 Task: Find connections with filter location Rodas with filter topic #houseforsalewith filter profile language Spanish with filter current company Hiring Alert with filter school Amity University Mumbai with filter industry Office Furniture and Fixtures Manufacturing with filter service category Real Estate Appraisal with filter keywords title Quality Control Coordinator
Action: Mouse moved to (637, 105)
Screenshot: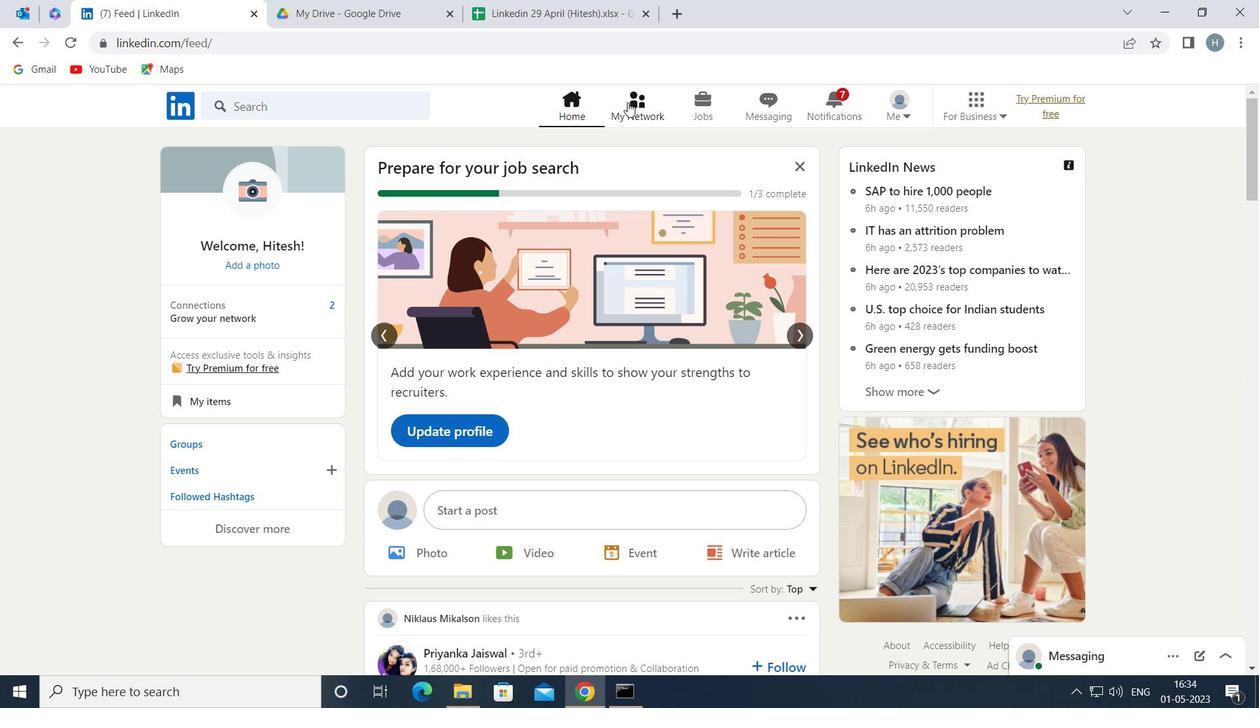 
Action: Mouse pressed left at (637, 105)
Screenshot: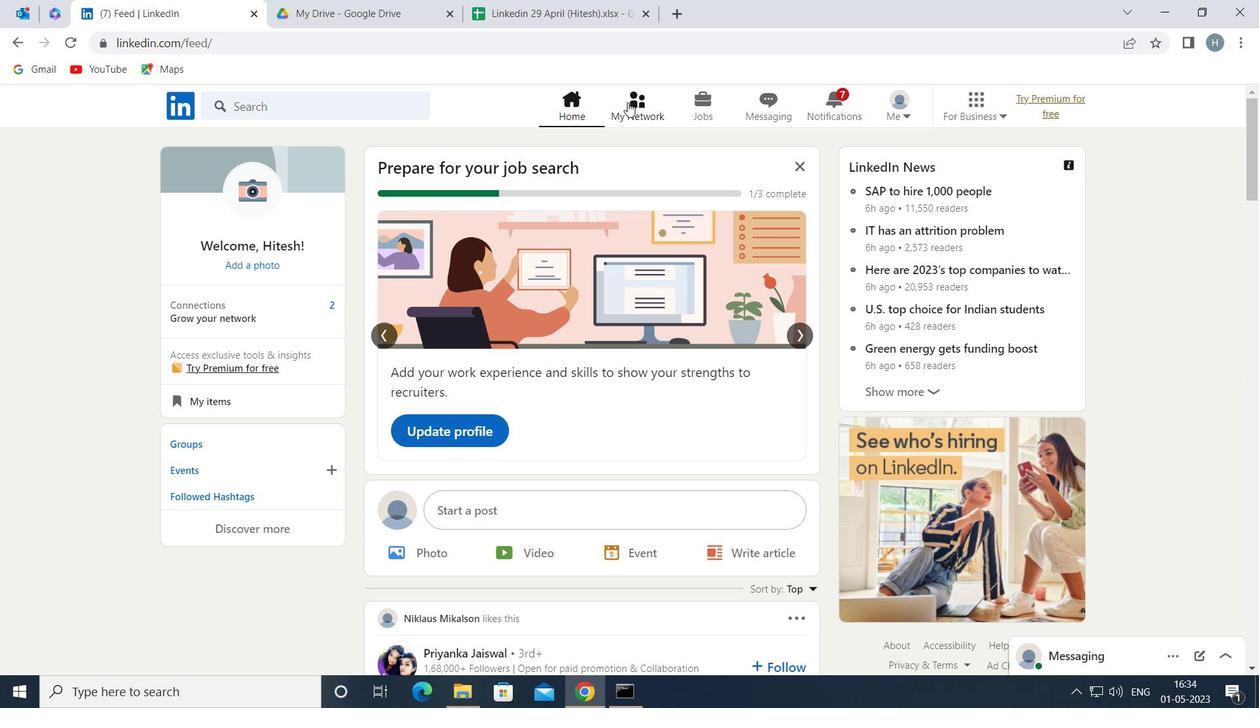 
Action: Mouse moved to (362, 194)
Screenshot: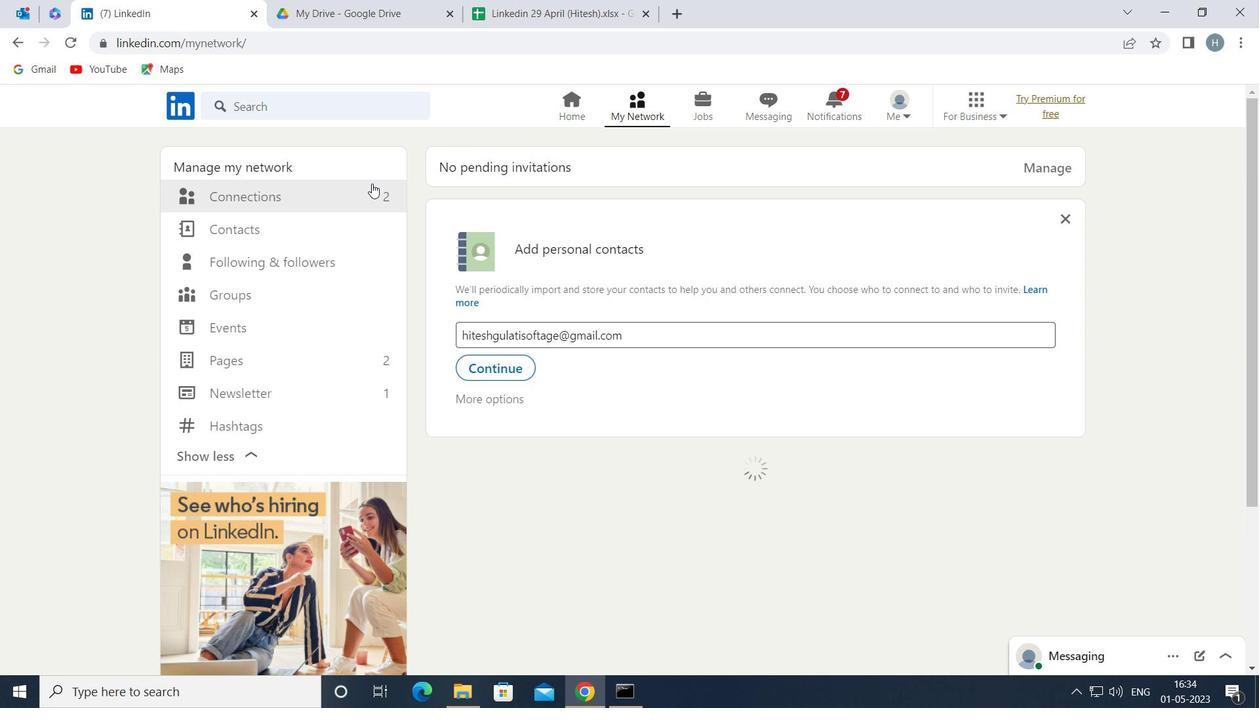 
Action: Mouse pressed left at (362, 194)
Screenshot: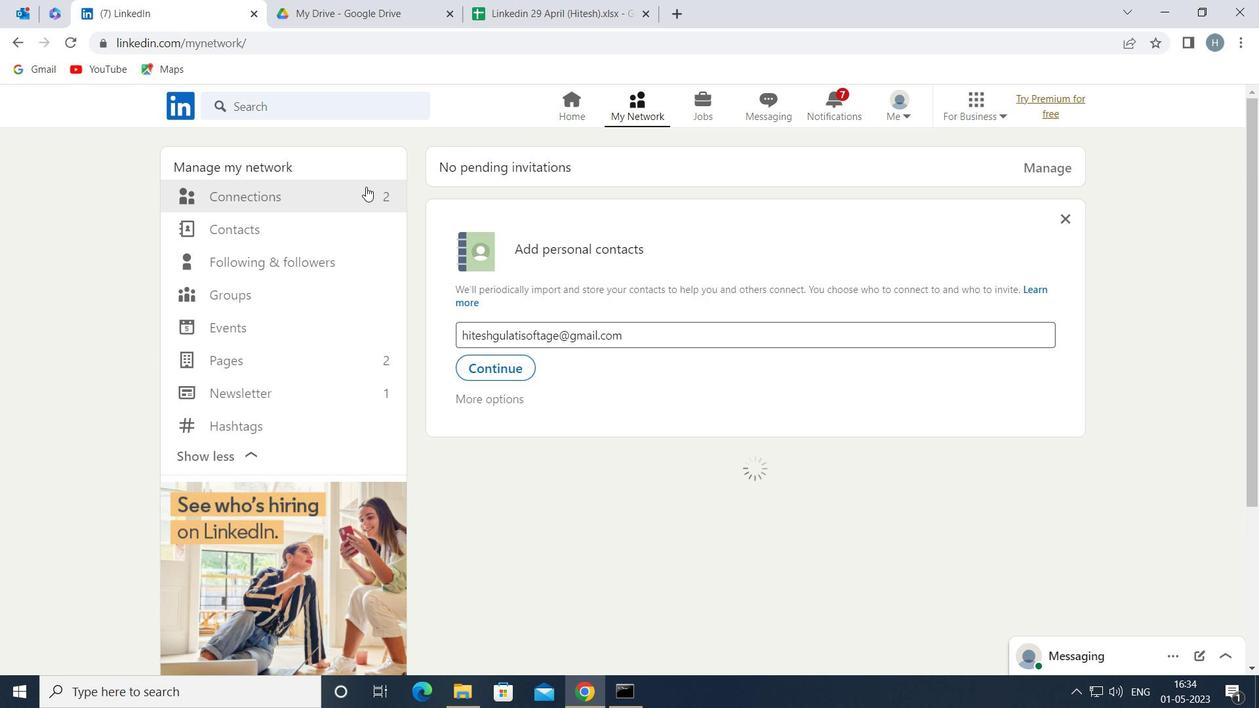 
Action: Mouse moved to (751, 197)
Screenshot: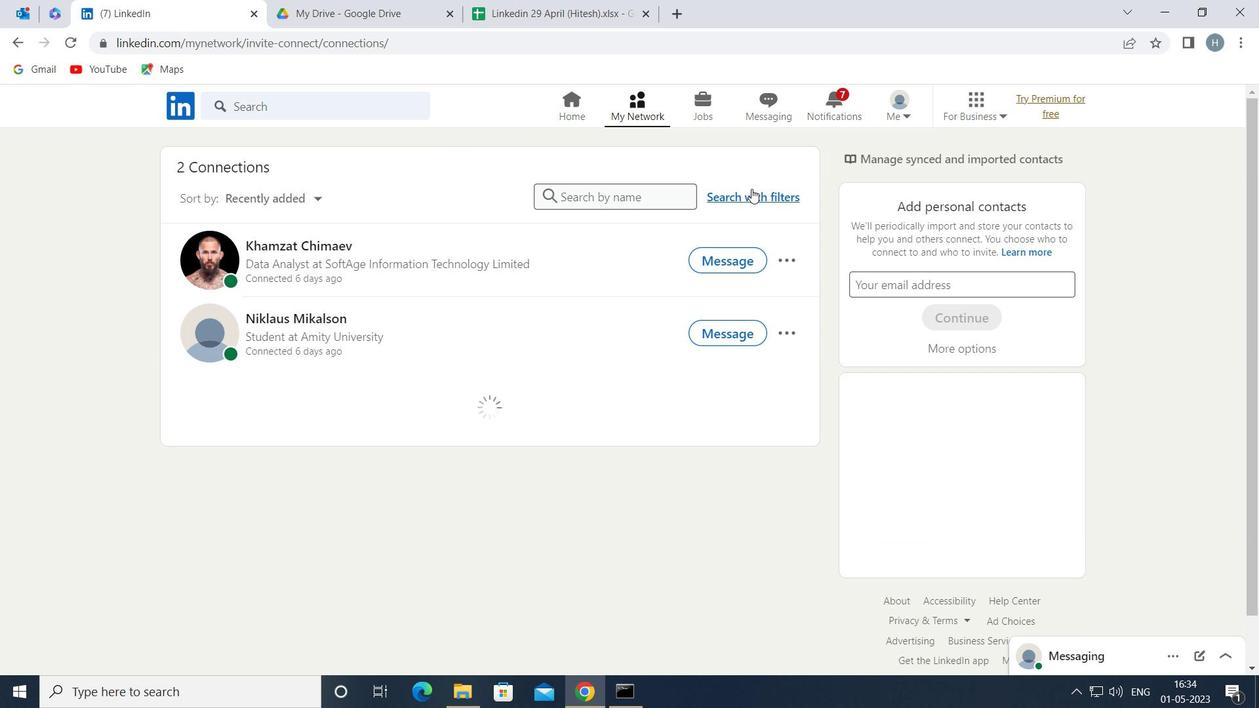 
Action: Mouse pressed left at (751, 197)
Screenshot: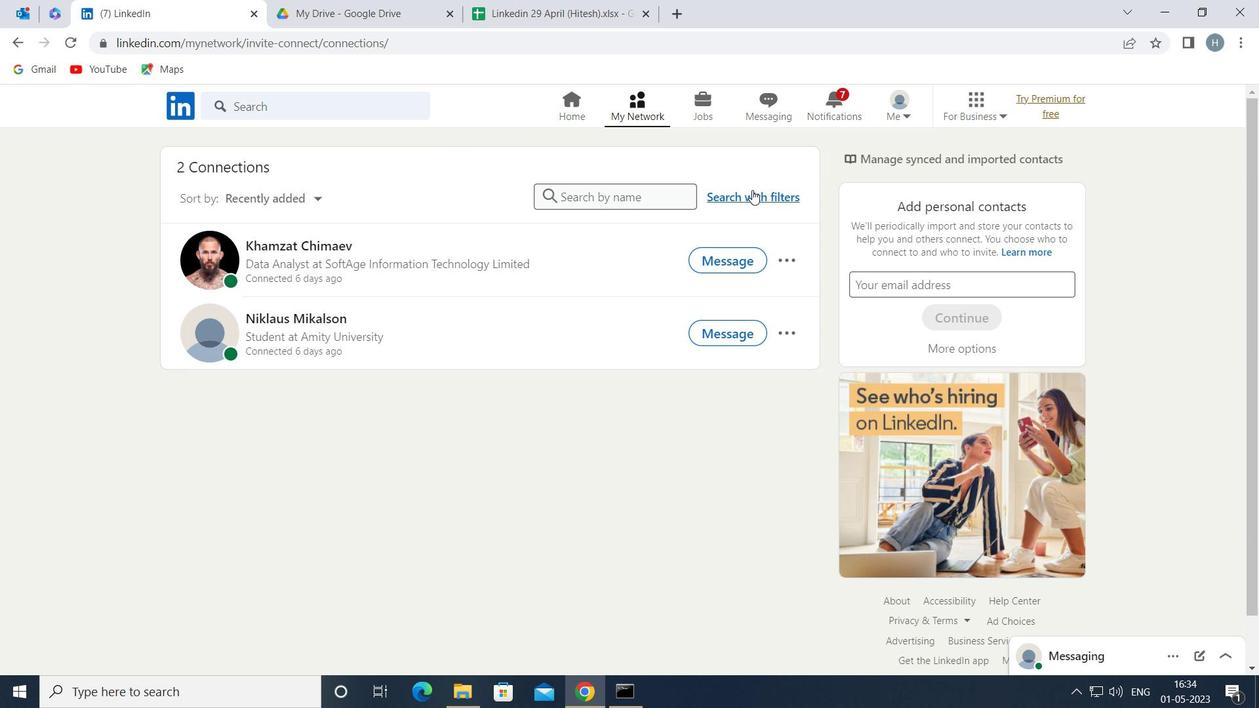 
Action: Mouse moved to (681, 153)
Screenshot: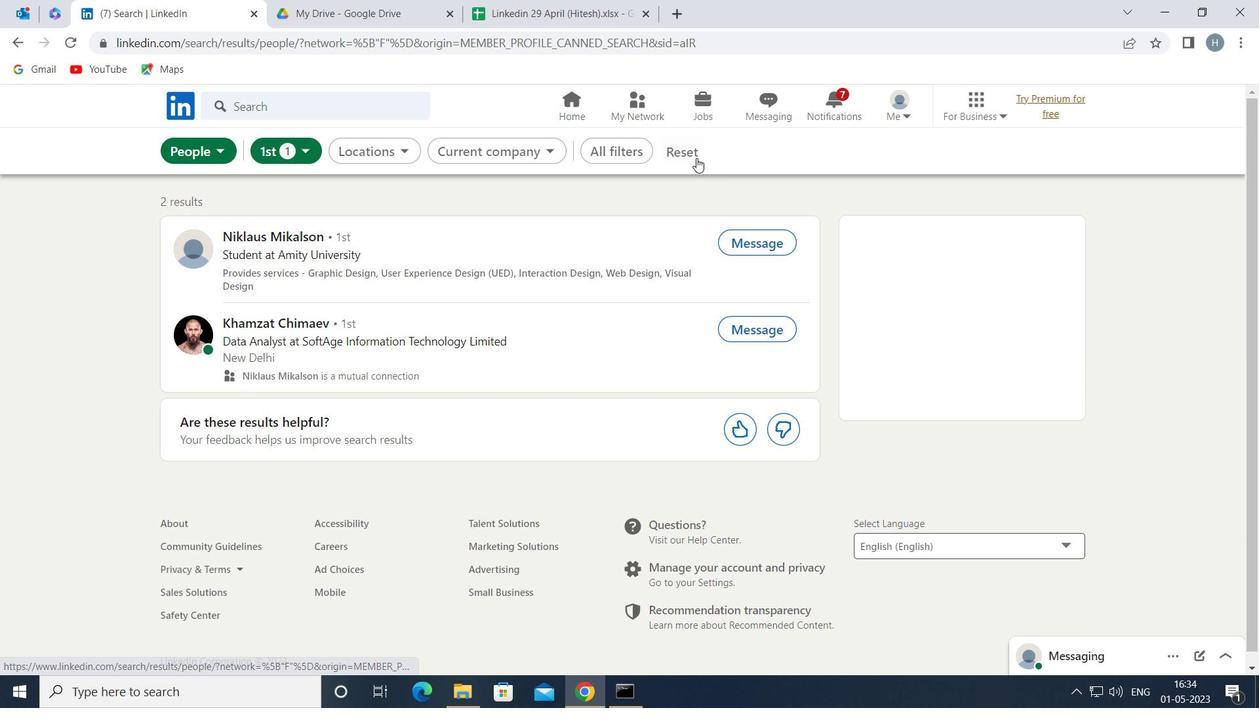 
Action: Mouse pressed left at (681, 153)
Screenshot: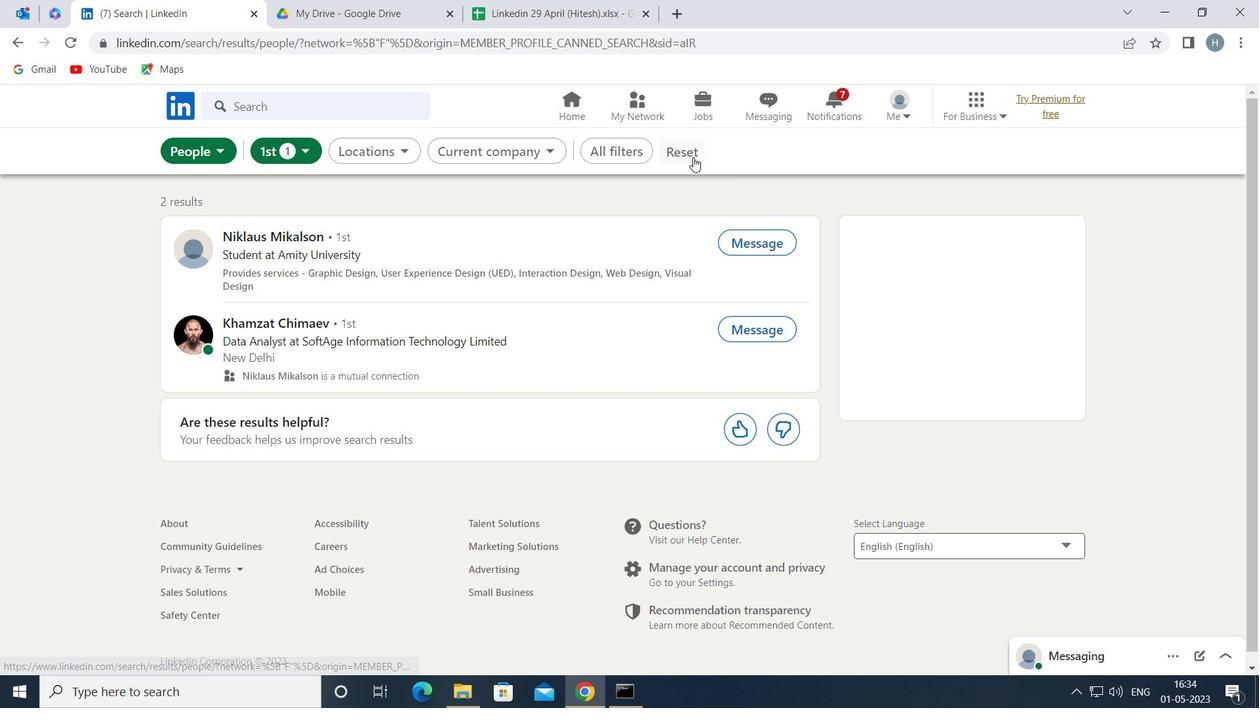 
Action: Mouse moved to (659, 151)
Screenshot: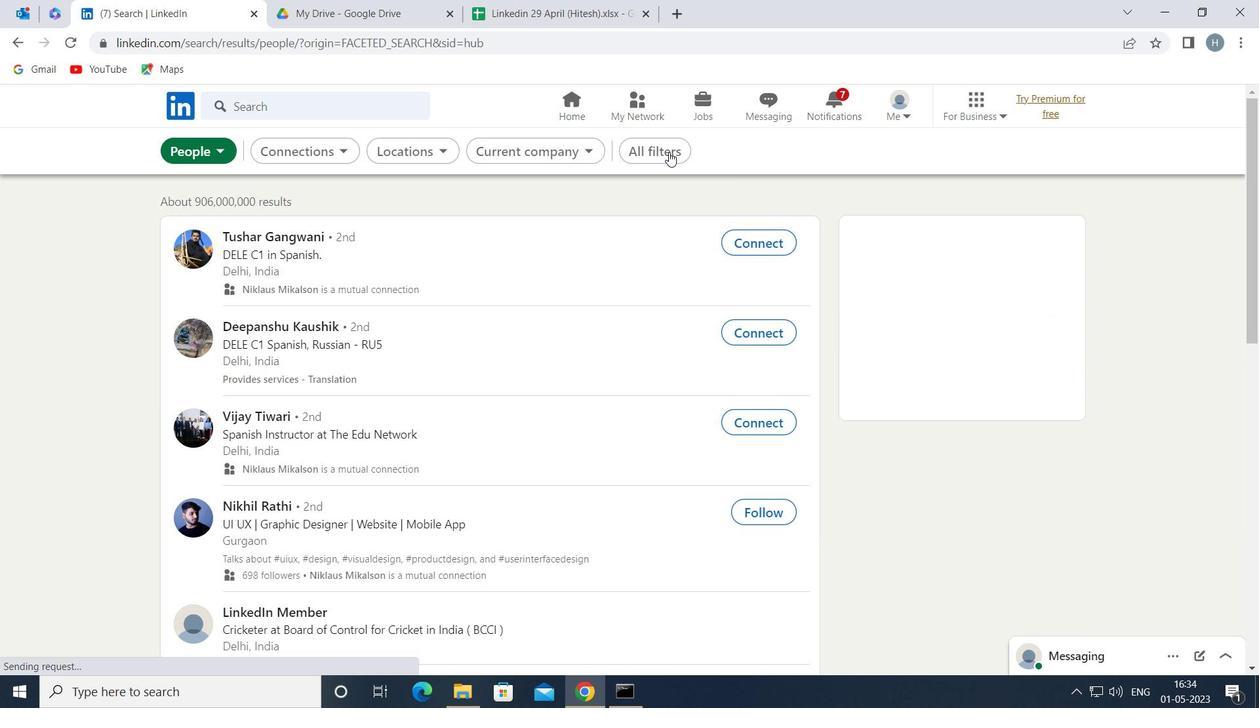 
Action: Mouse pressed left at (659, 151)
Screenshot: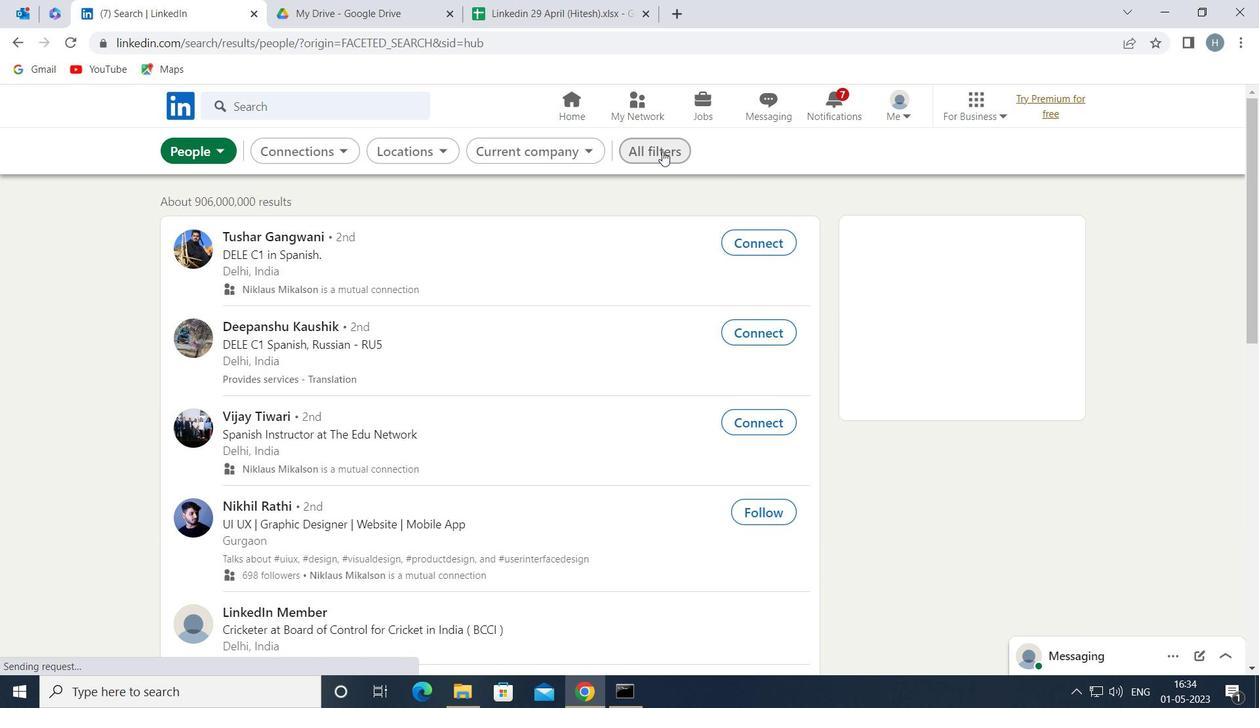 
Action: Mouse moved to (984, 337)
Screenshot: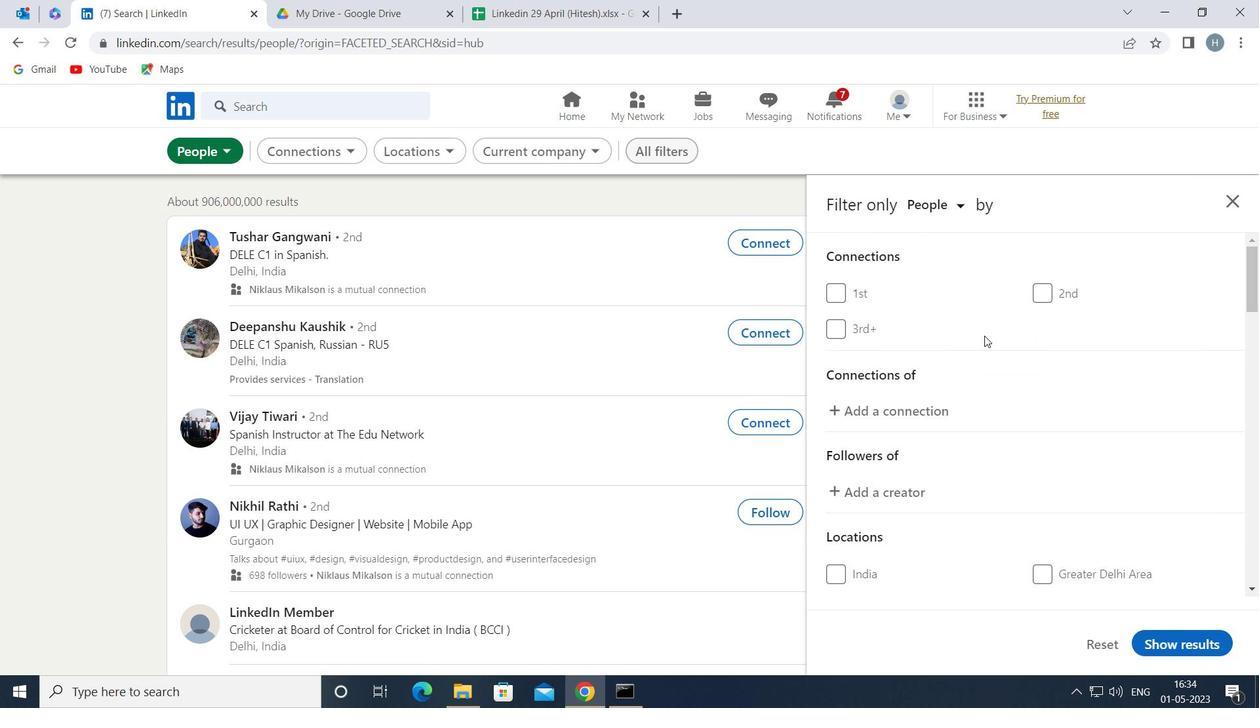 
Action: Mouse scrolled (984, 337) with delta (0, 0)
Screenshot: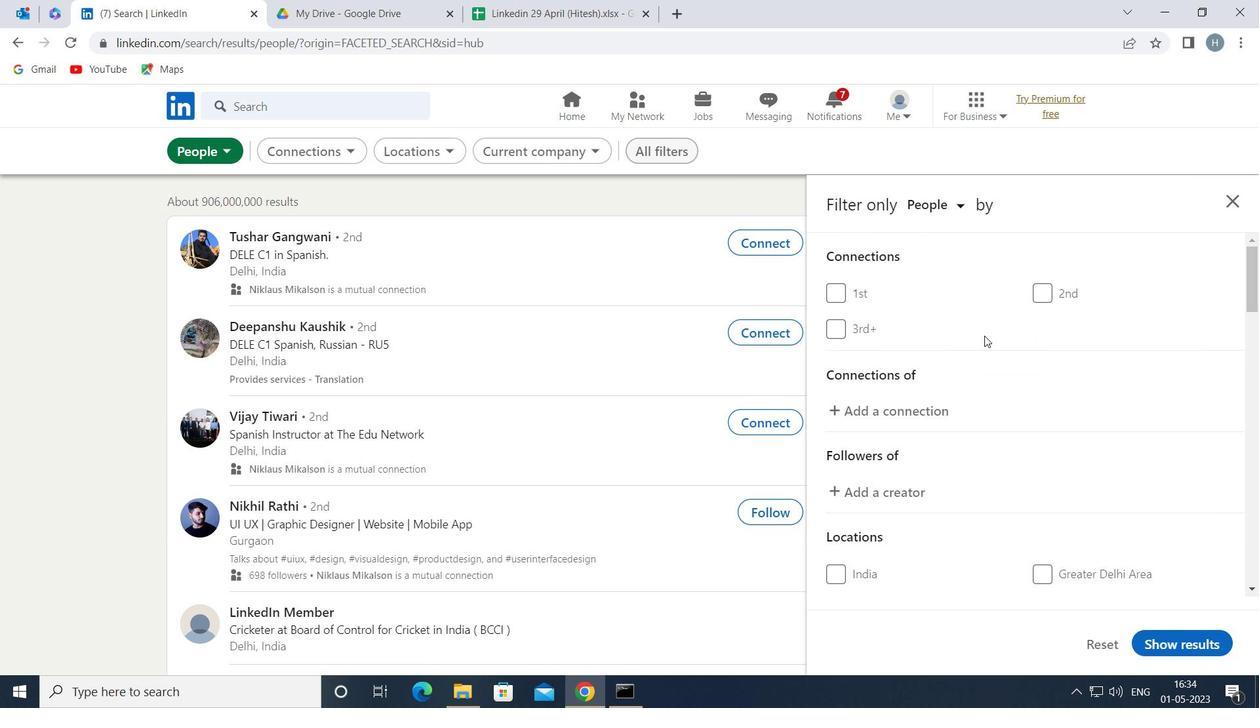 
Action: Mouse moved to (984, 338)
Screenshot: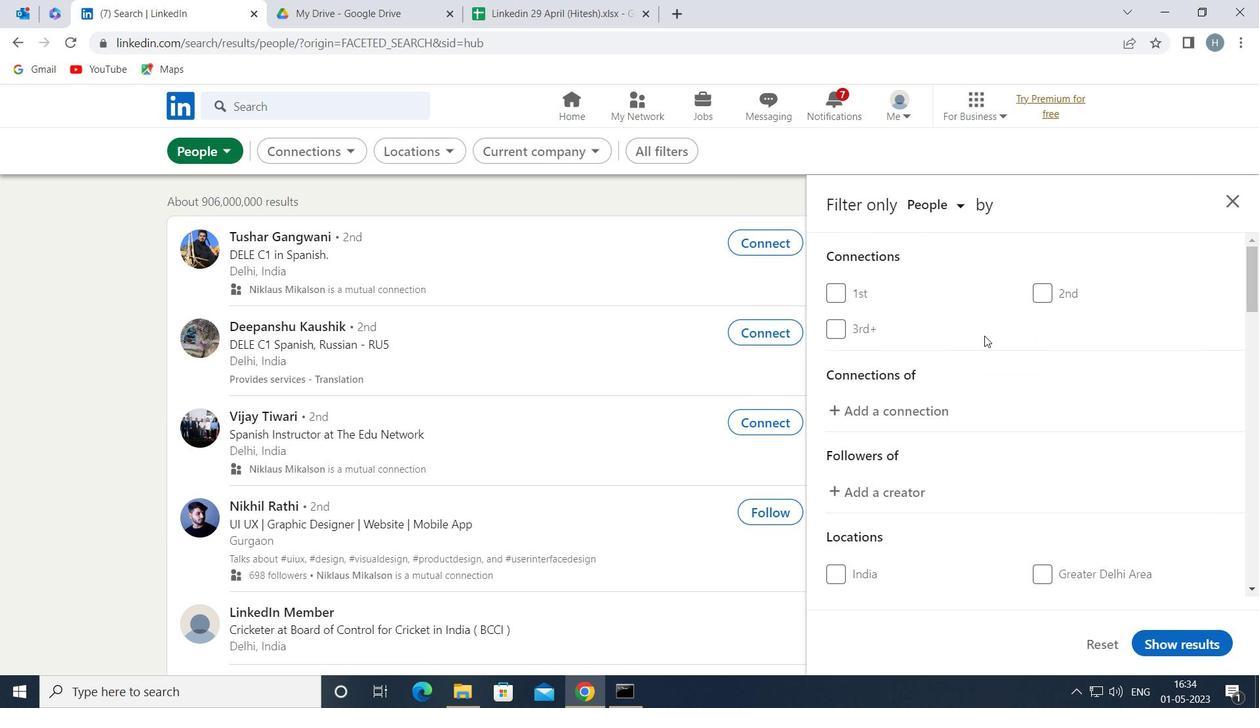 
Action: Mouse scrolled (984, 337) with delta (0, 0)
Screenshot: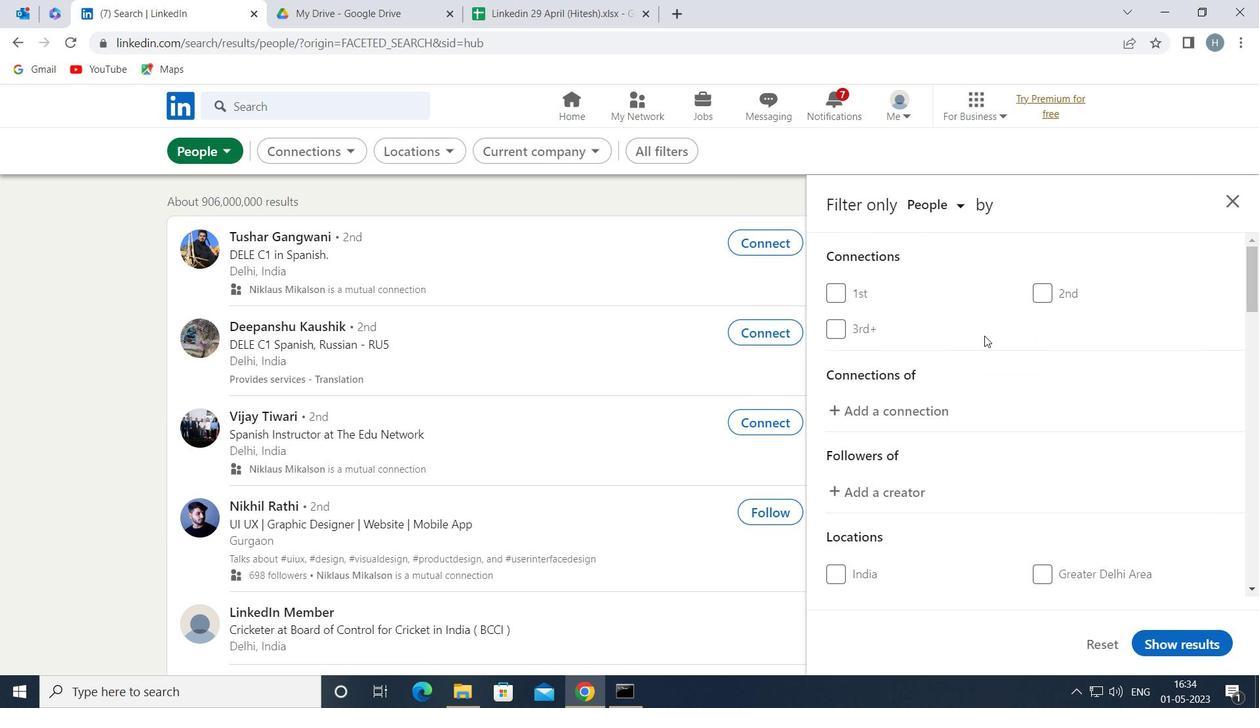 
Action: Mouse moved to (984, 338)
Screenshot: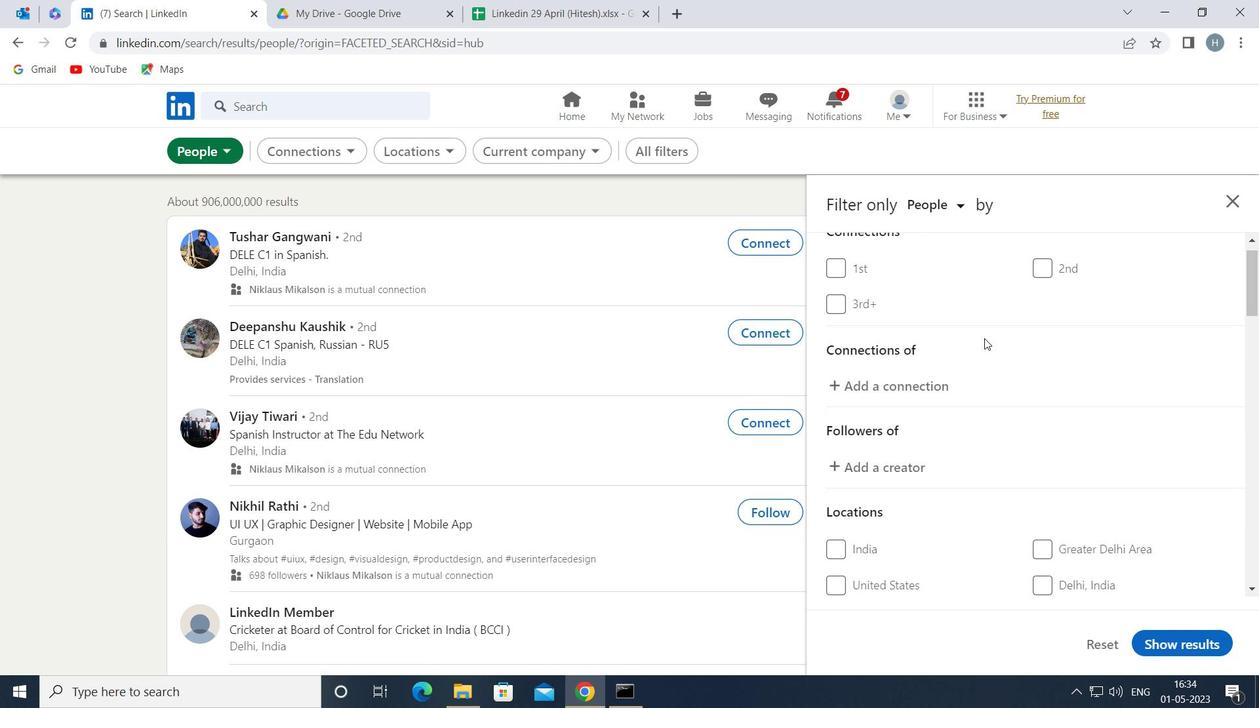 
Action: Mouse scrolled (984, 337) with delta (0, 0)
Screenshot: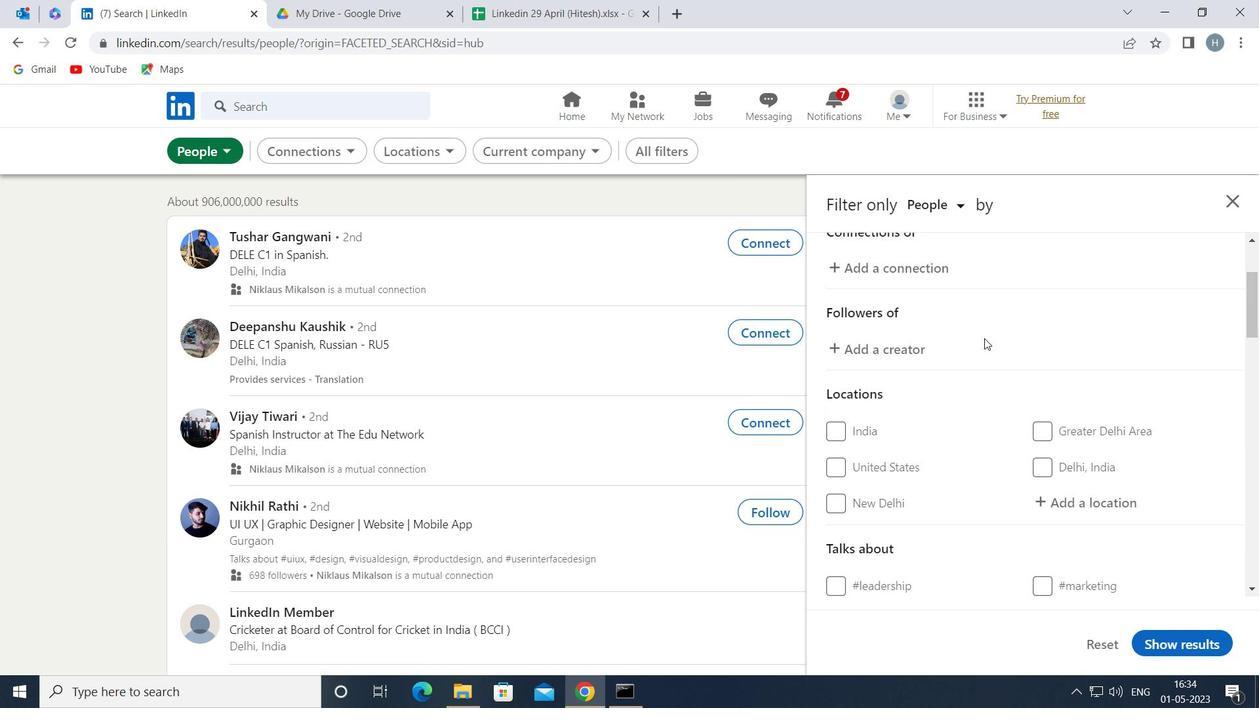 
Action: Mouse moved to (1082, 391)
Screenshot: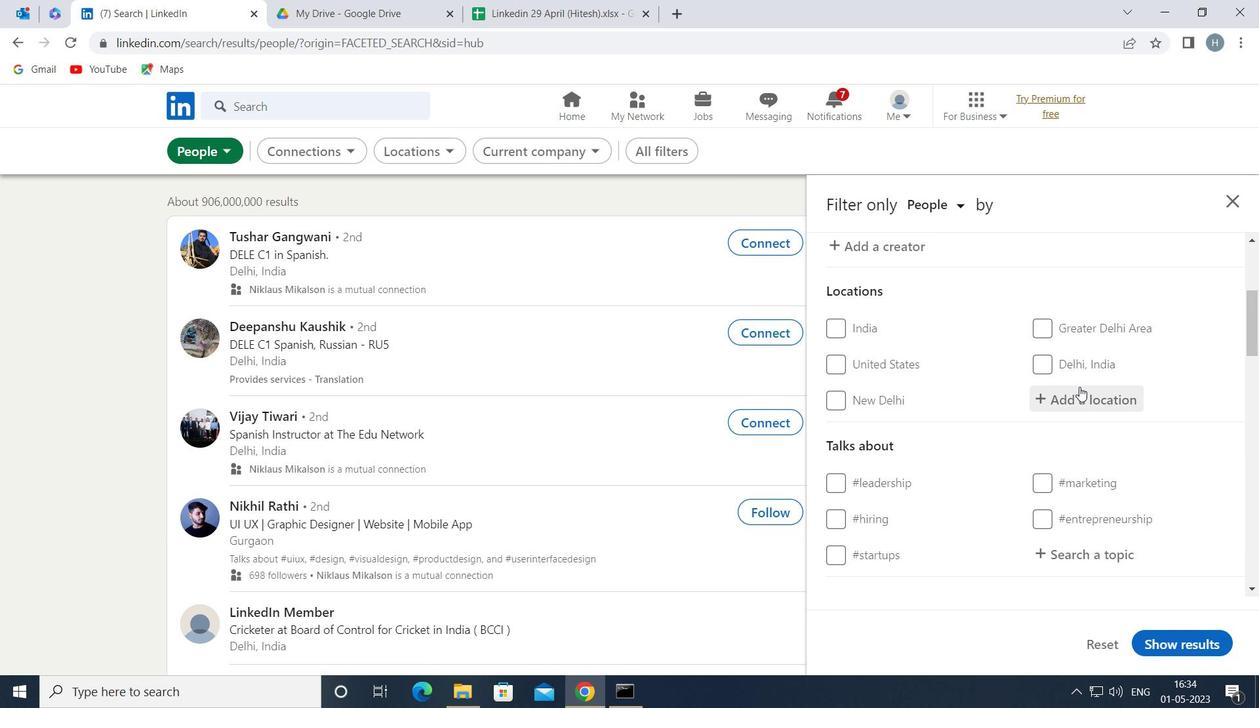 
Action: Mouse pressed left at (1082, 391)
Screenshot: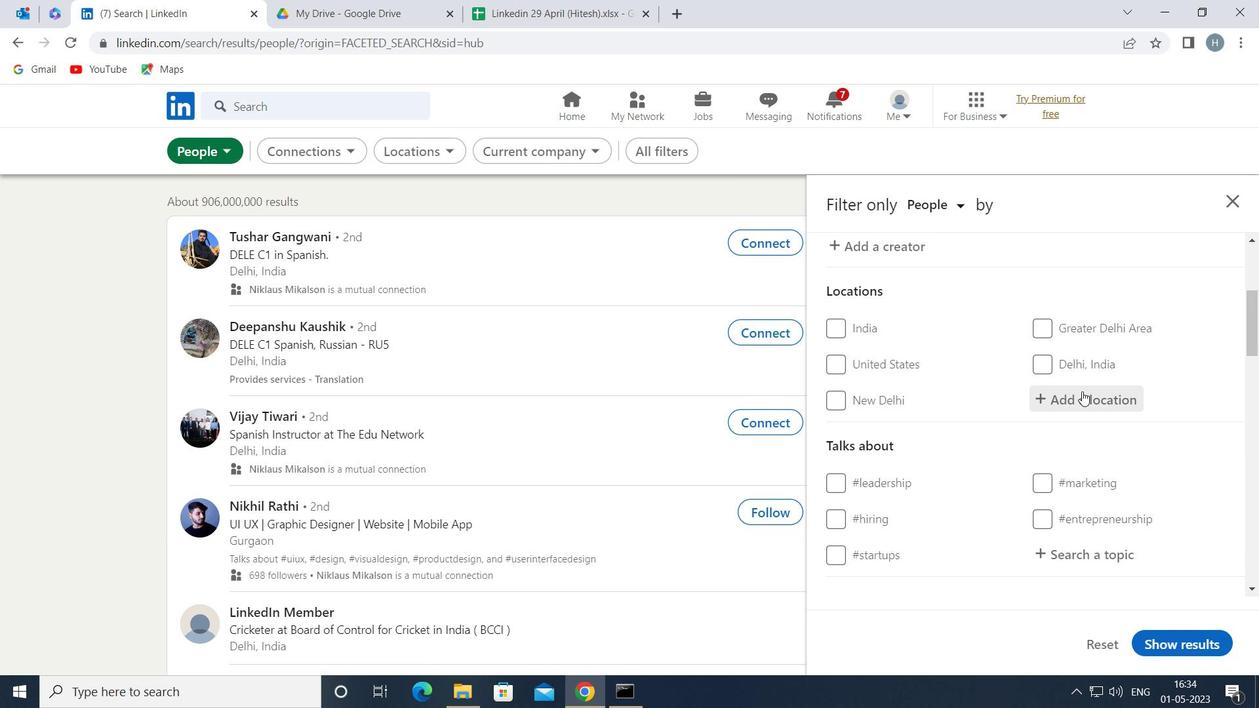 
Action: Key pressed <Key.shift><Key.shift>RODAS
Screenshot: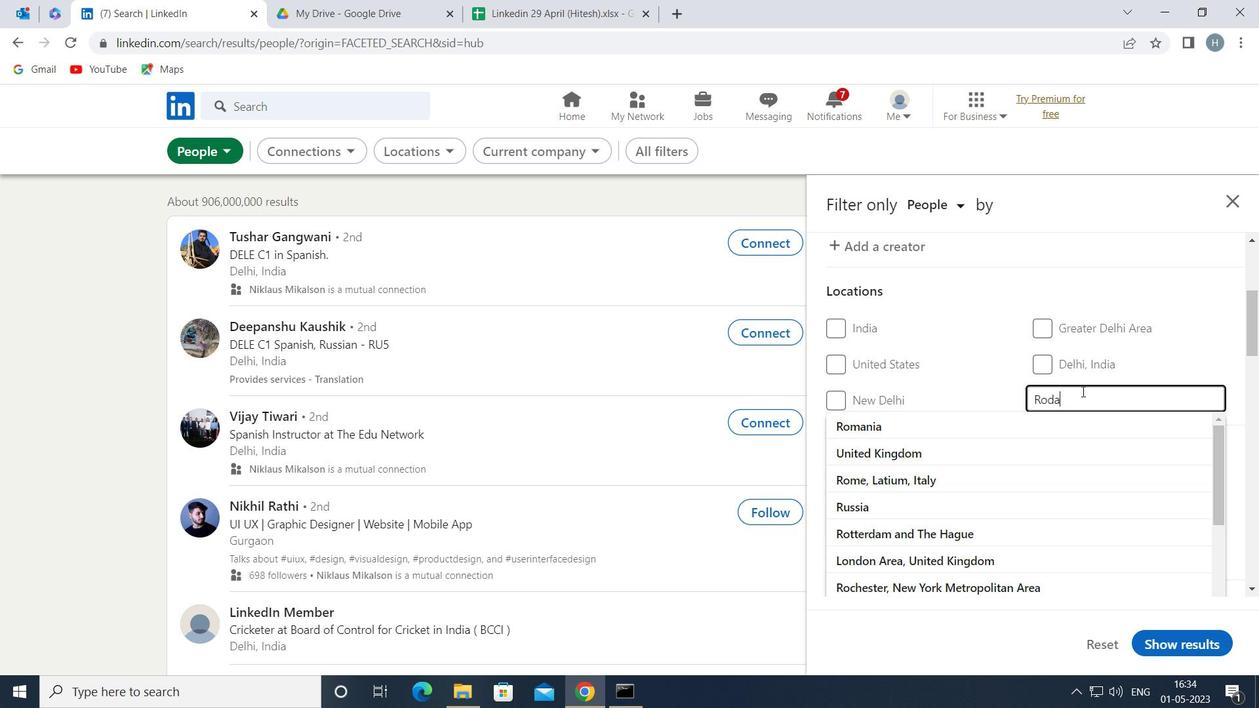 
Action: Mouse moved to (1066, 403)
Screenshot: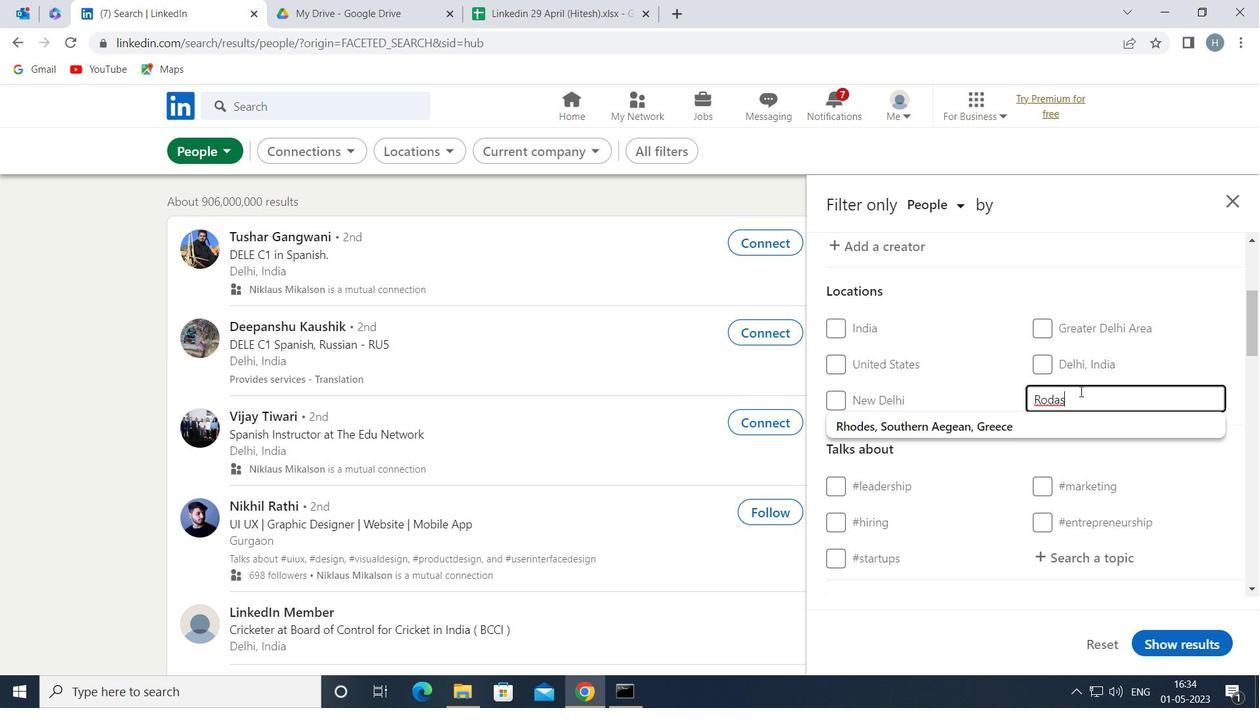 
Action: Key pressed <Key.enter>
Screenshot: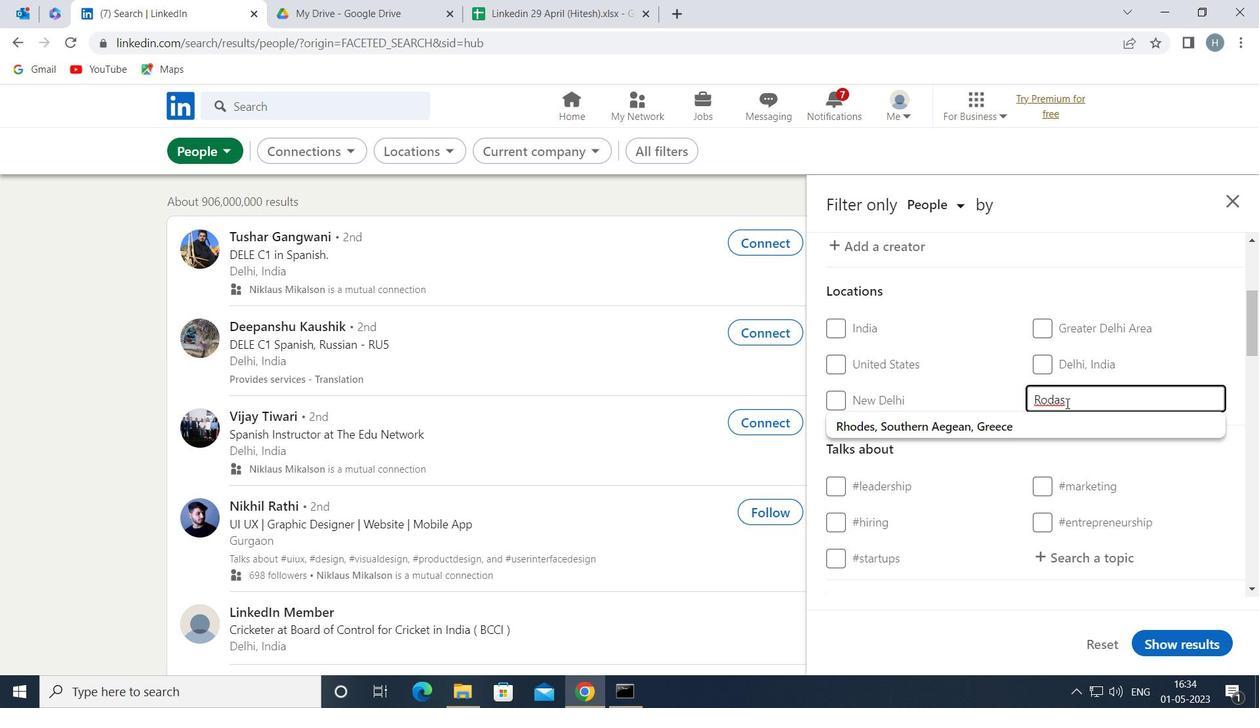 
Action: Mouse moved to (1067, 419)
Screenshot: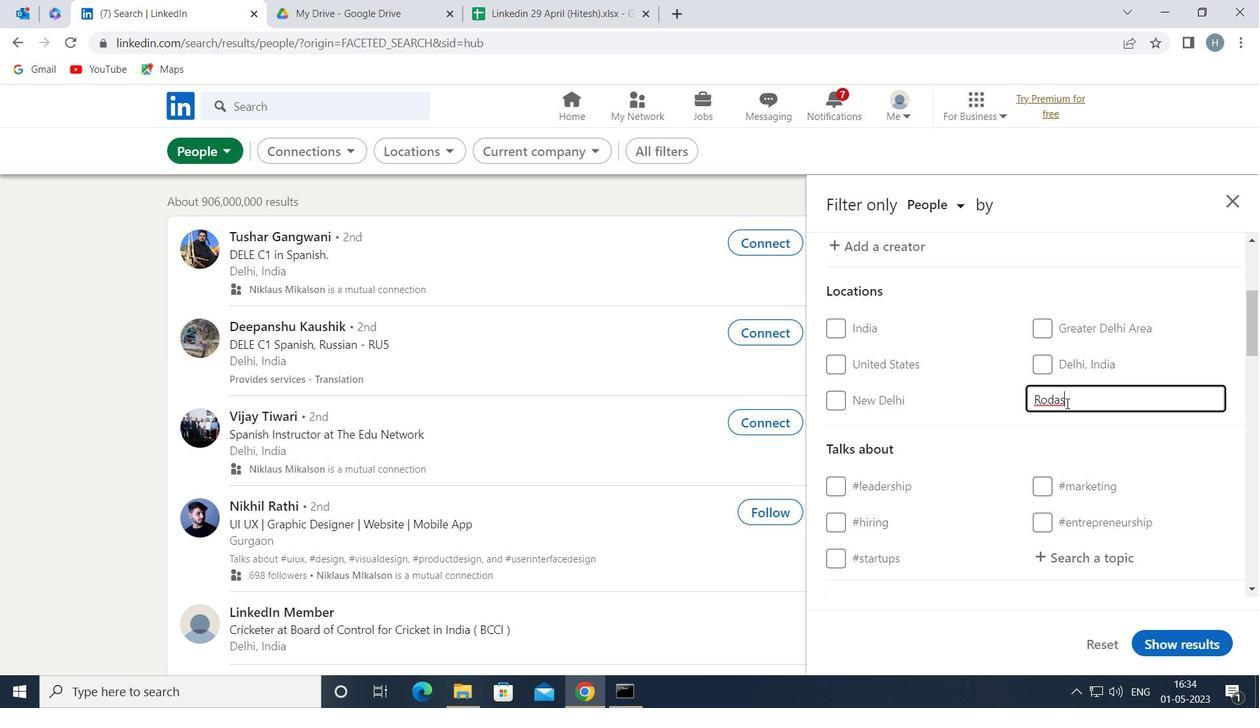 
Action: Mouse scrolled (1067, 418) with delta (0, 0)
Screenshot: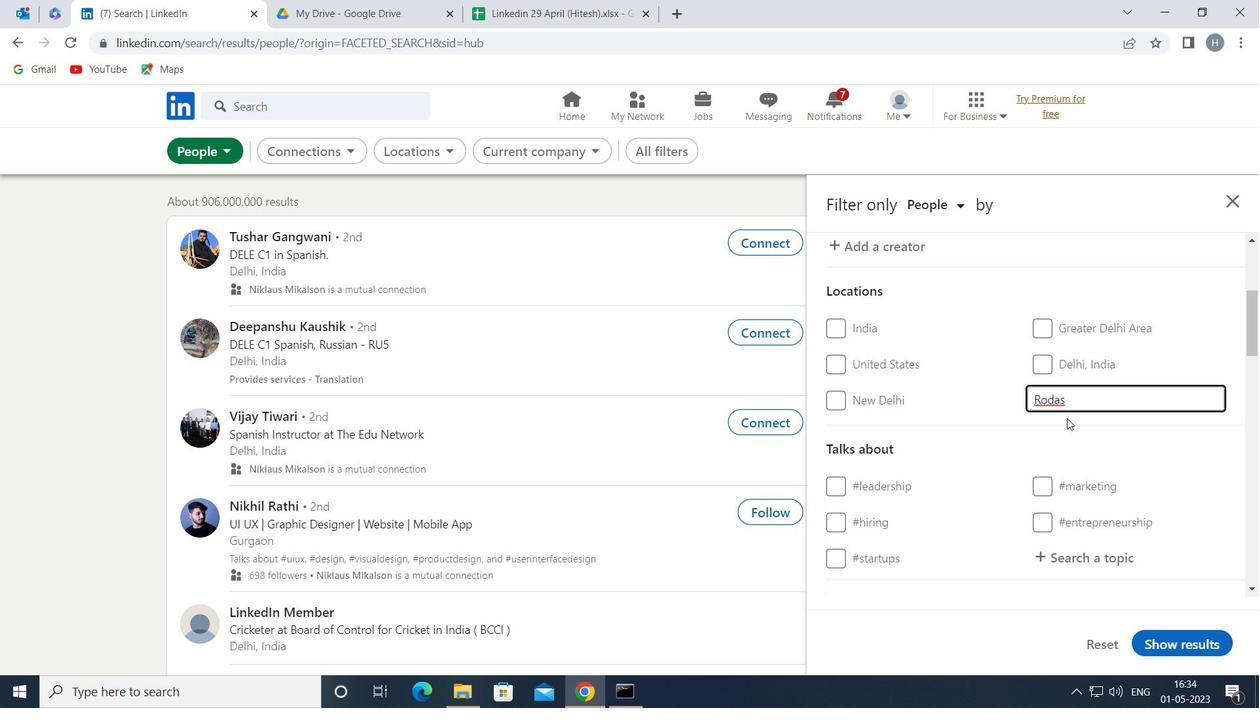 
Action: Mouse scrolled (1067, 418) with delta (0, 0)
Screenshot: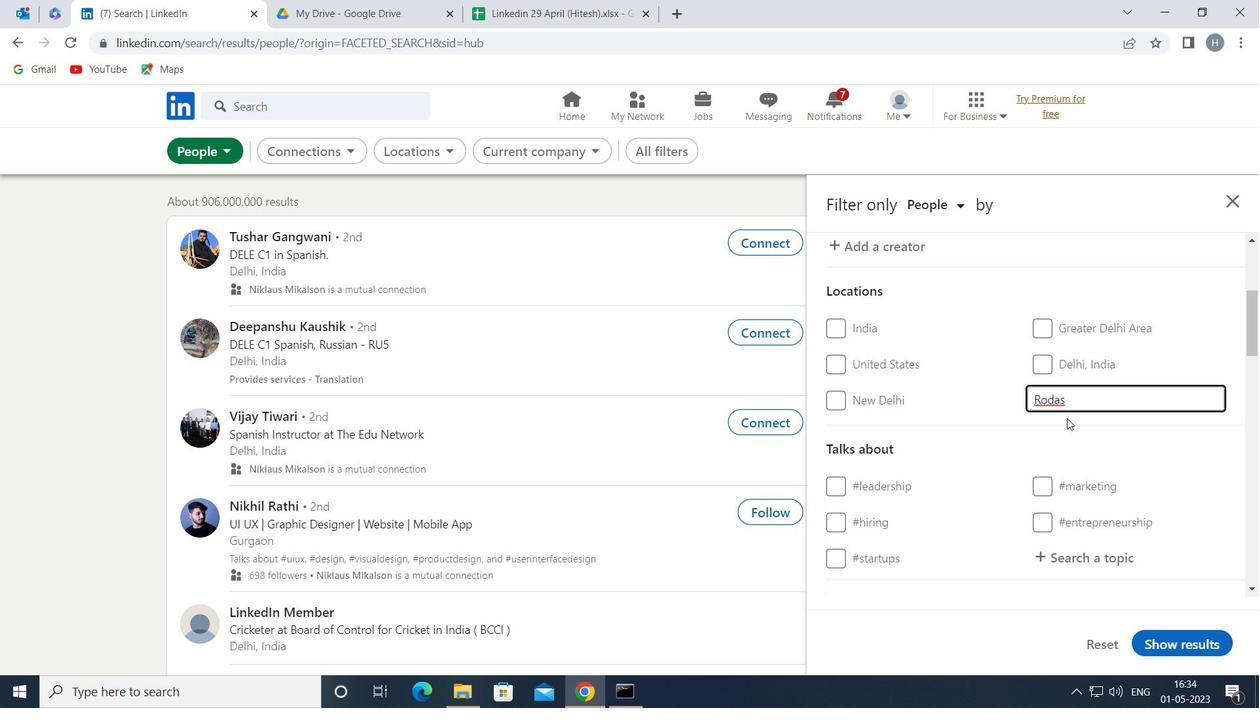 
Action: Mouse moved to (1088, 393)
Screenshot: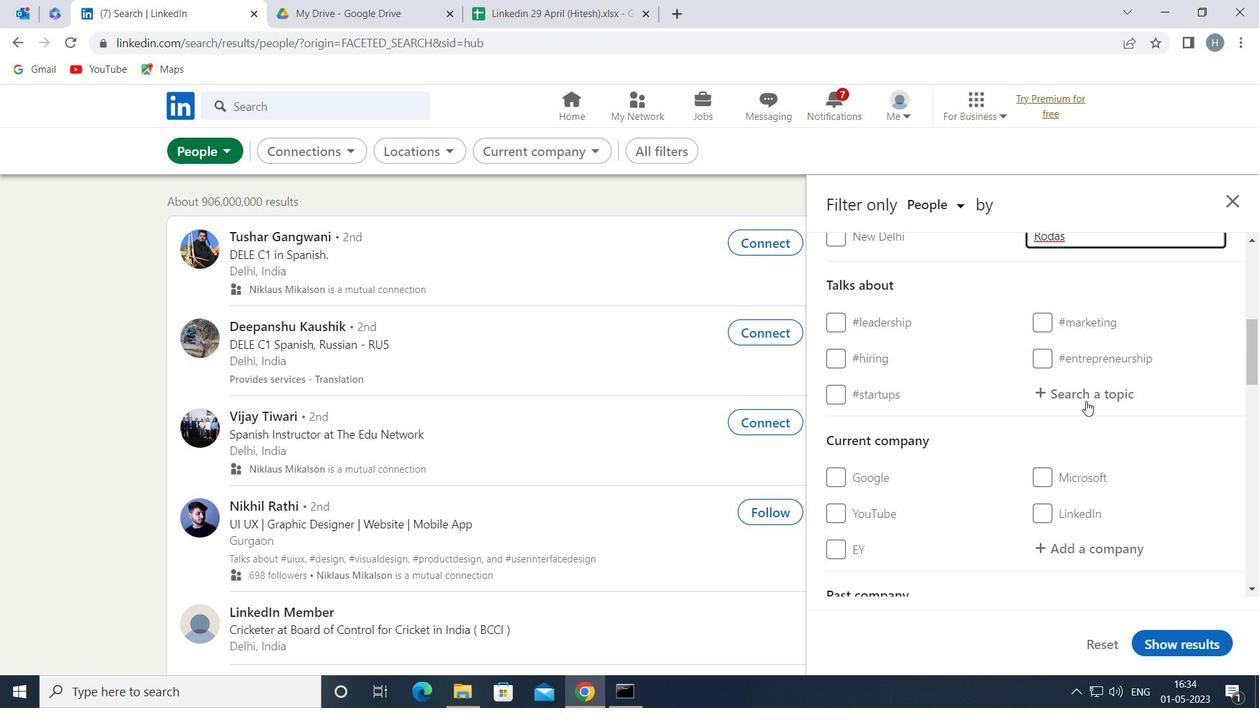 
Action: Mouse pressed left at (1088, 393)
Screenshot: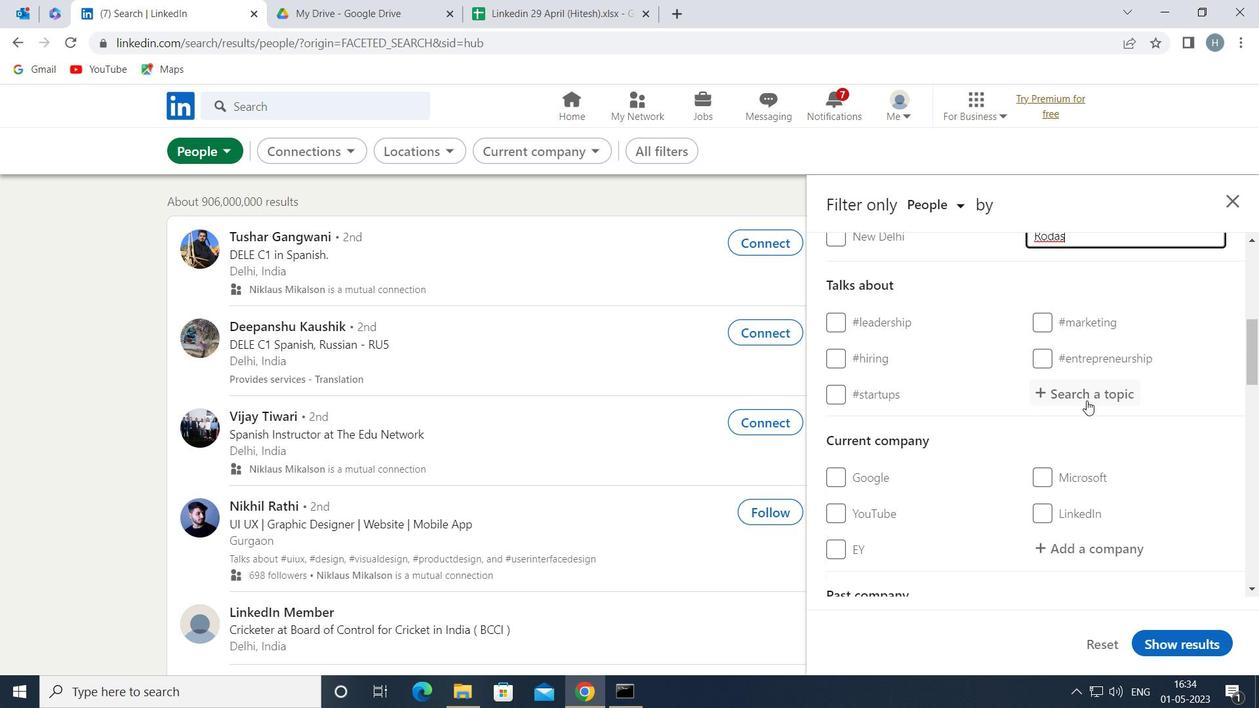
Action: Key pressed <Key.shift>HOUSEFORS
Screenshot: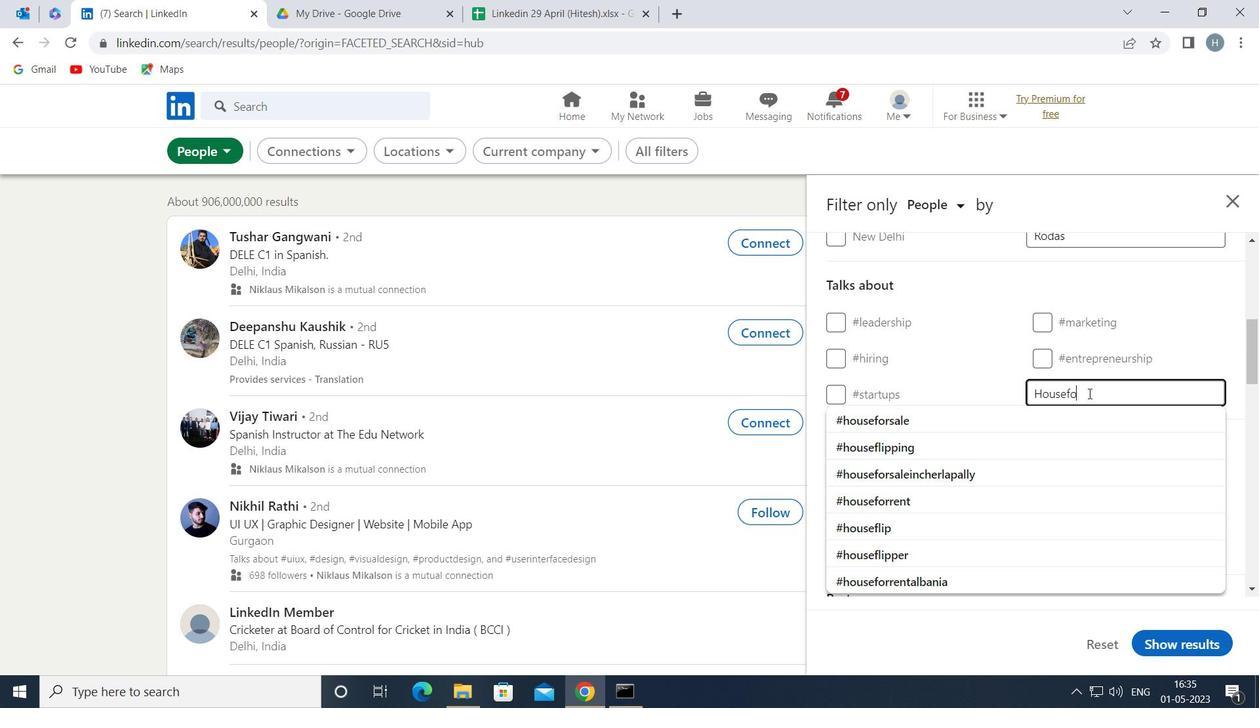 
Action: Mouse moved to (1037, 421)
Screenshot: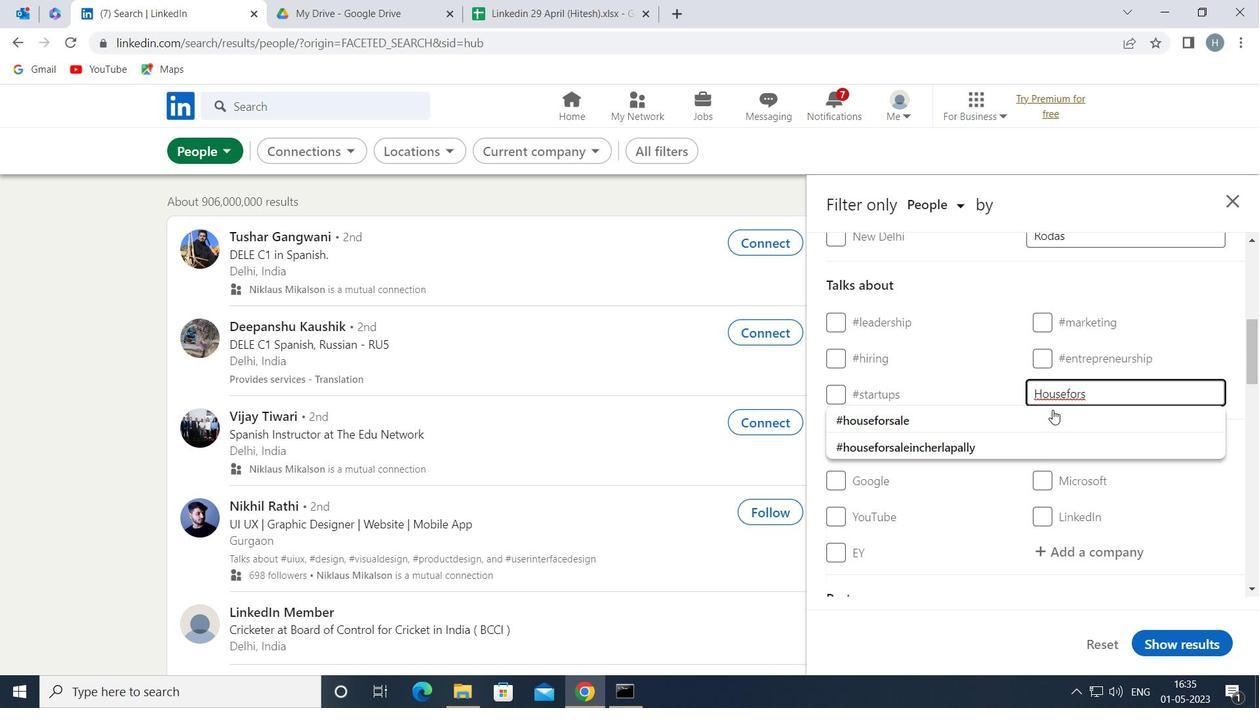 
Action: Mouse pressed left at (1037, 421)
Screenshot: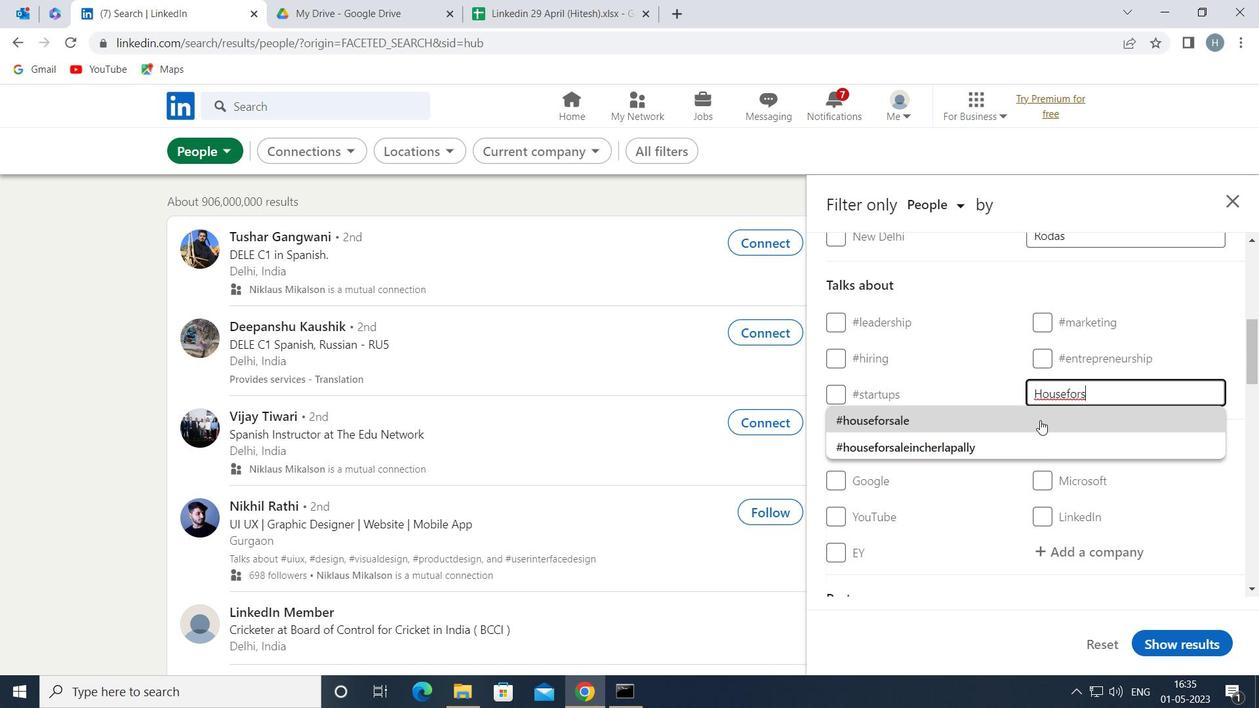 
Action: Mouse moved to (1025, 421)
Screenshot: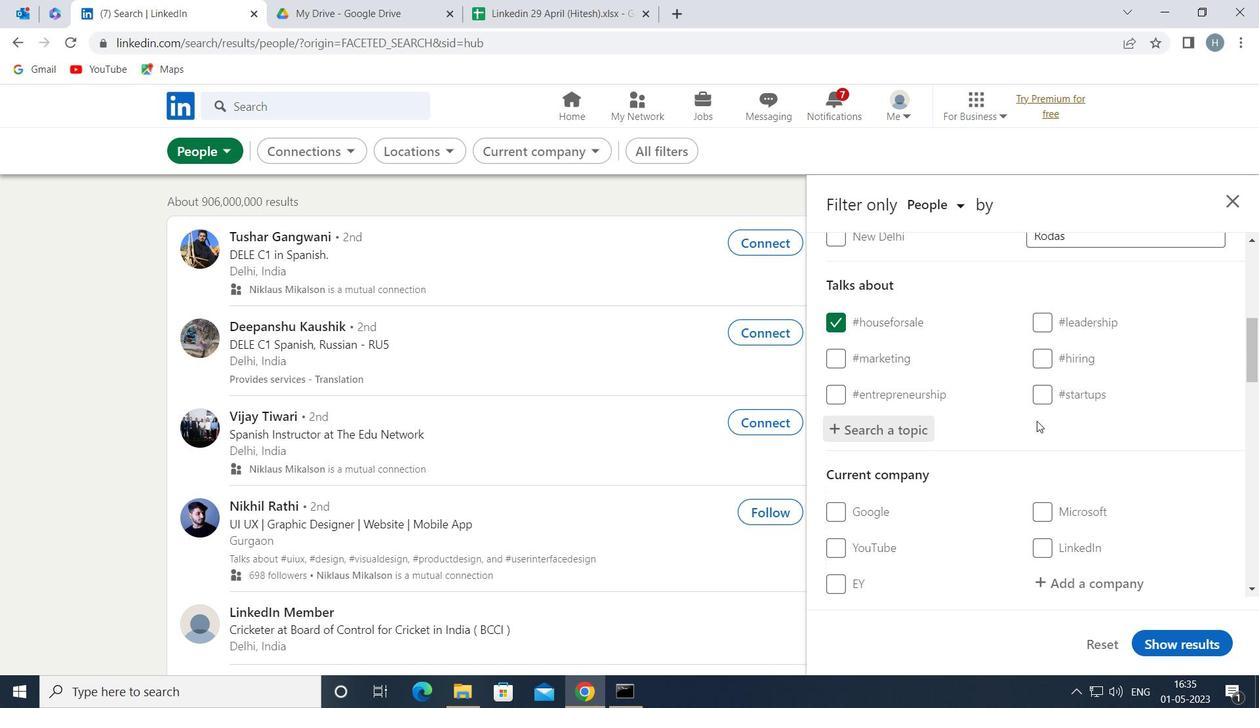
Action: Mouse scrolled (1025, 420) with delta (0, 0)
Screenshot: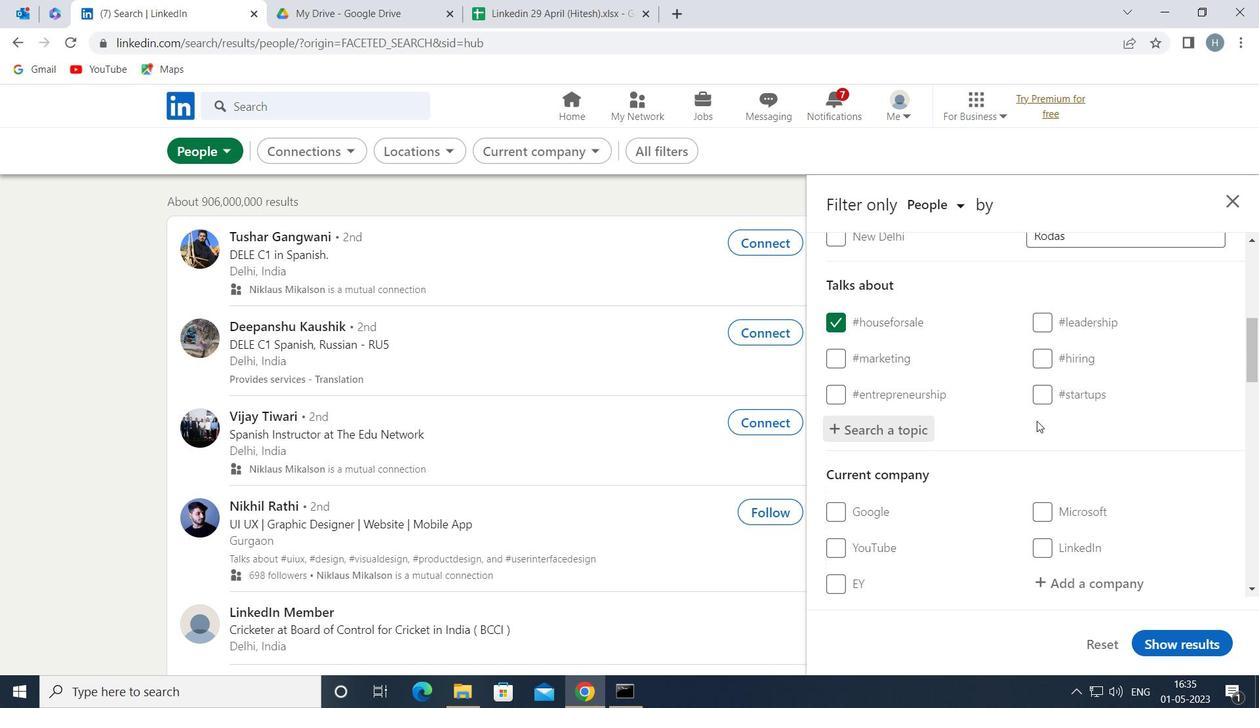 
Action: Mouse moved to (1019, 421)
Screenshot: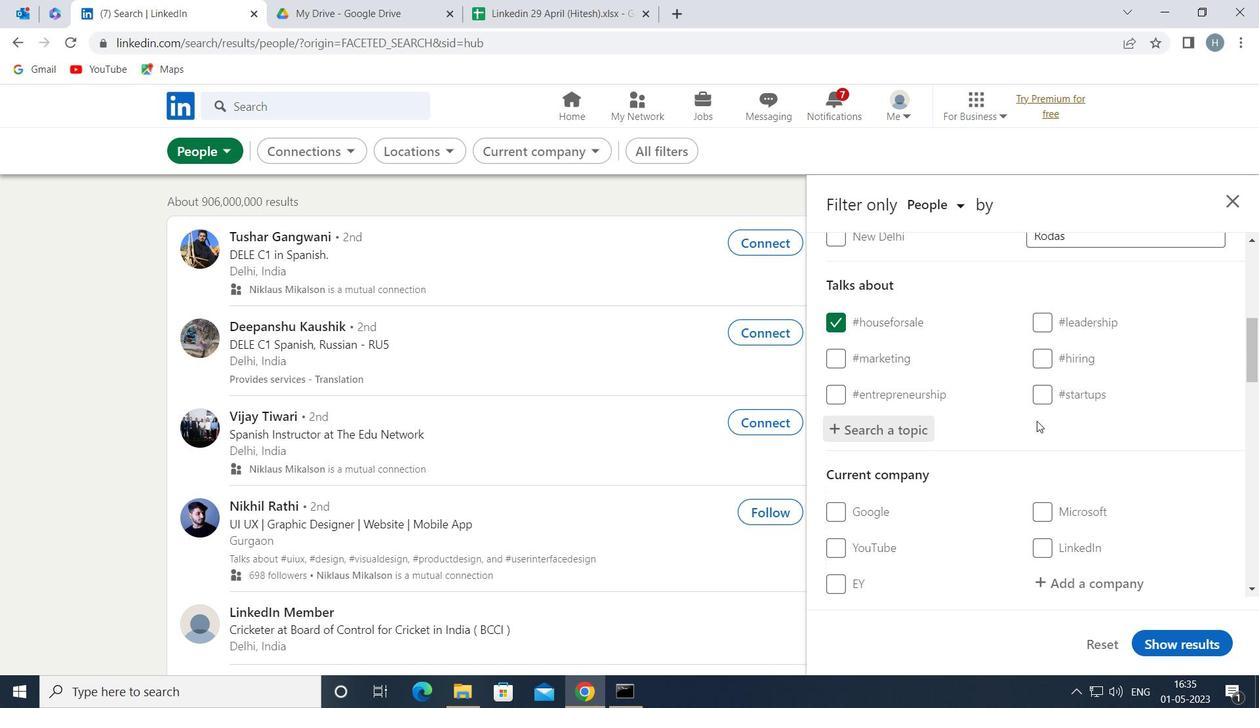 
Action: Mouse scrolled (1019, 420) with delta (0, 0)
Screenshot: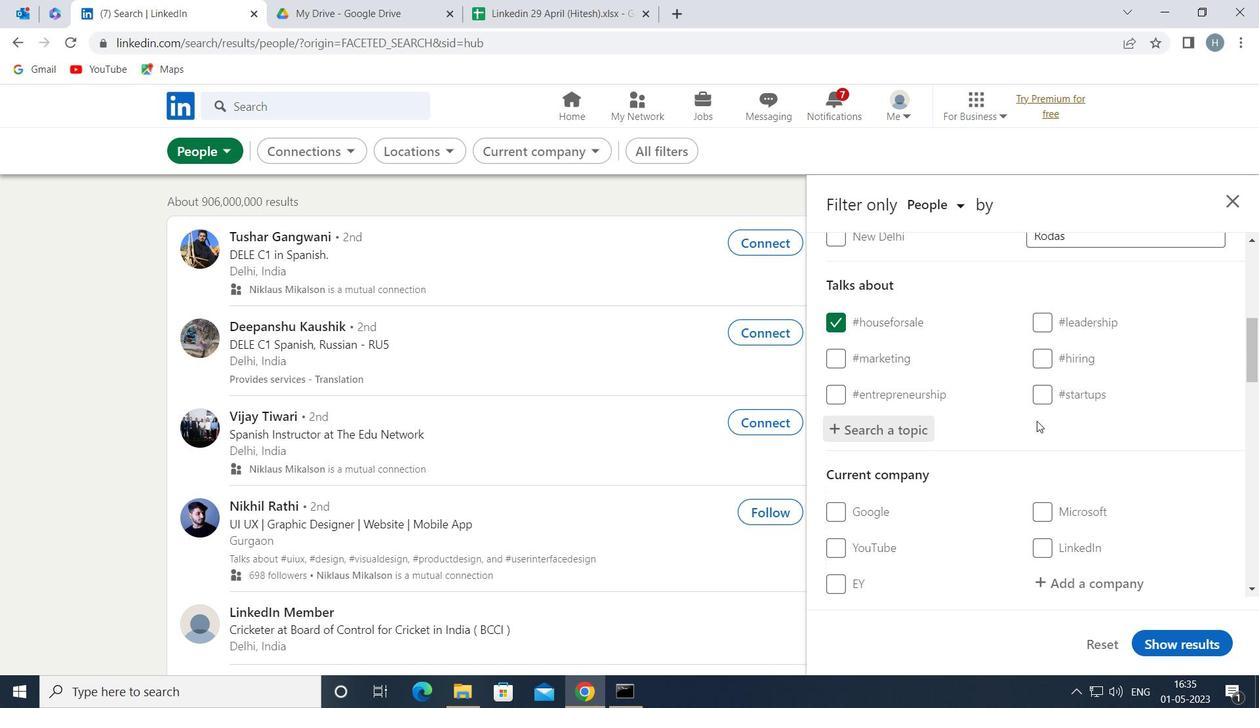 
Action: Mouse moved to (991, 409)
Screenshot: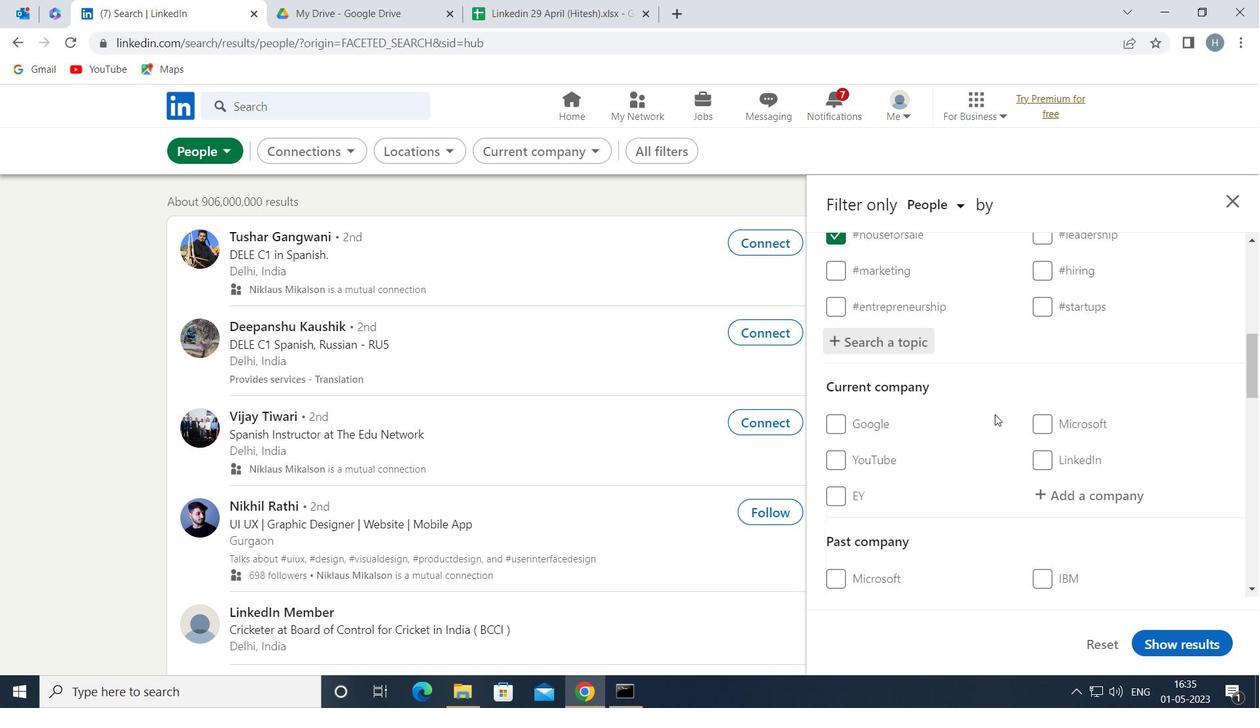 
Action: Mouse scrolled (991, 408) with delta (0, 0)
Screenshot: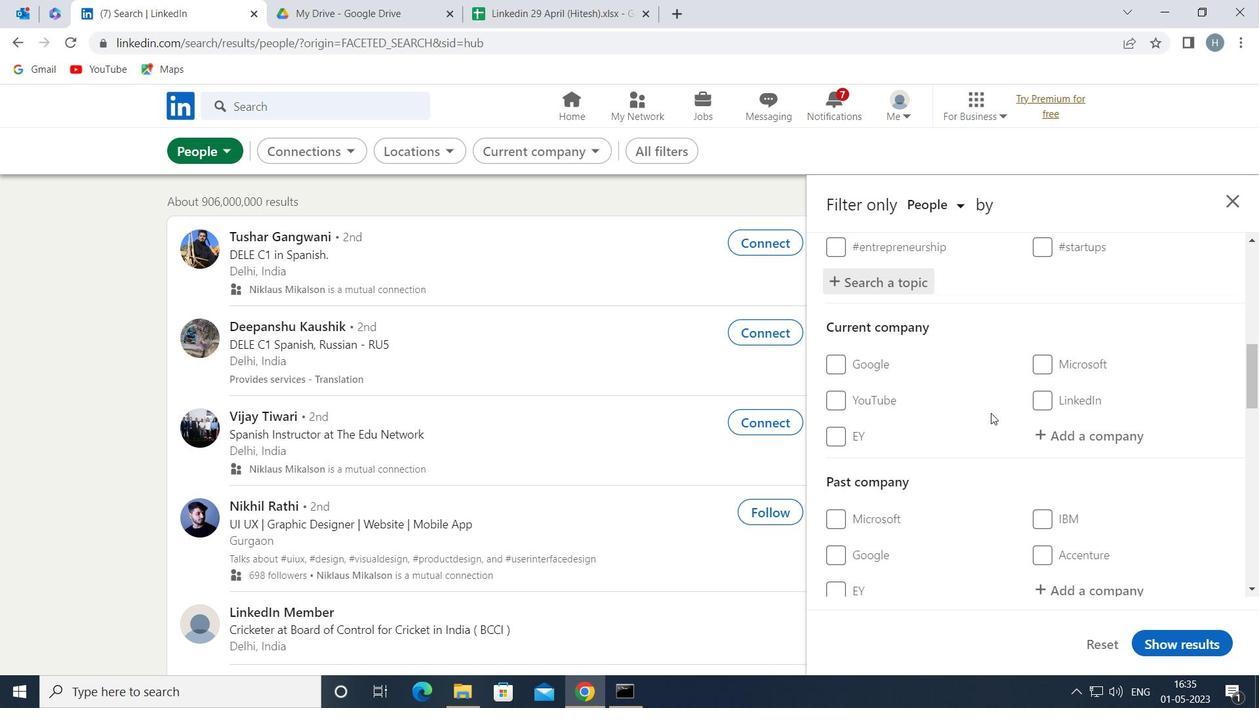 
Action: Mouse moved to (988, 406)
Screenshot: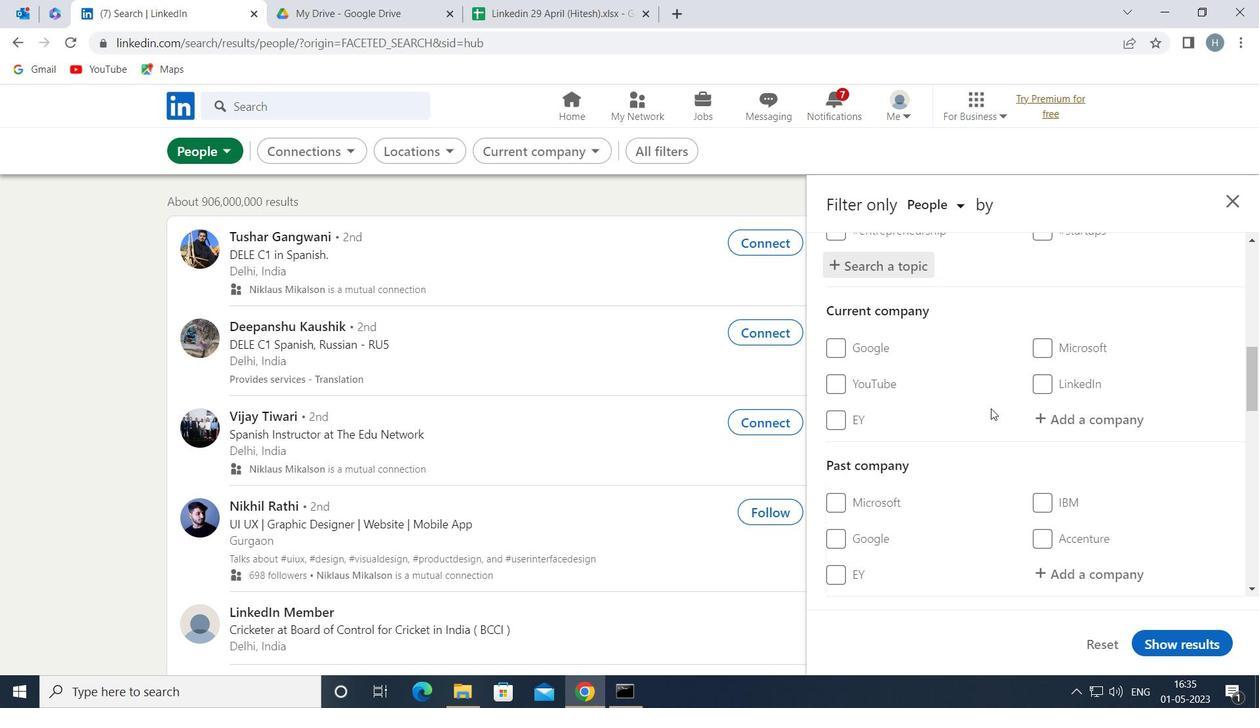 
Action: Mouse scrolled (988, 405) with delta (0, 0)
Screenshot: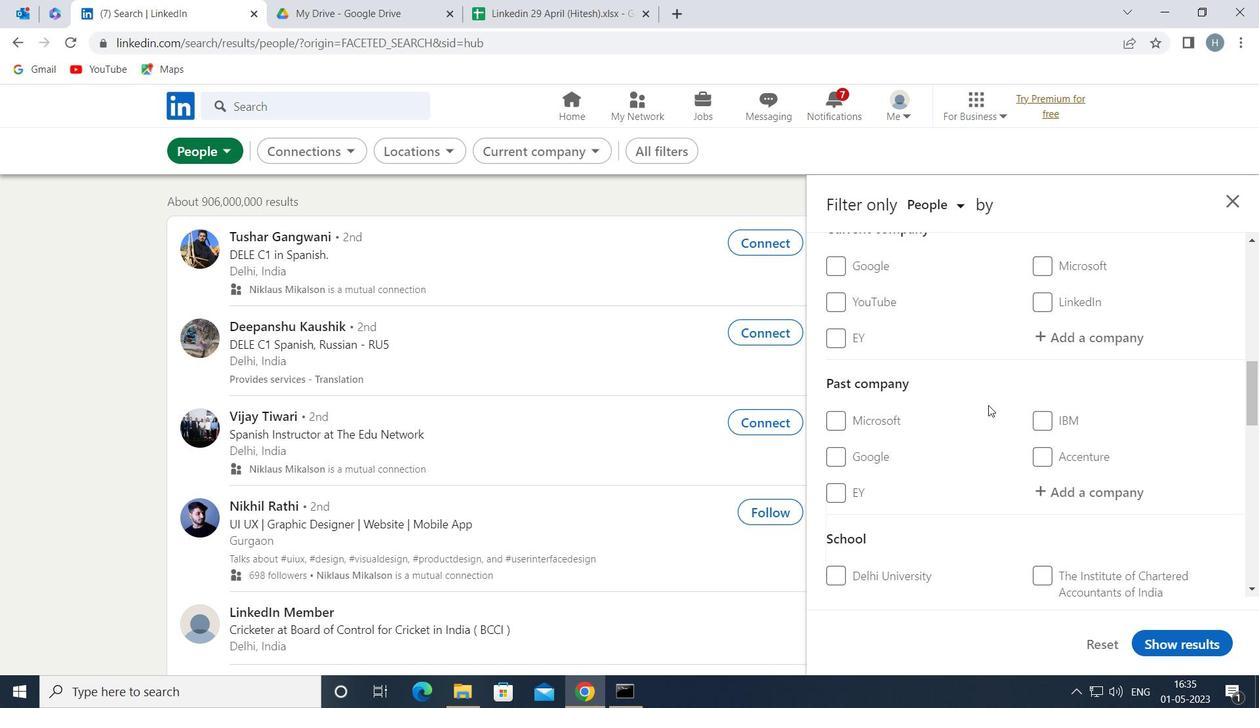 
Action: Mouse moved to (989, 398)
Screenshot: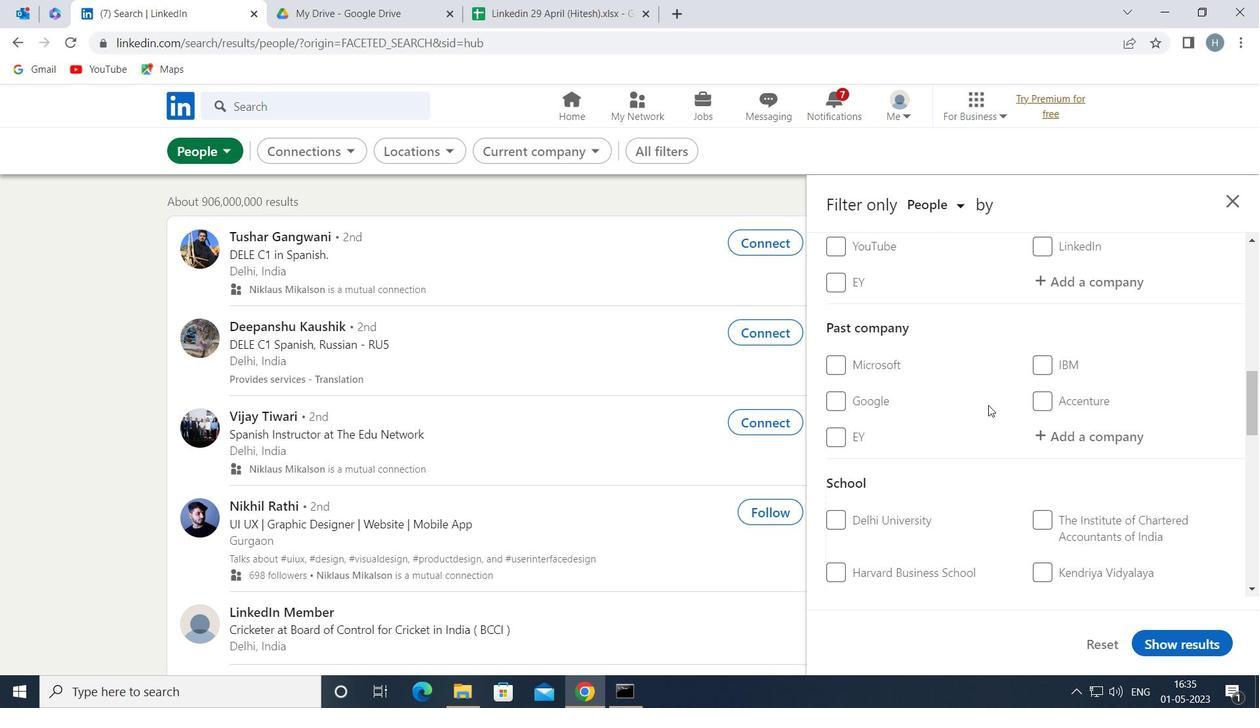 
Action: Mouse scrolled (989, 397) with delta (0, 0)
Screenshot: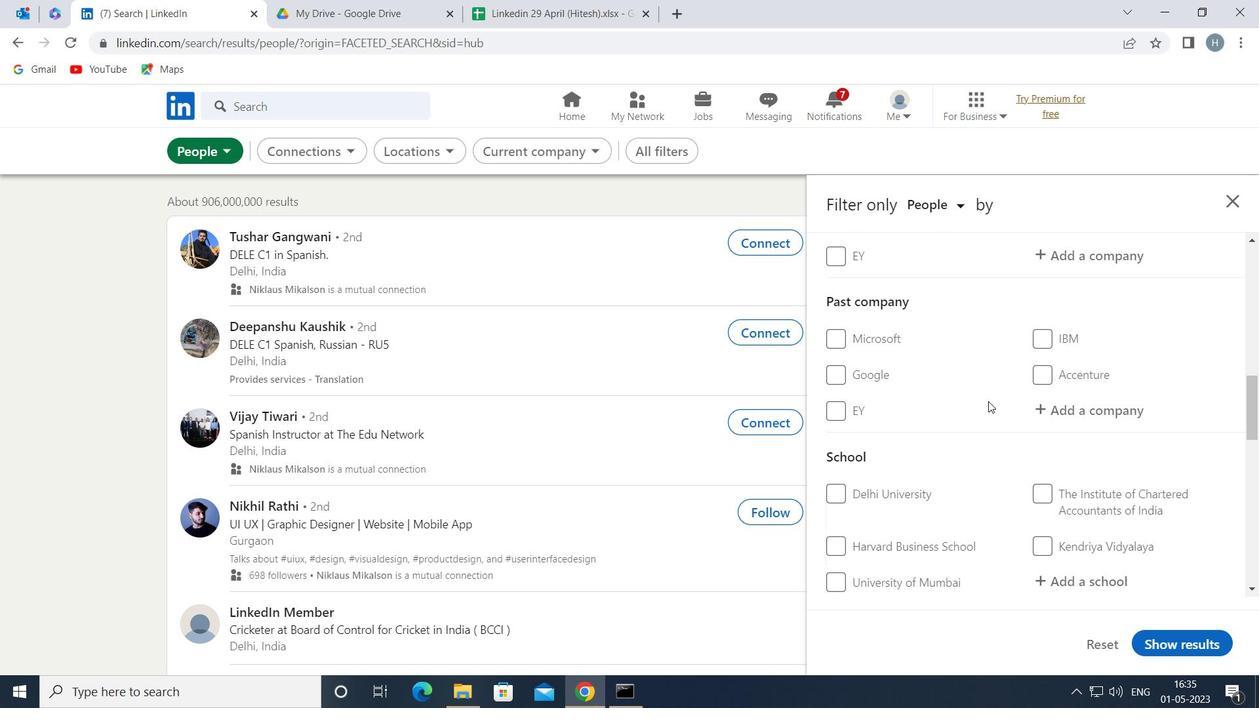 
Action: Mouse scrolled (989, 397) with delta (0, 0)
Screenshot: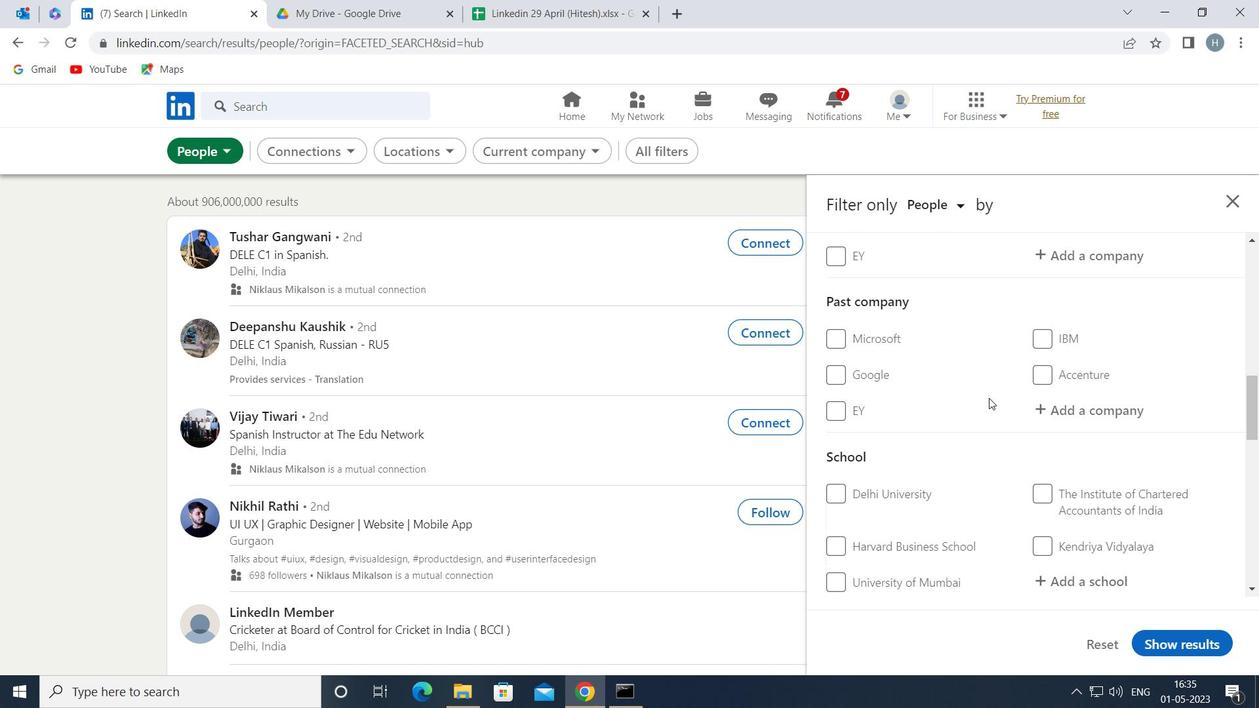 
Action: Mouse moved to (991, 396)
Screenshot: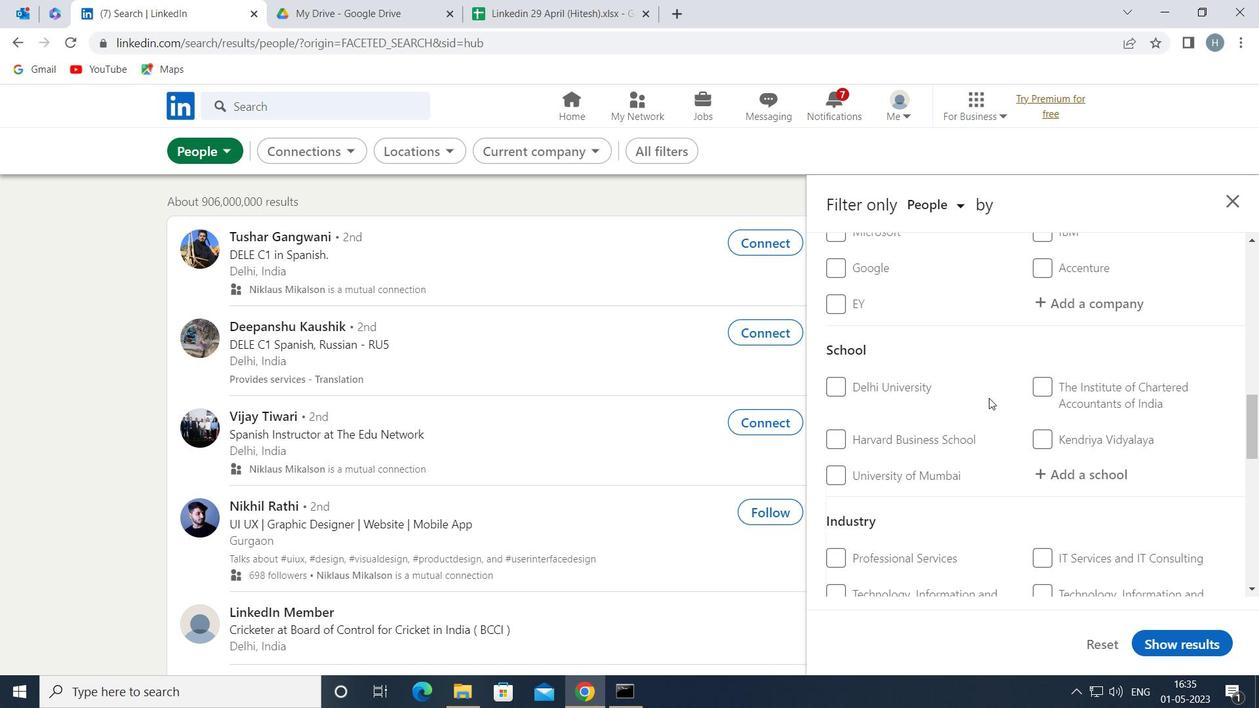 
Action: Mouse scrolled (991, 395) with delta (0, 0)
Screenshot: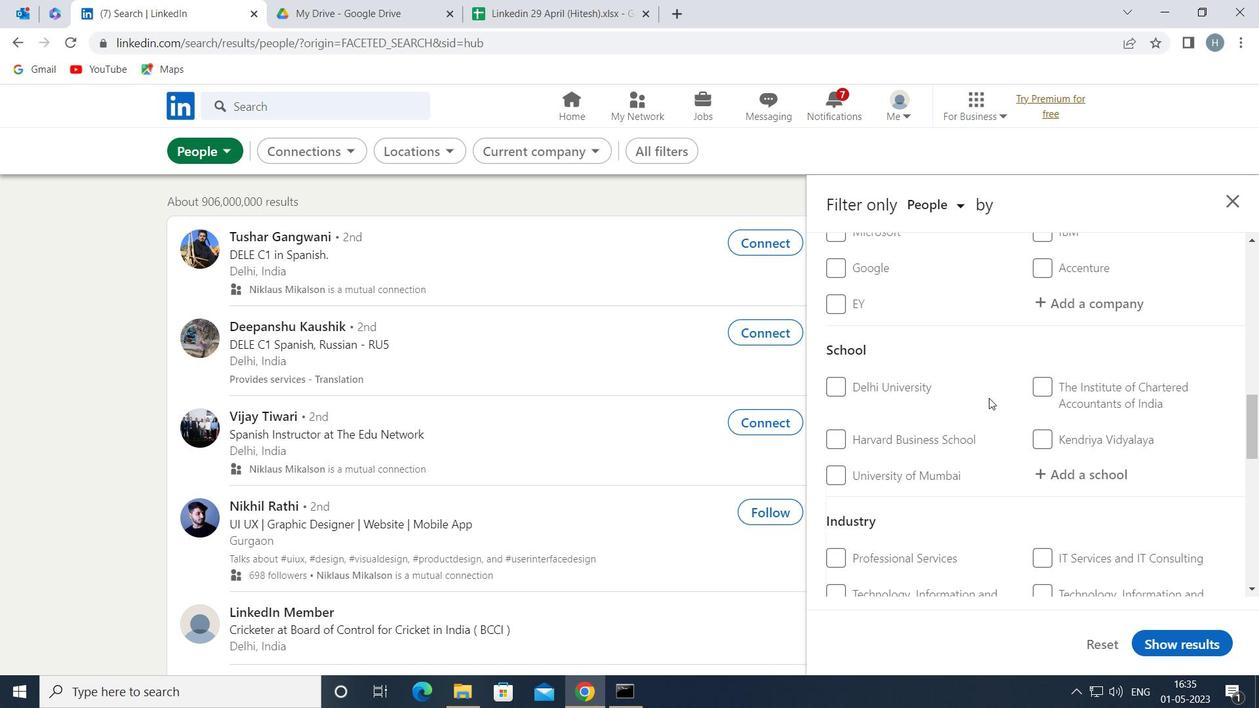 
Action: Mouse moved to (991, 395)
Screenshot: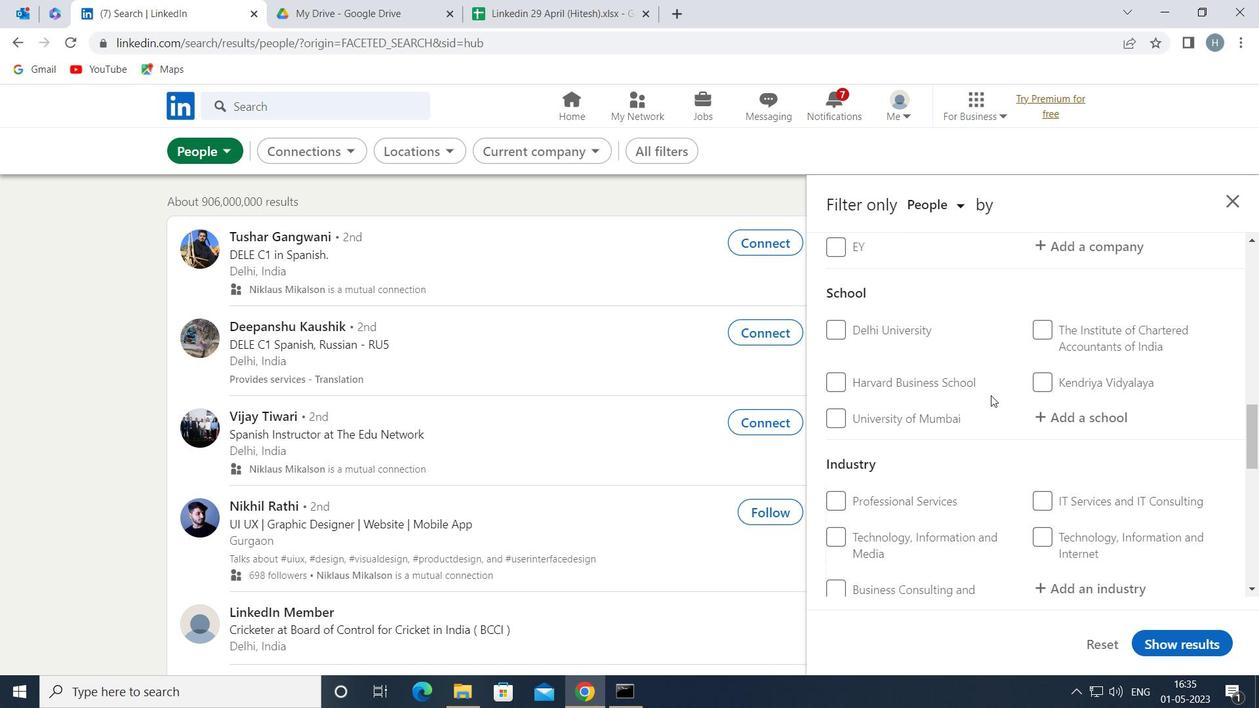 
Action: Mouse scrolled (991, 394) with delta (0, 0)
Screenshot: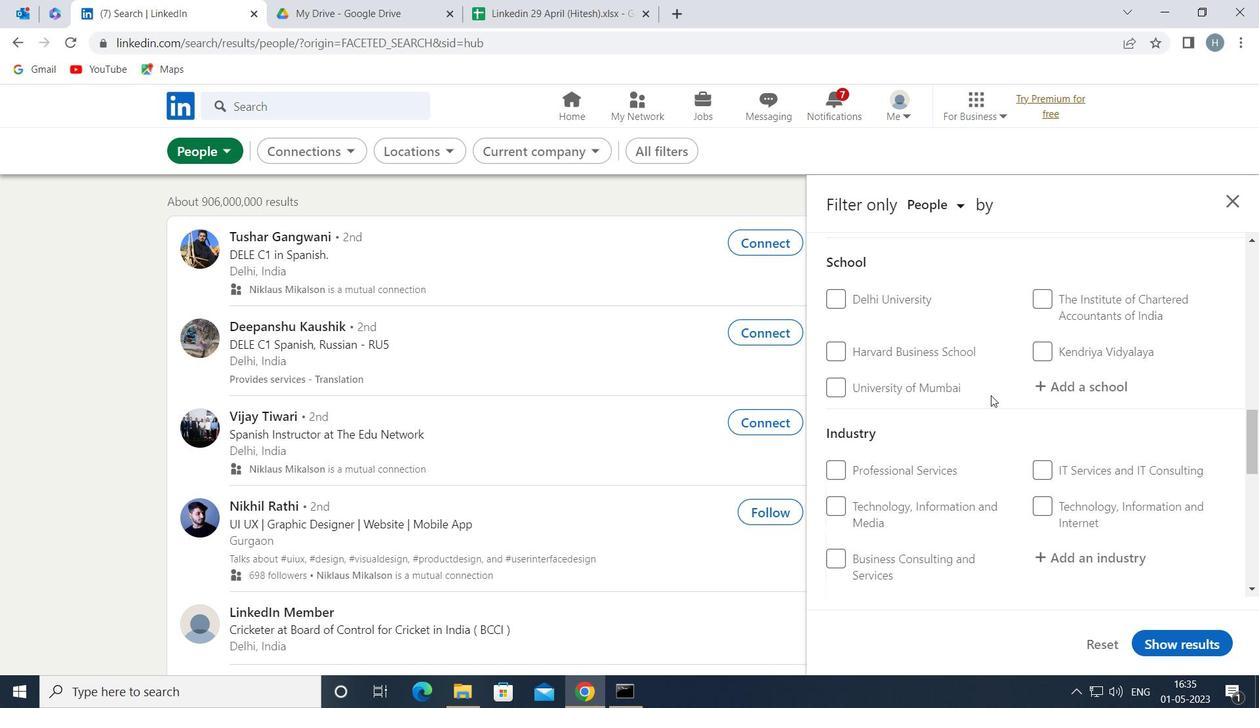 
Action: Mouse scrolled (991, 394) with delta (0, 0)
Screenshot: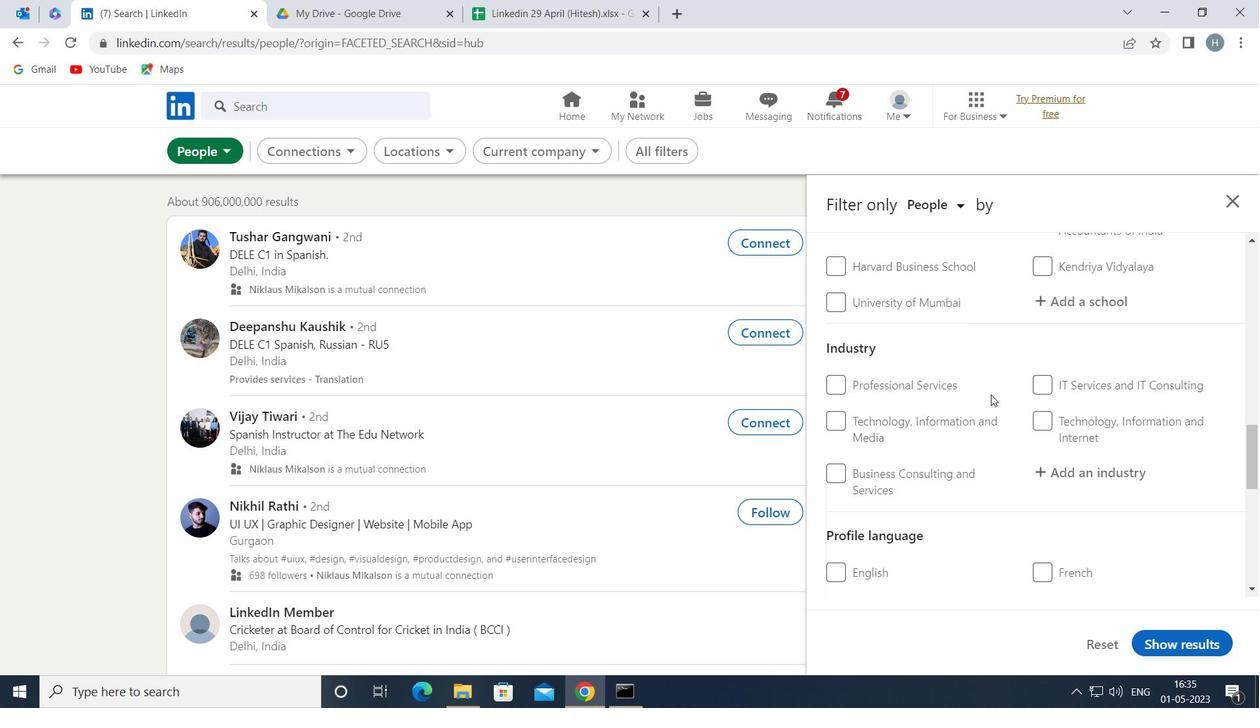 
Action: Mouse scrolled (991, 394) with delta (0, 0)
Screenshot: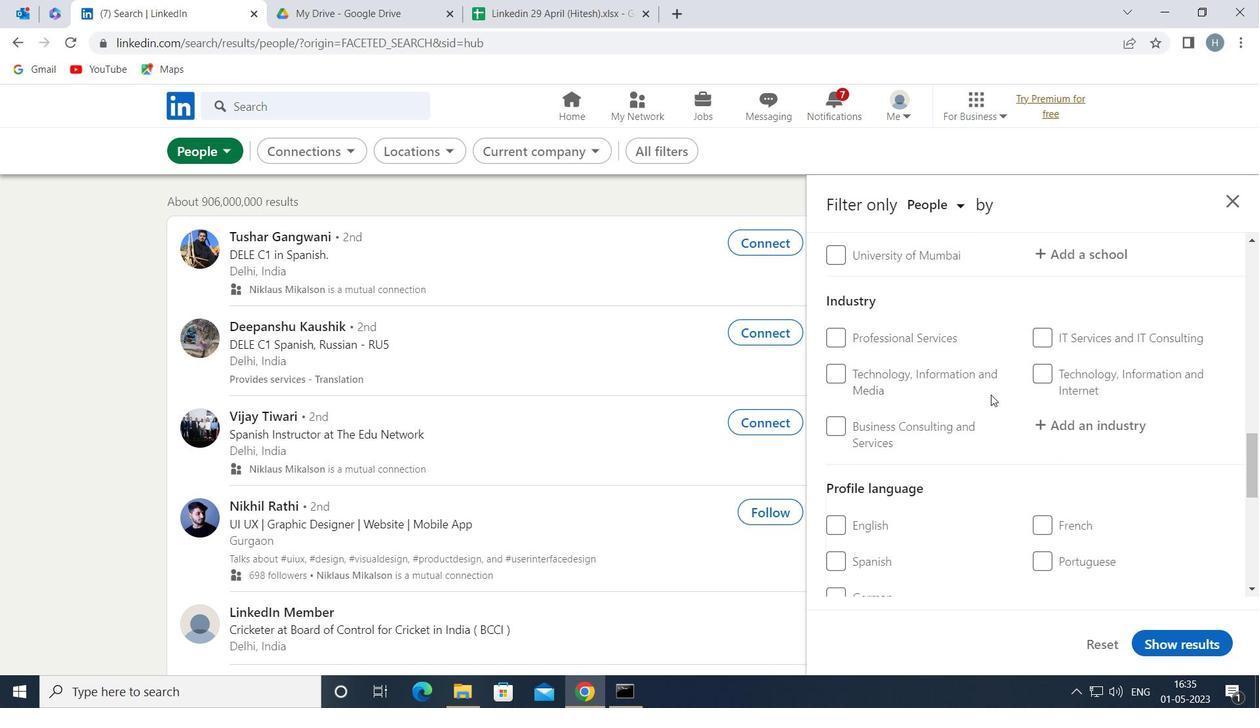 
Action: Mouse moved to (880, 392)
Screenshot: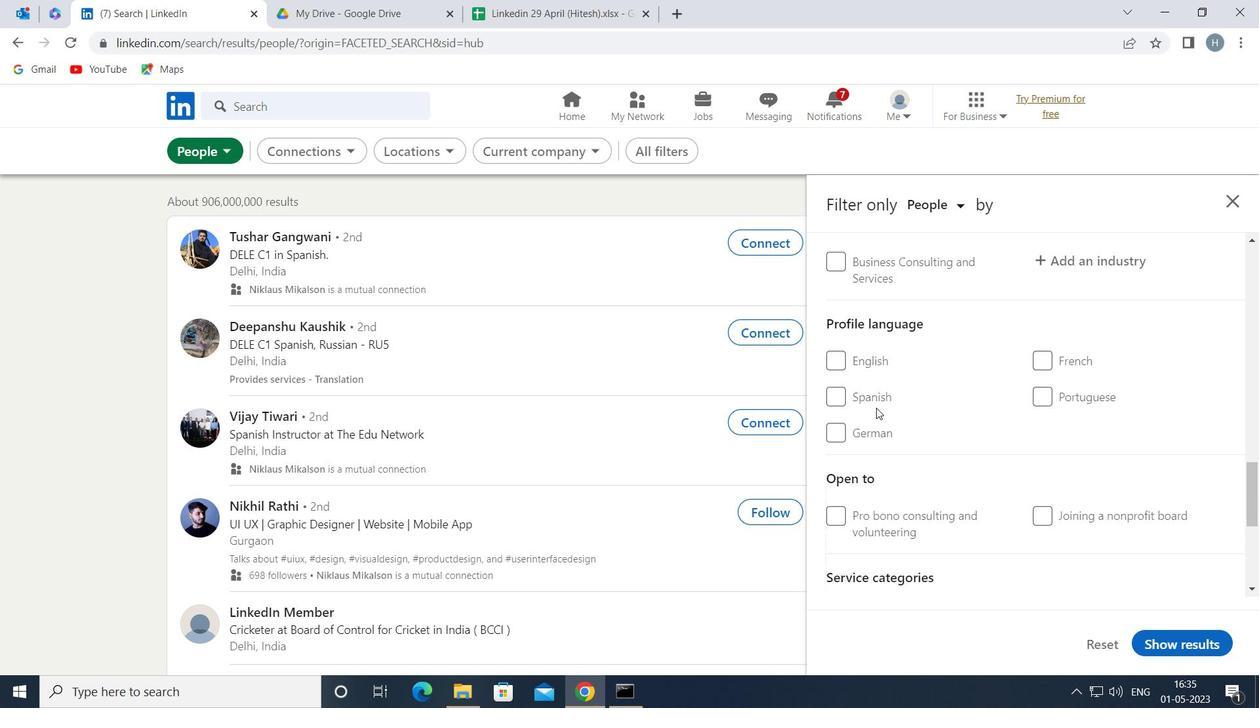 
Action: Mouse pressed left at (880, 392)
Screenshot: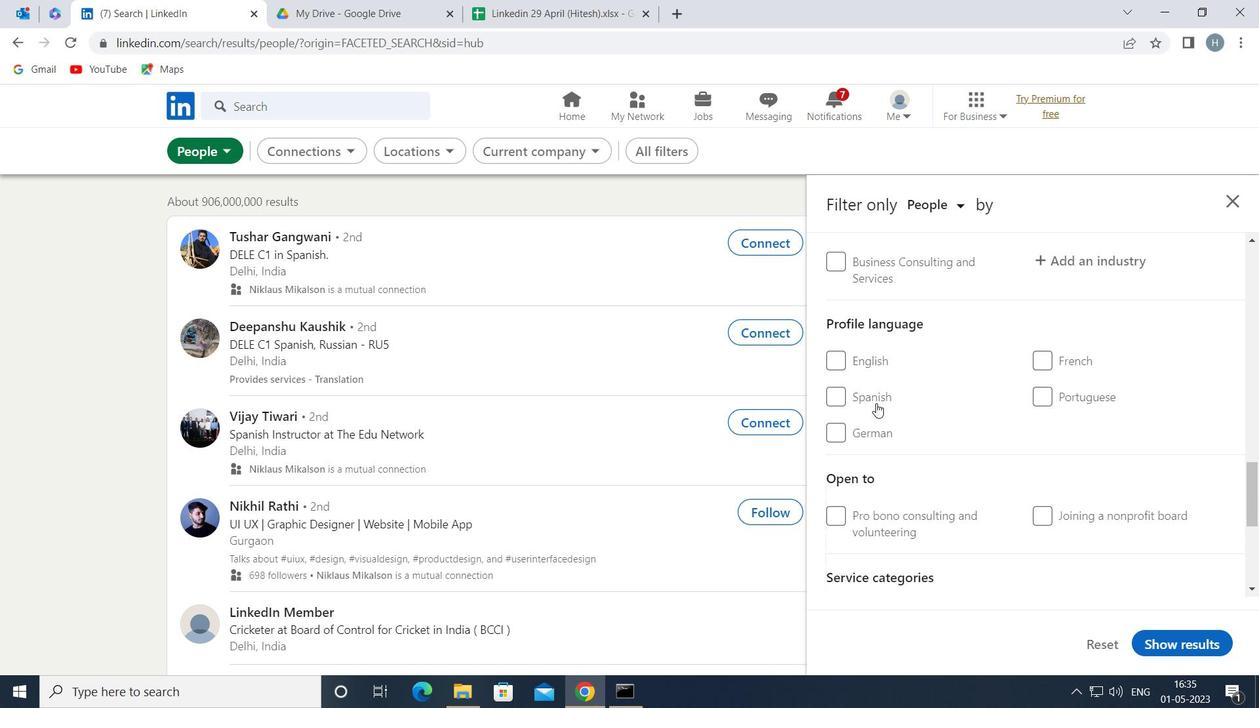 
Action: Mouse moved to (968, 407)
Screenshot: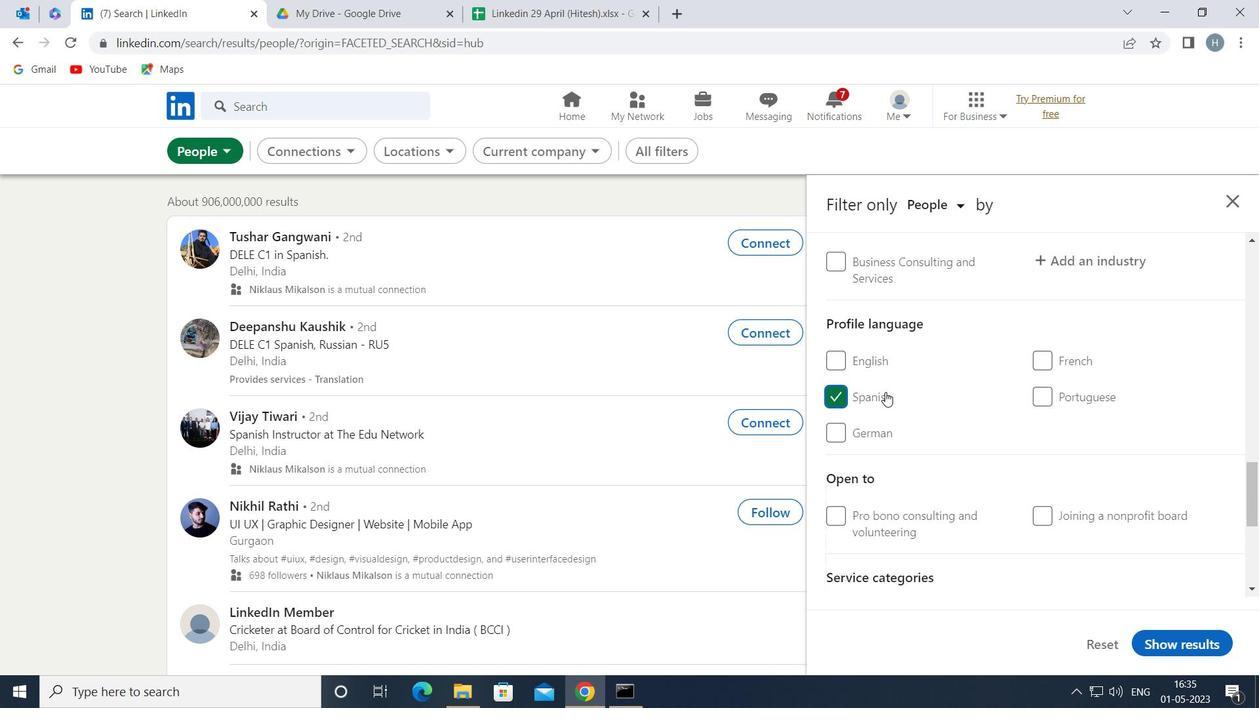 
Action: Mouse scrolled (968, 407) with delta (0, 0)
Screenshot: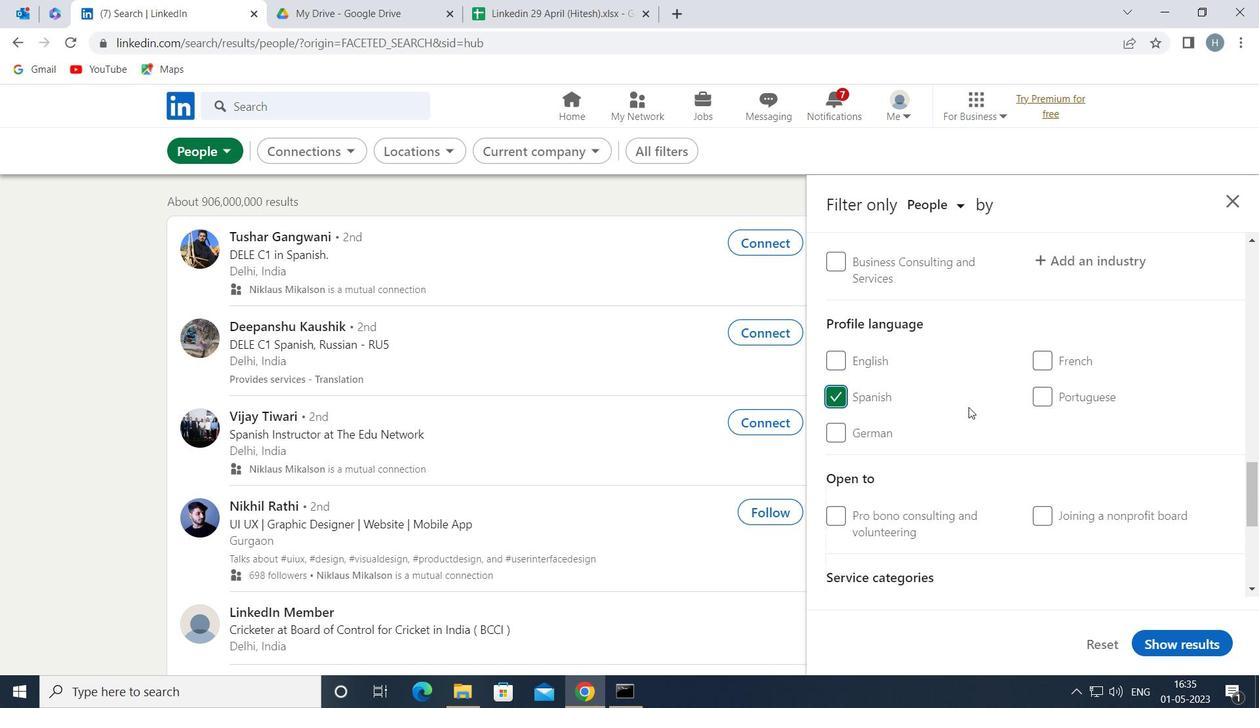 
Action: Mouse scrolled (968, 407) with delta (0, 0)
Screenshot: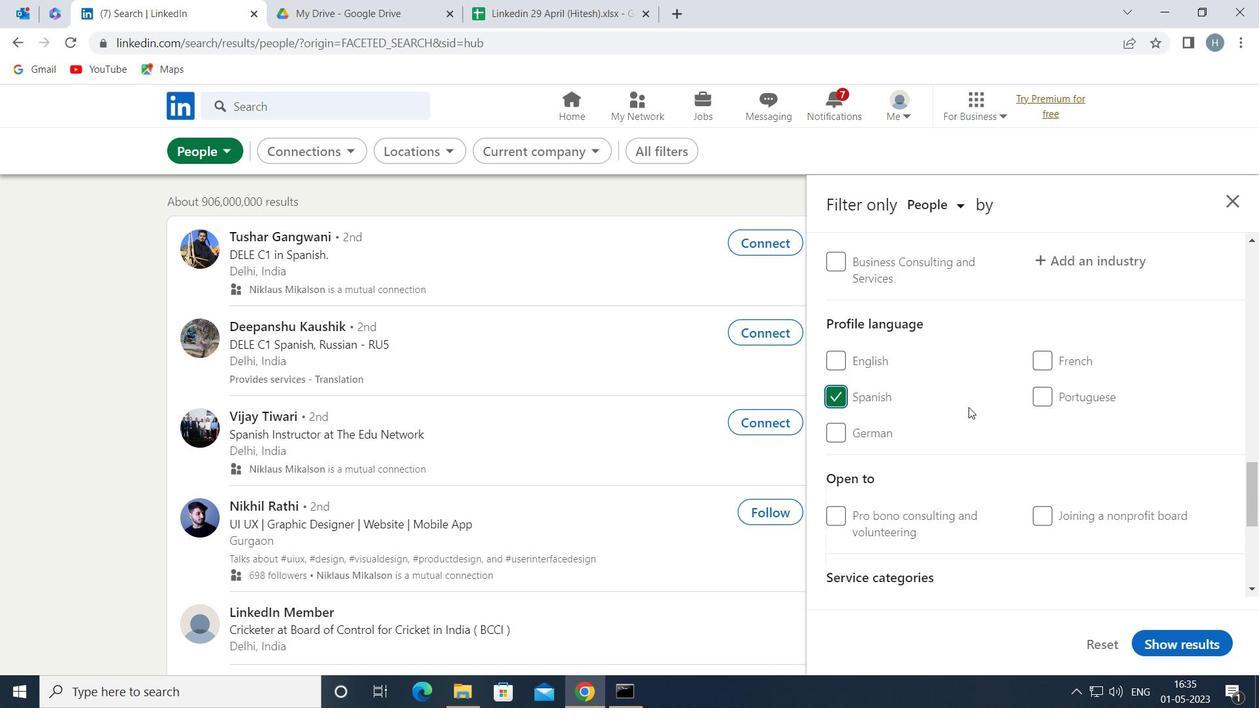 
Action: Mouse scrolled (968, 407) with delta (0, 0)
Screenshot: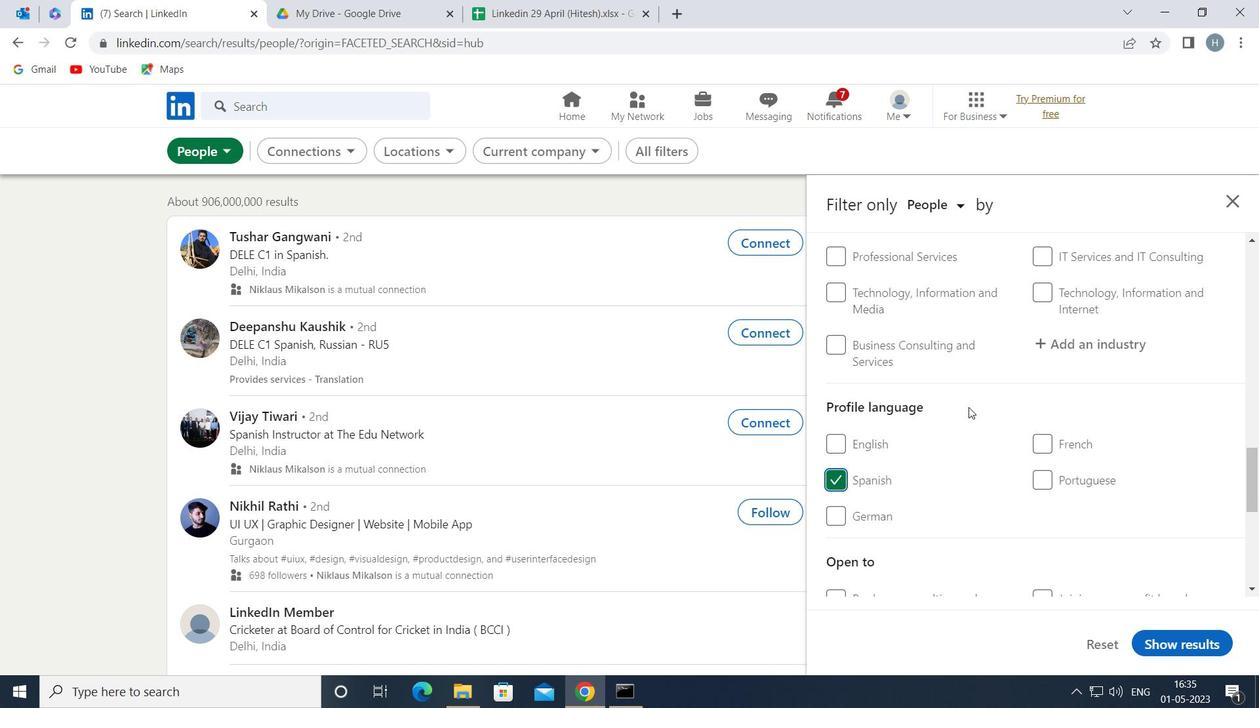 
Action: Mouse scrolled (968, 407) with delta (0, 0)
Screenshot: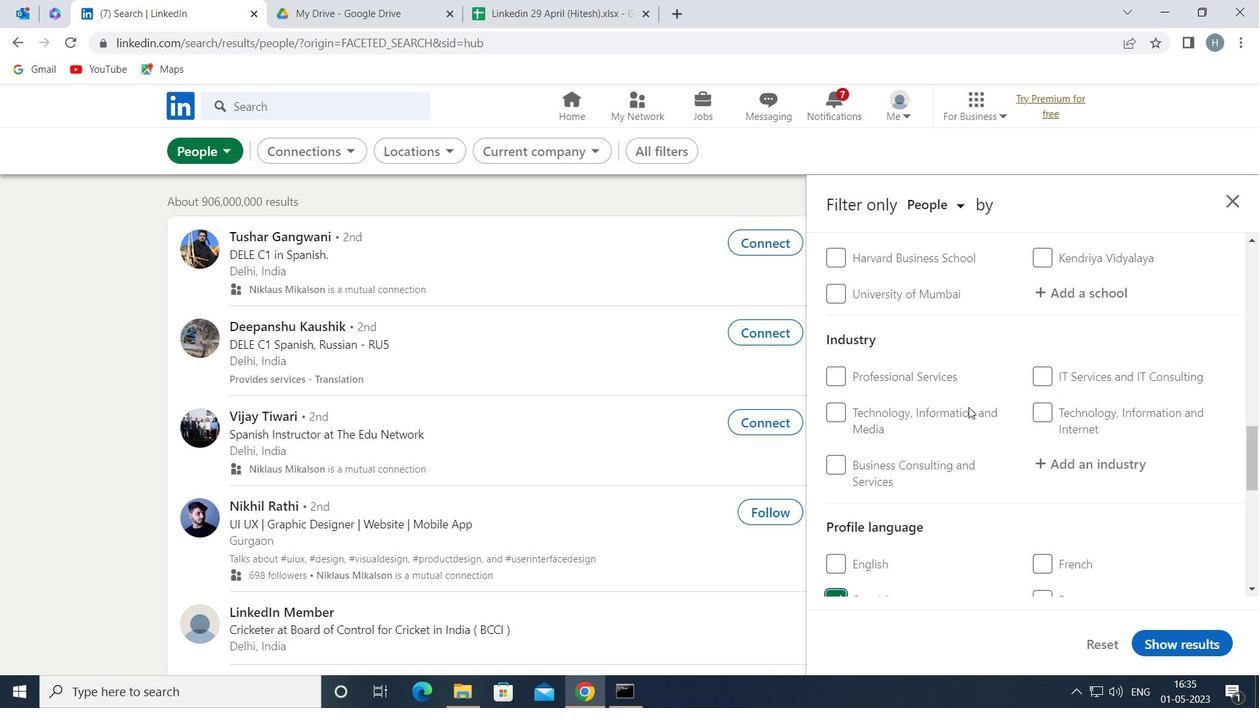 
Action: Mouse scrolled (968, 407) with delta (0, 0)
Screenshot: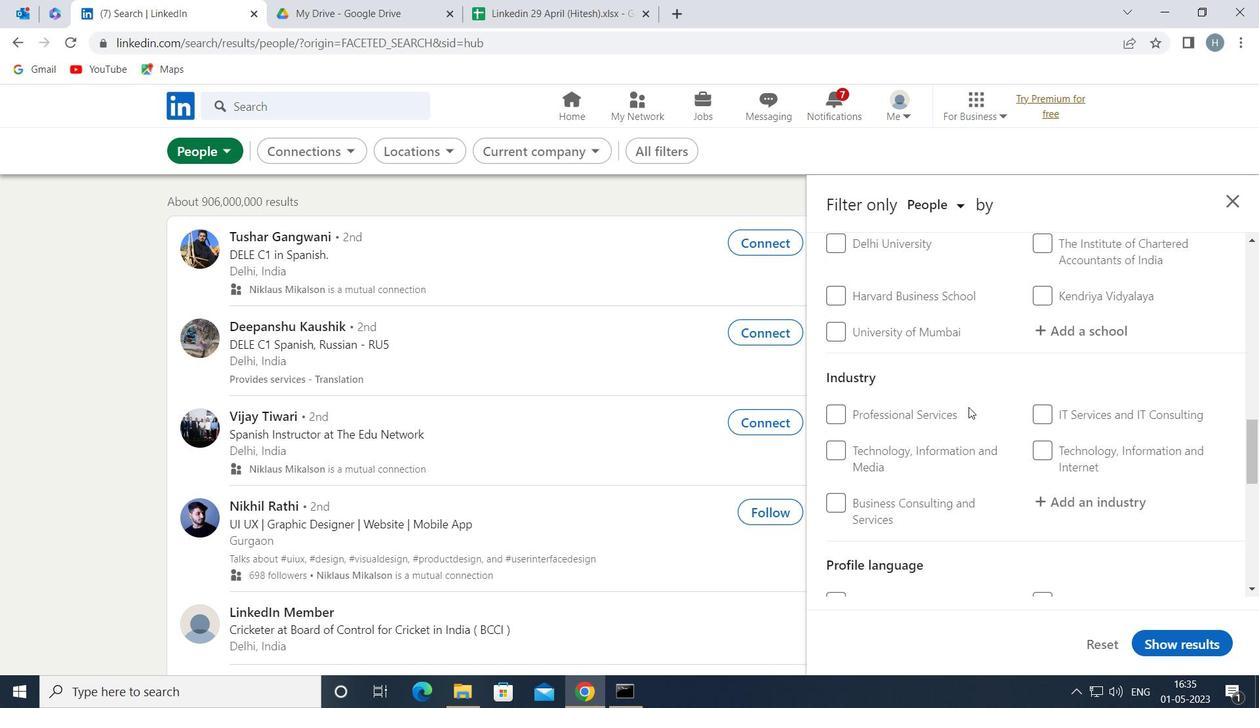 
Action: Mouse scrolled (968, 407) with delta (0, 0)
Screenshot: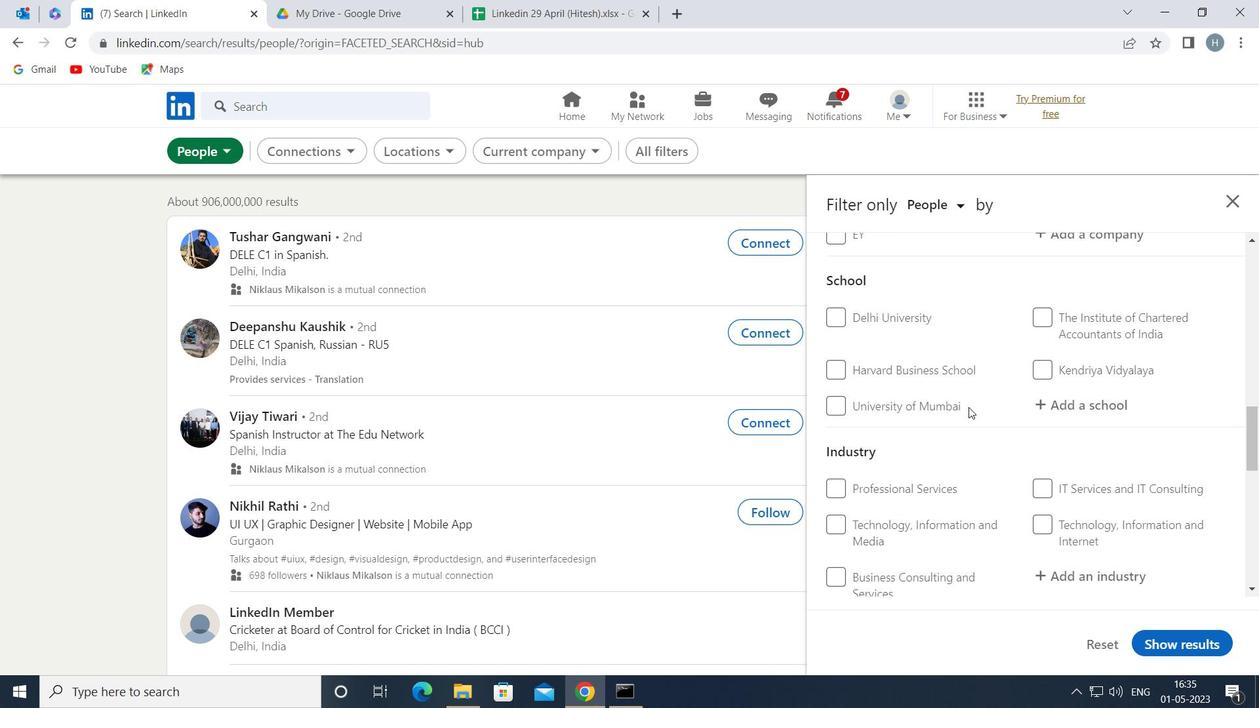 
Action: Mouse scrolled (968, 407) with delta (0, 0)
Screenshot: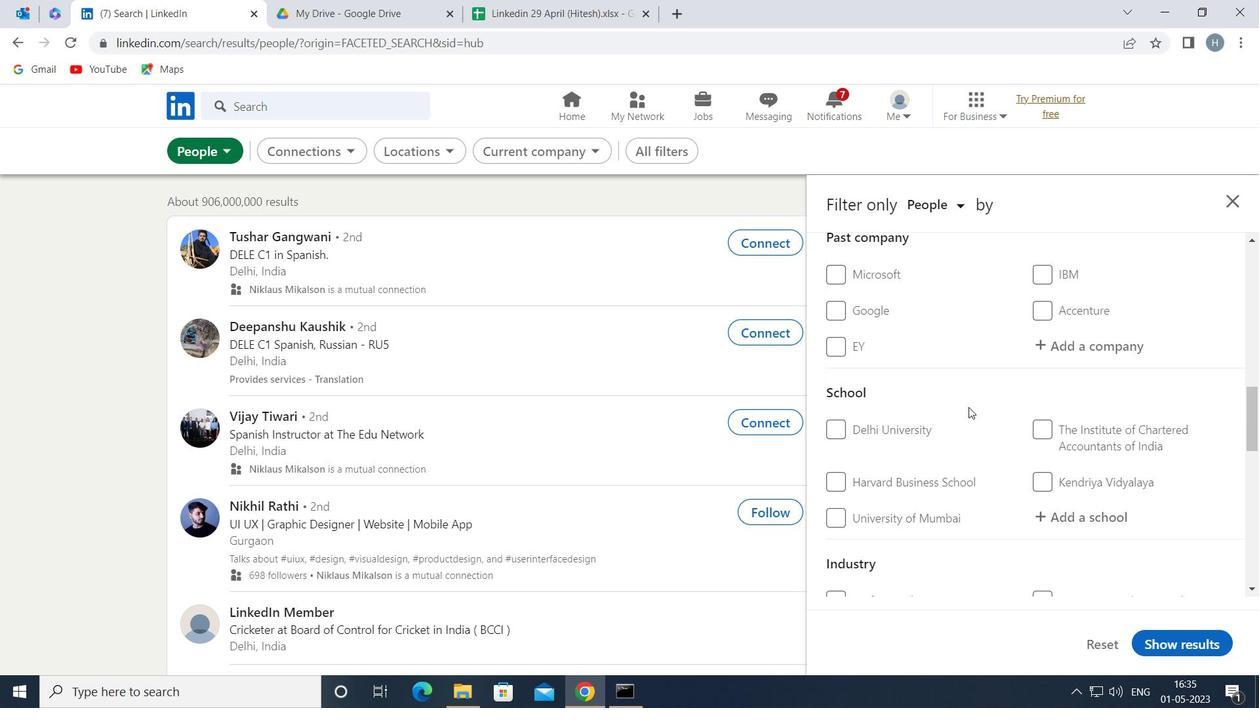 
Action: Mouse scrolled (968, 407) with delta (0, 0)
Screenshot: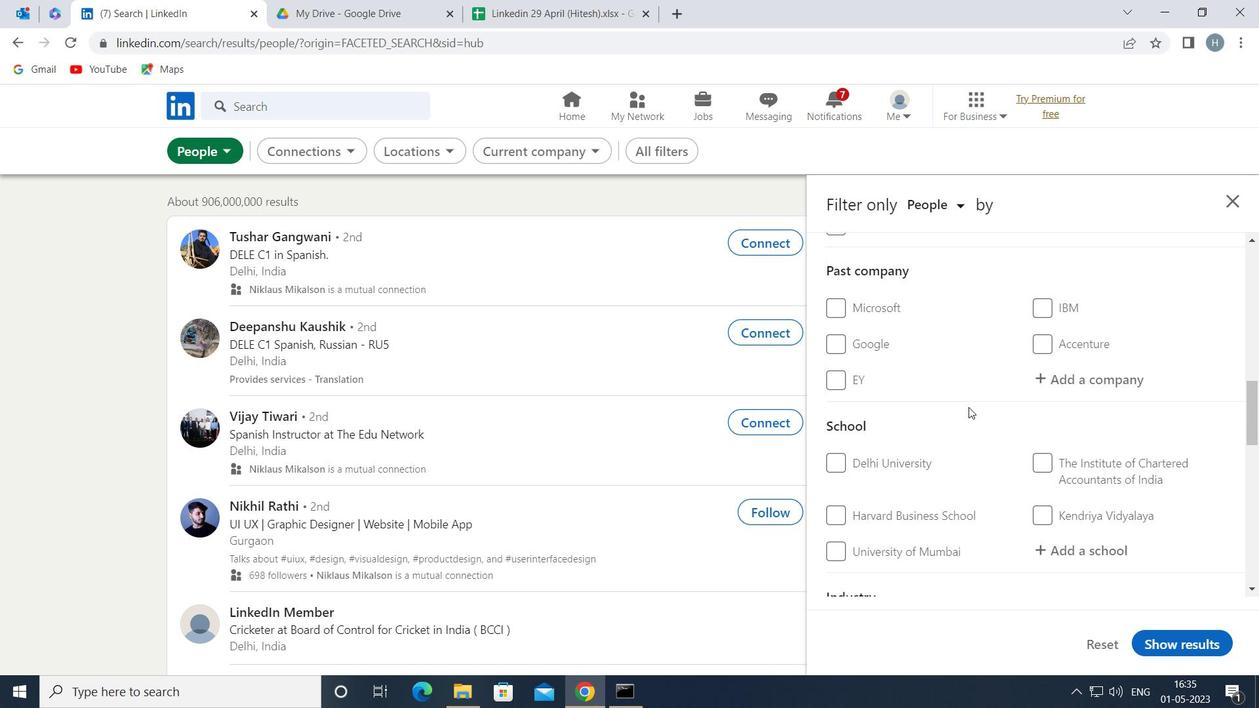 
Action: Mouse scrolled (968, 407) with delta (0, 0)
Screenshot: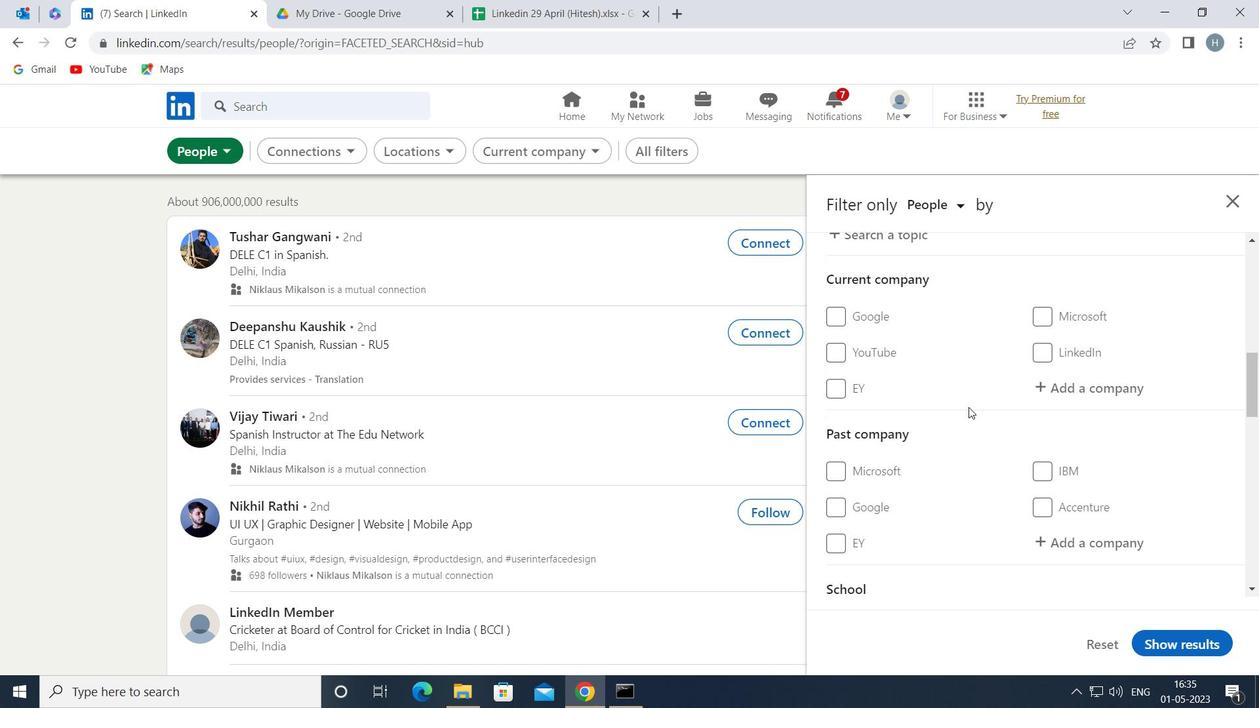 
Action: Mouse moved to (1047, 492)
Screenshot: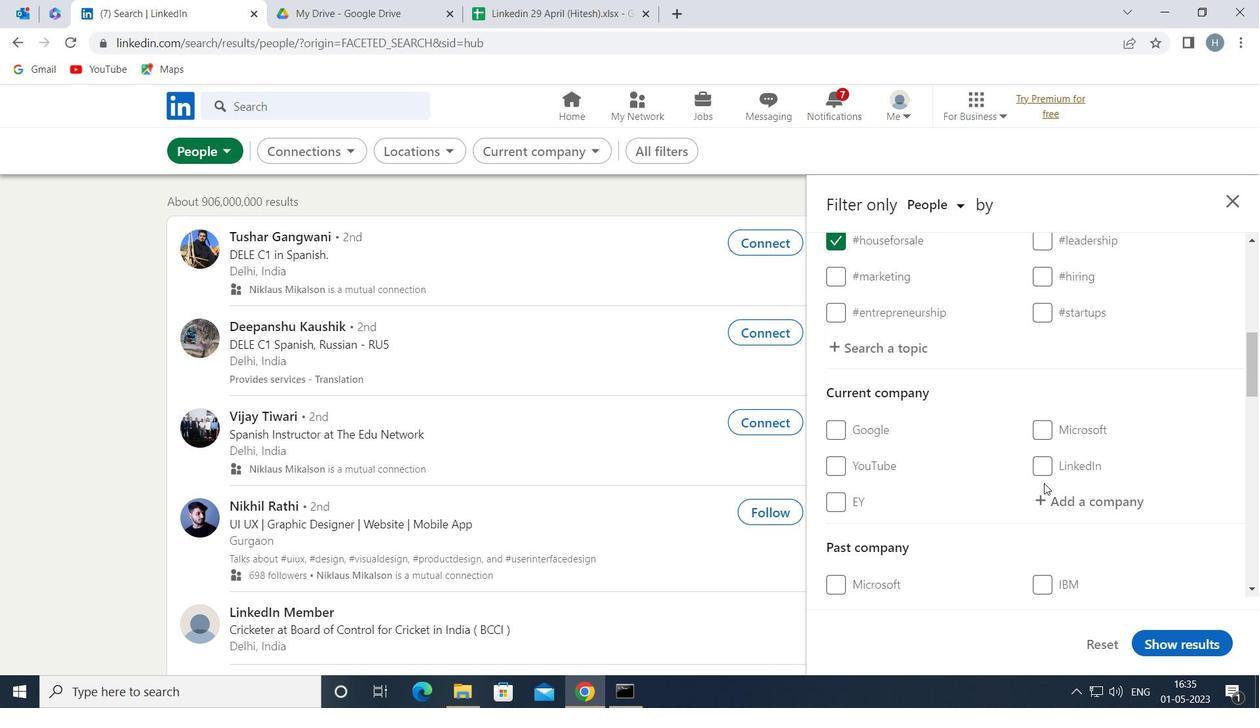 
Action: Mouse pressed left at (1047, 492)
Screenshot: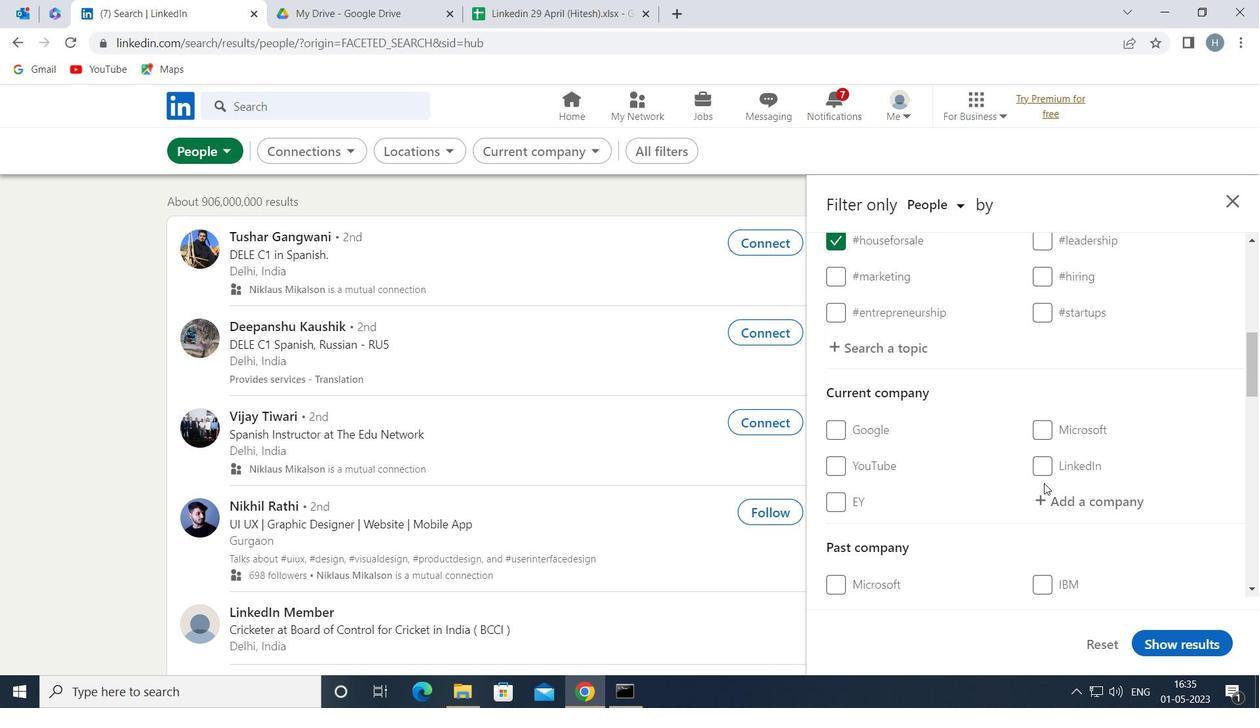 
Action: Mouse moved to (1048, 493)
Screenshot: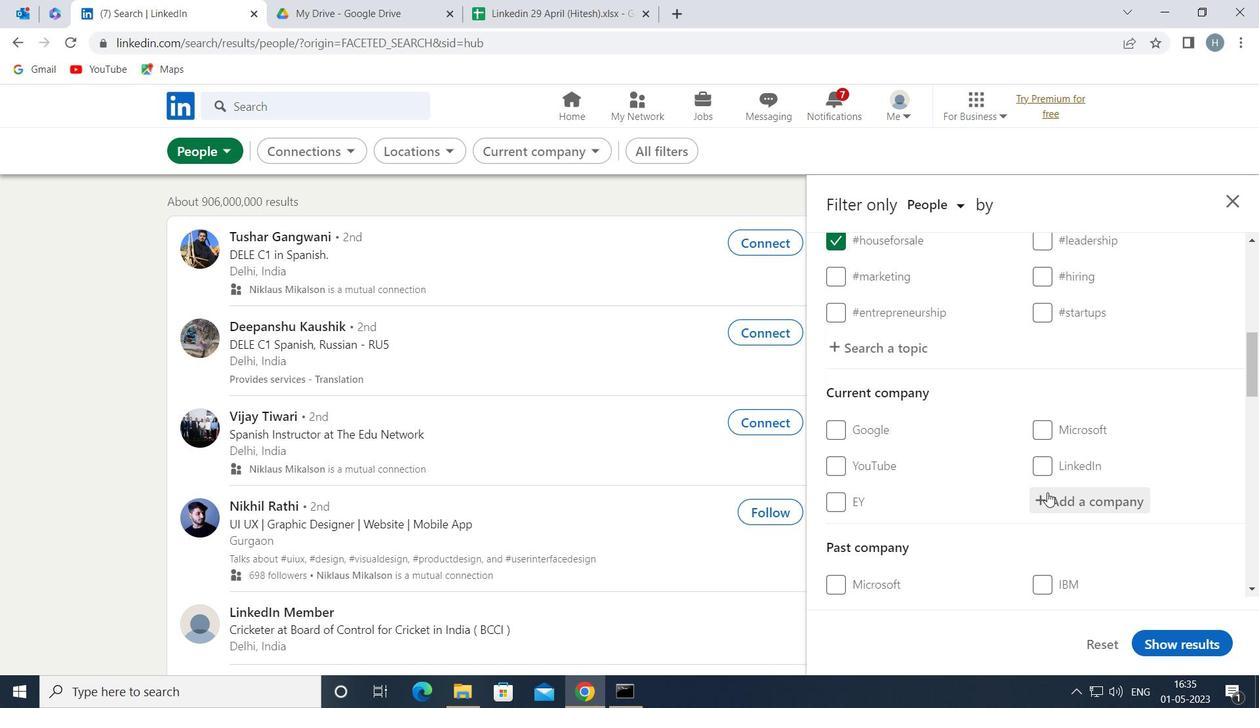
Action: Key pressed <Key.shift>HIRING<Key.space><Key.shift>AL
Screenshot: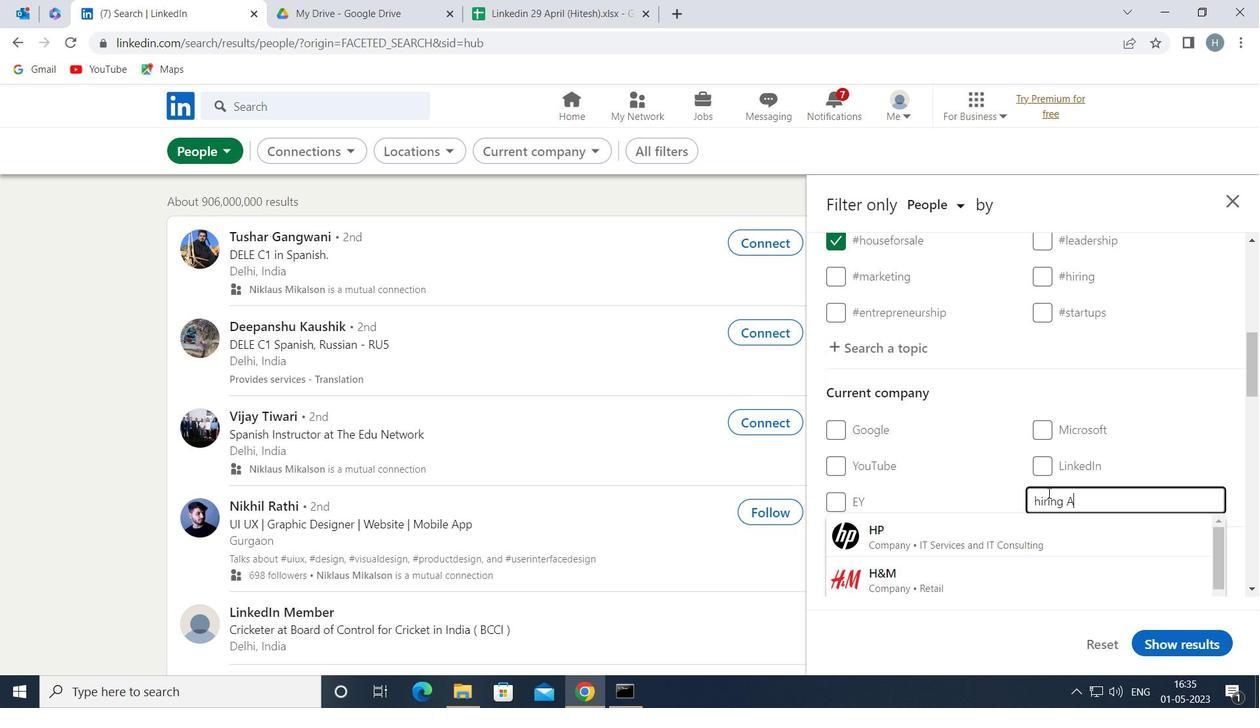 
Action: Mouse moved to (977, 528)
Screenshot: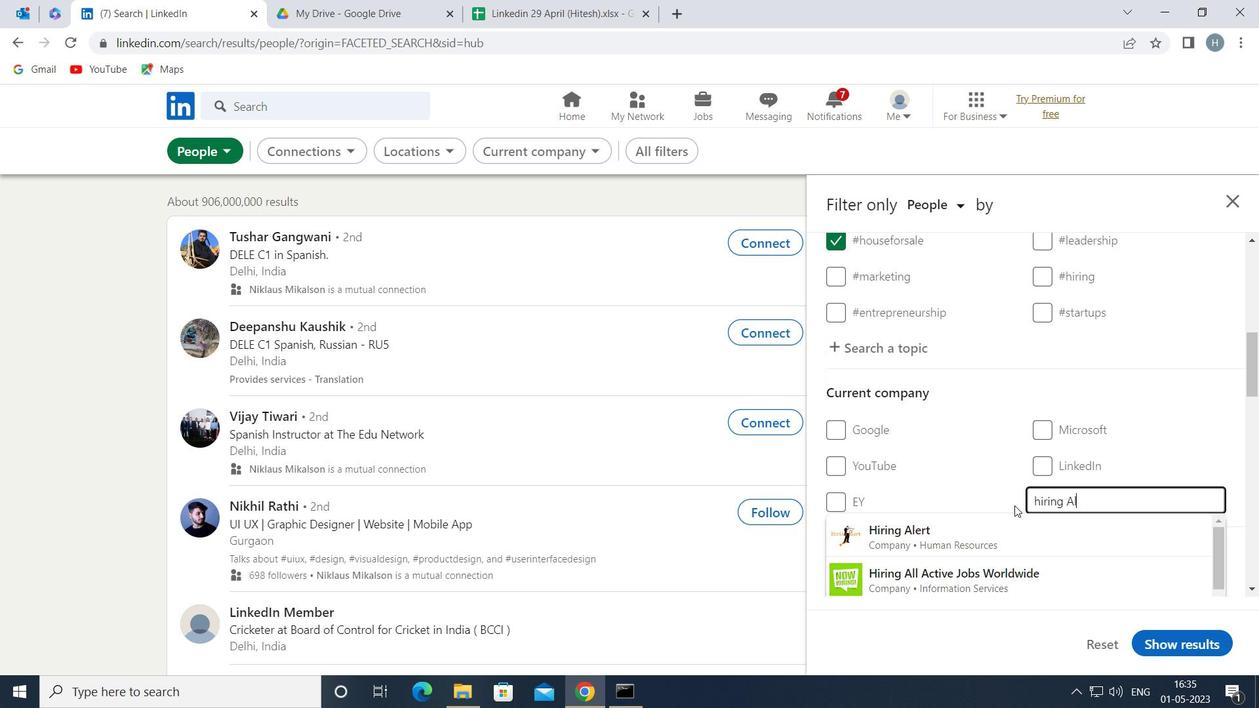 
Action: Mouse pressed left at (977, 528)
Screenshot: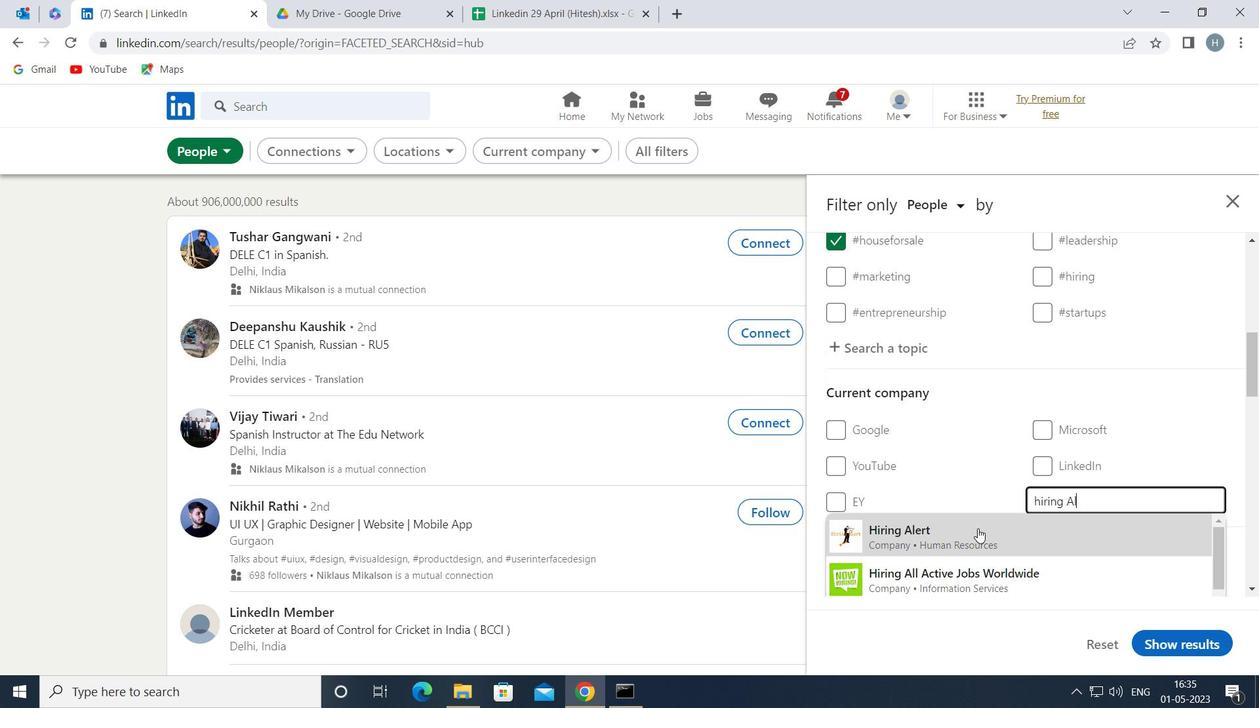 
Action: Mouse moved to (981, 467)
Screenshot: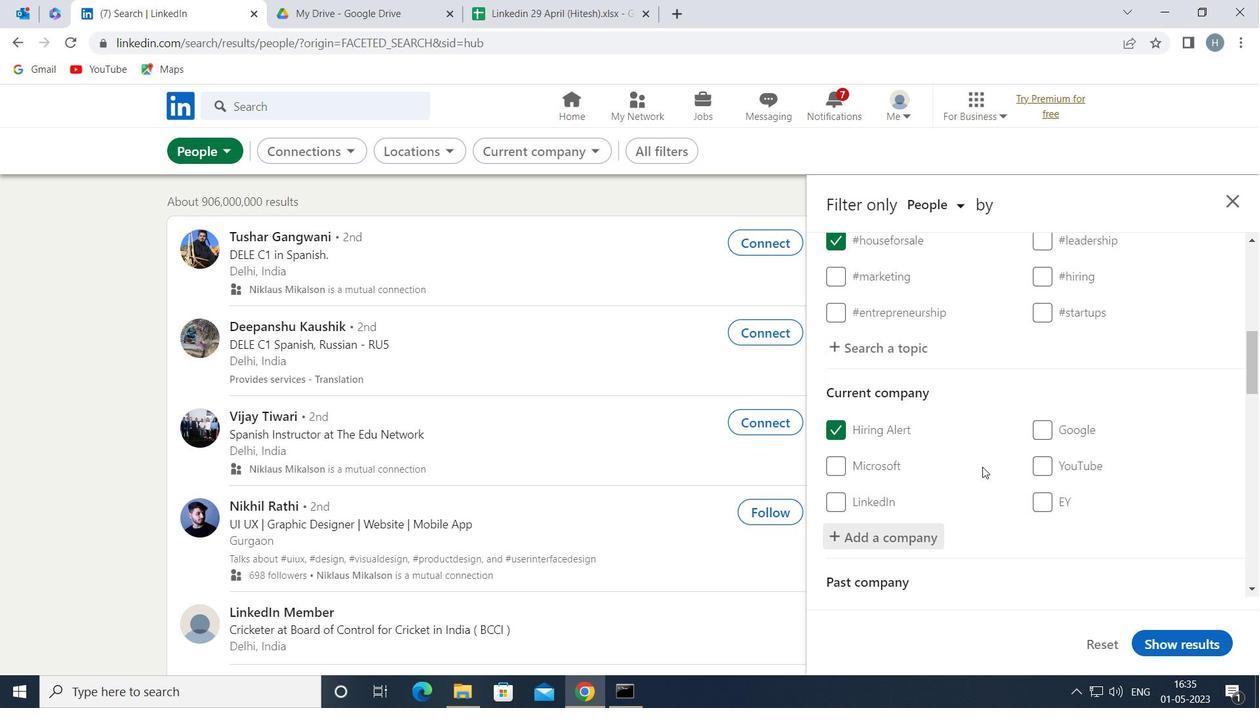 
Action: Mouse scrolled (981, 467) with delta (0, 0)
Screenshot: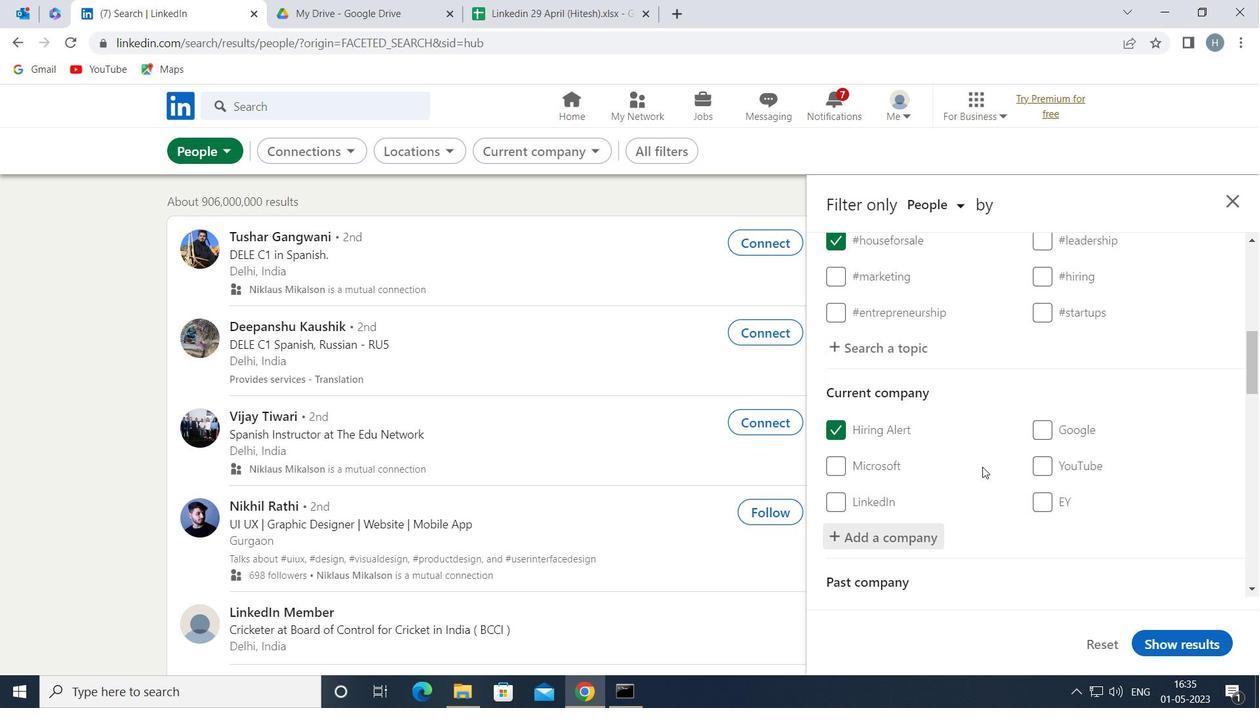 
Action: Mouse scrolled (981, 467) with delta (0, 0)
Screenshot: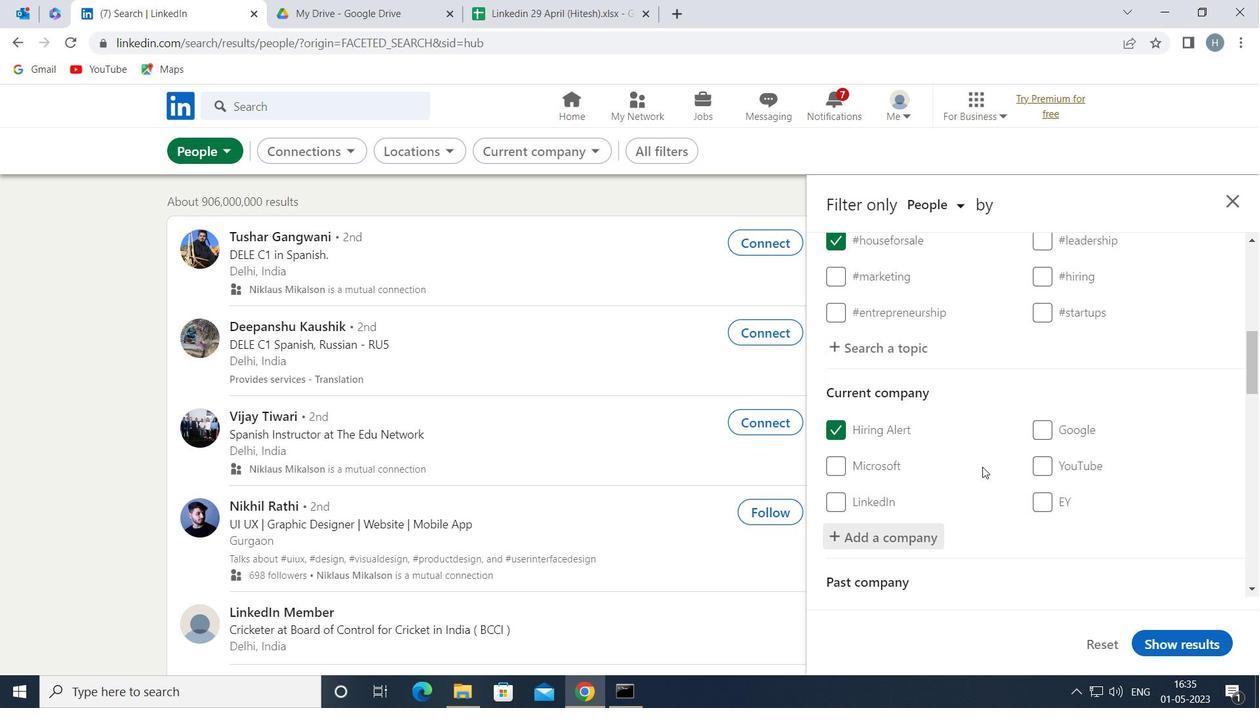 
Action: Mouse moved to (978, 468)
Screenshot: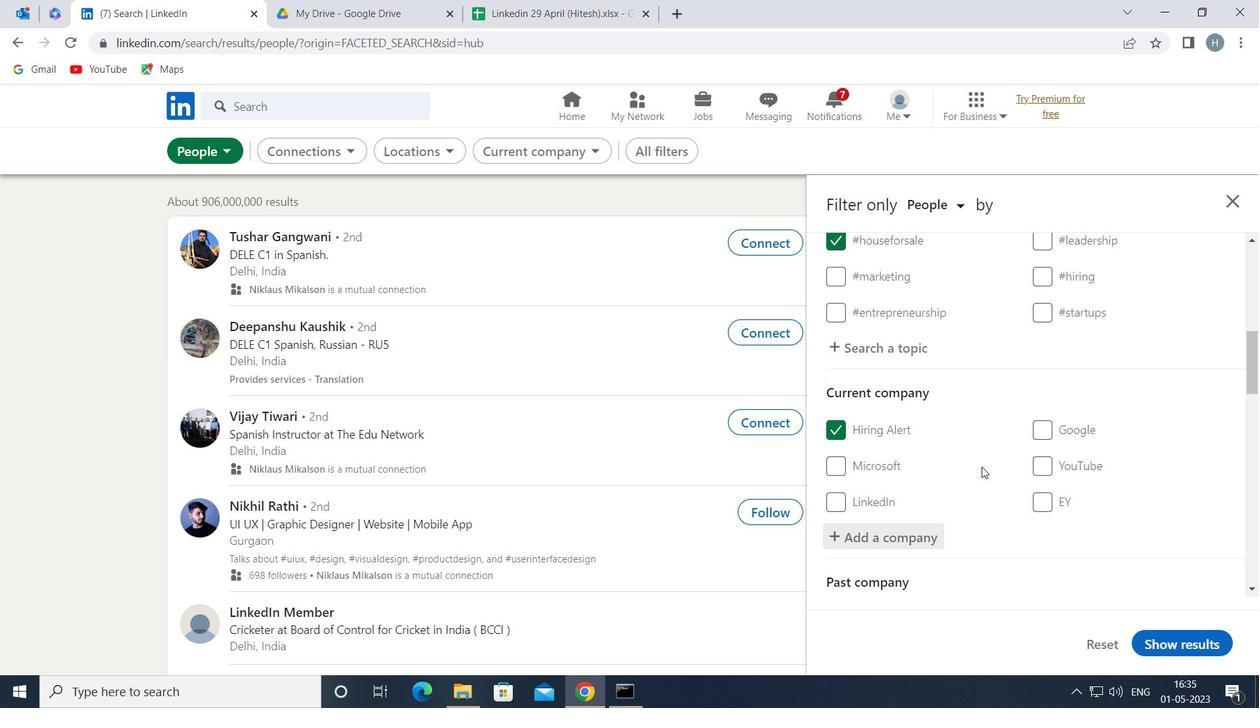 
Action: Mouse scrolled (978, 467) with delta (0, 0)
Screenshot: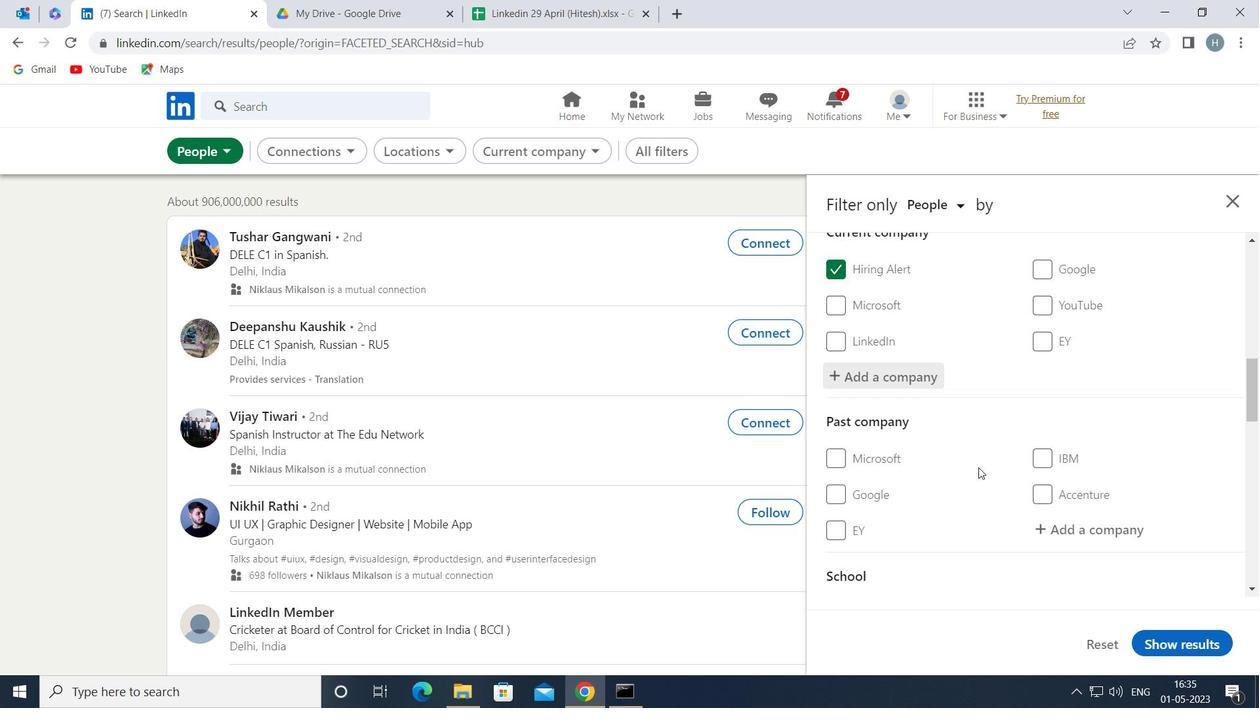 
Action: Mouse scrolled (978, 467) with delta (0, 0)
Screenshot: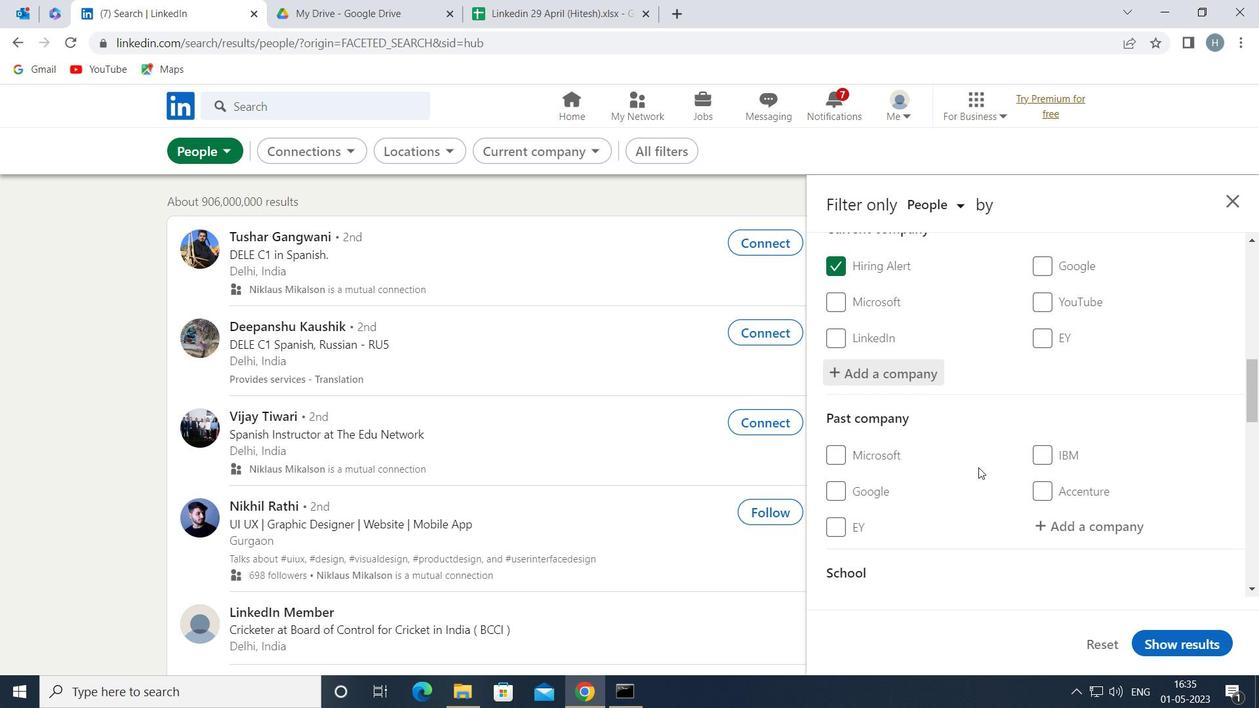 
Action: Mouse moved to (978, 468)
Screenshot: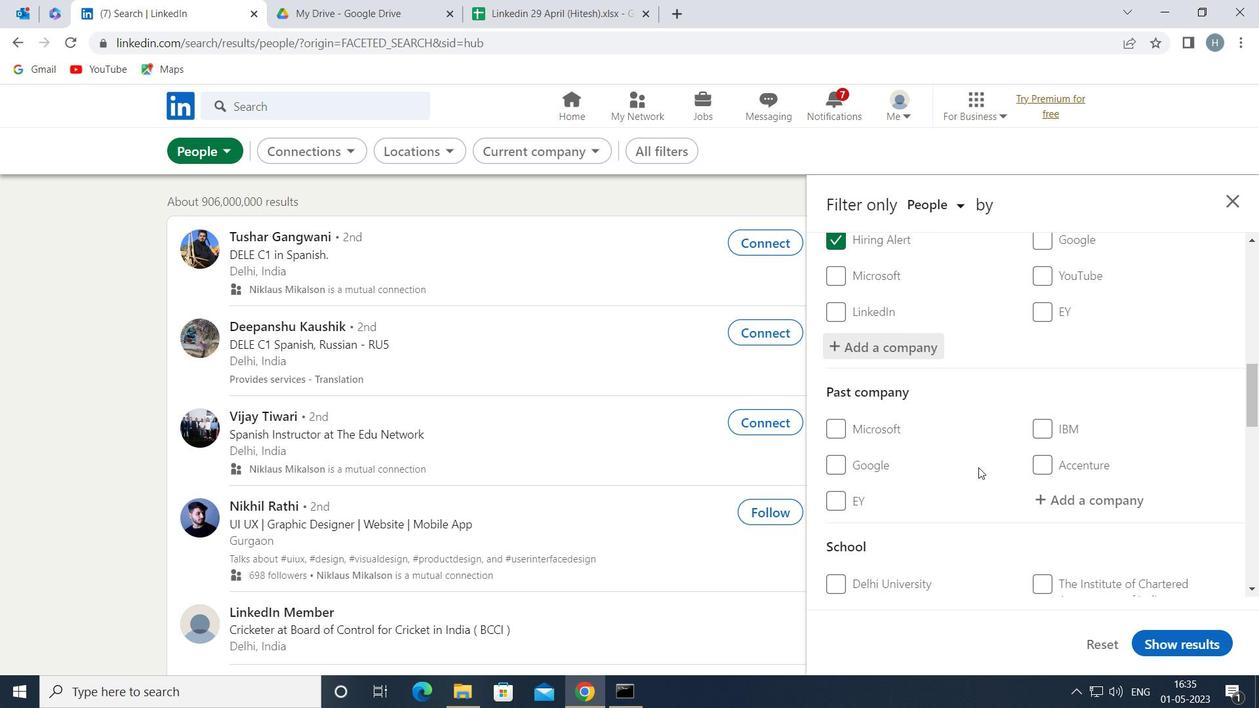 
Action: Mouse scrolled (978, 467) with delta (0, 0)
Screenshot: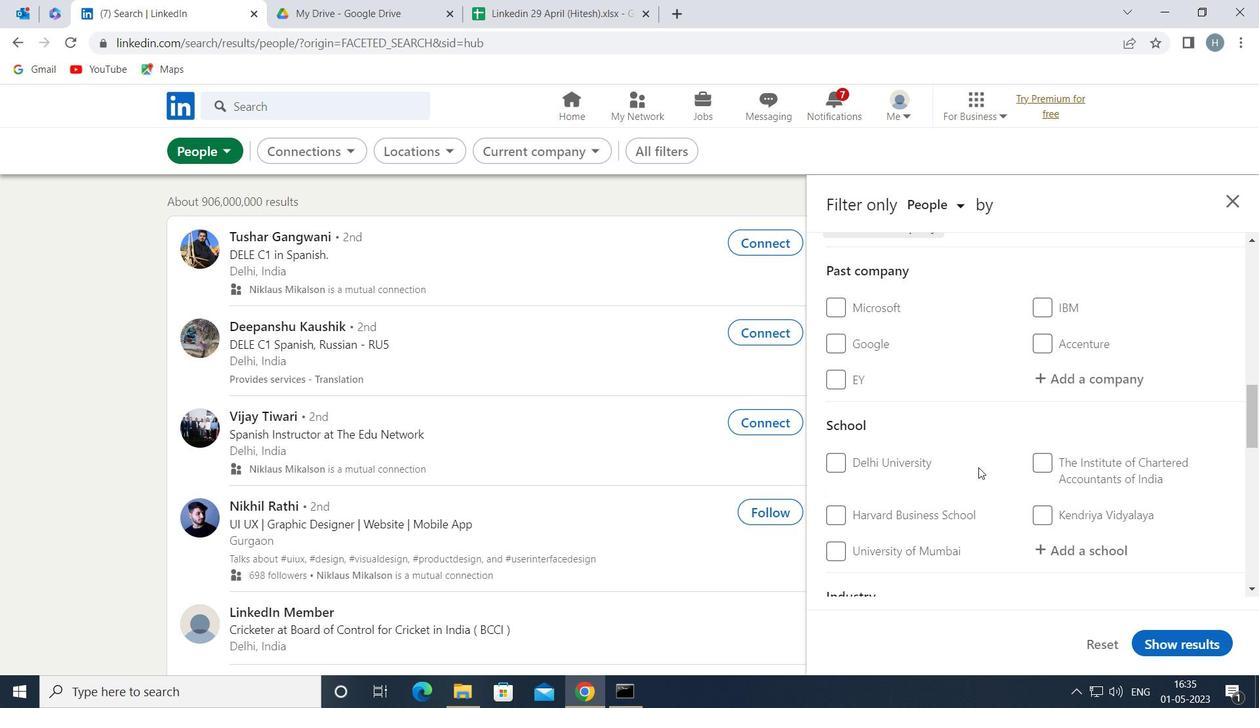 
Action: Mouse moved to (1074, 449)
Screenshot: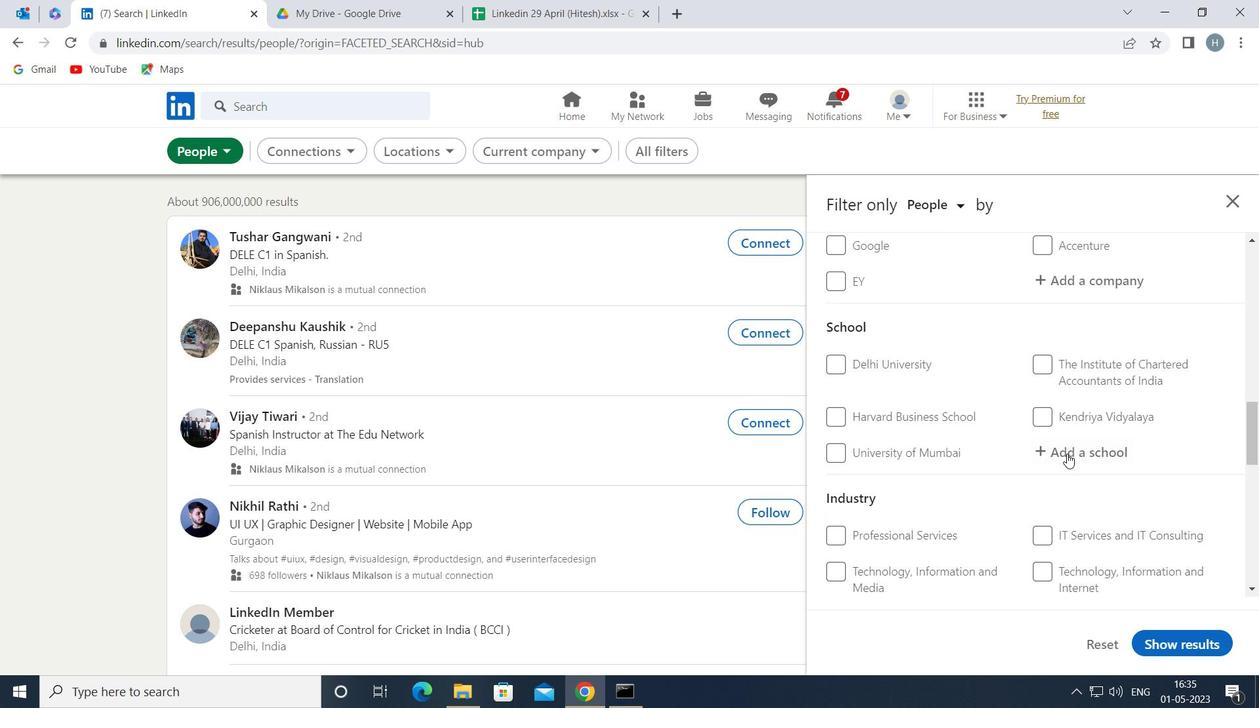 
Action: Mouse pressed left at (1074, 449)
Screenshot: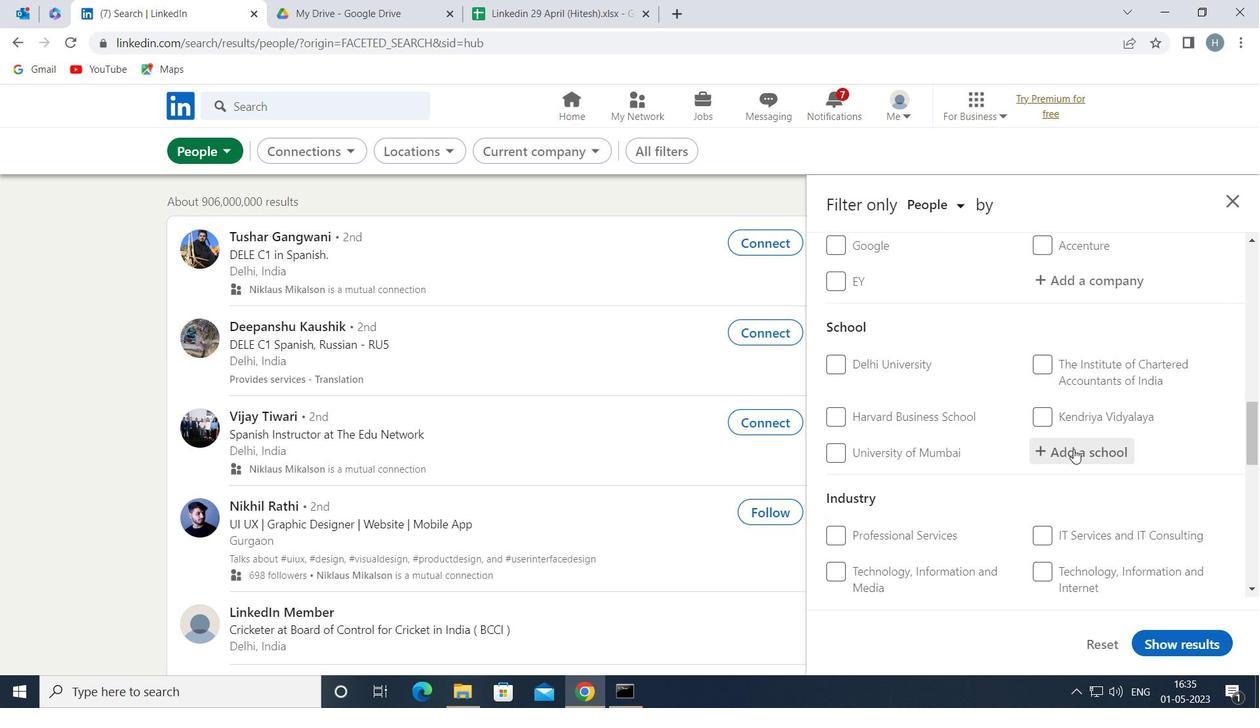 
Action: Key pressed <Key.shift>AMITY<Key.space>
Screenshot: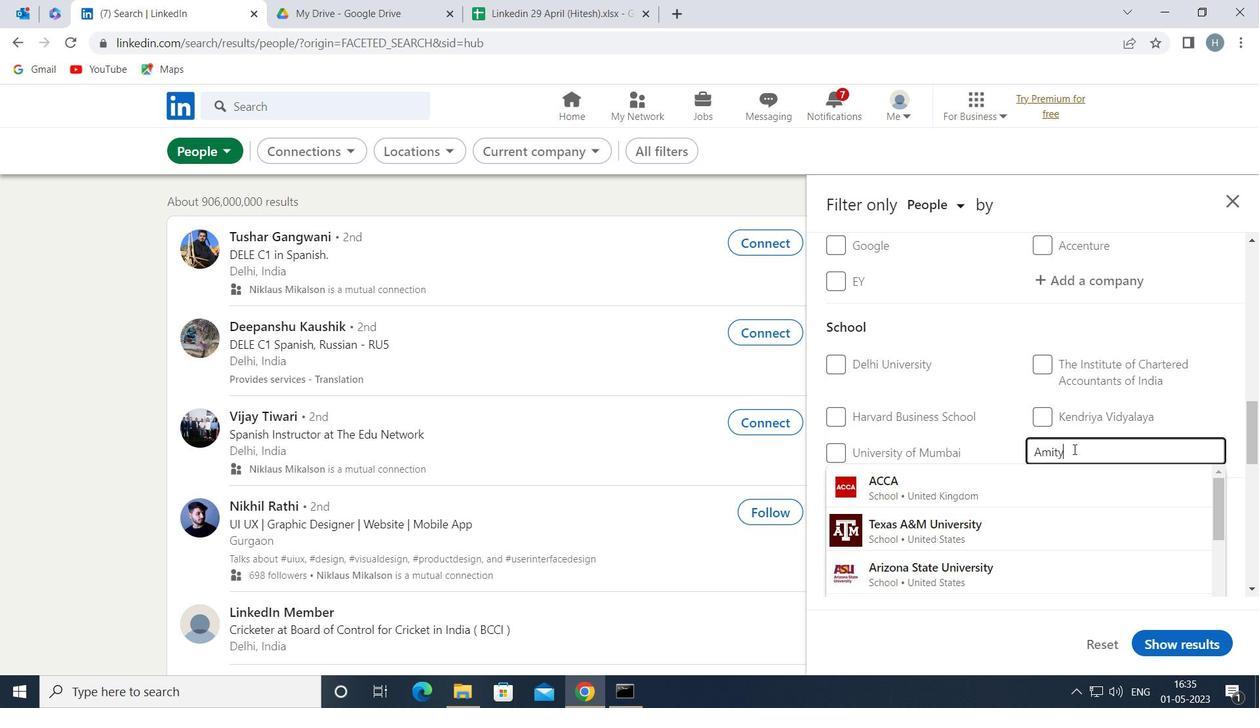 
Action: Mouse moved to (1047, 419)
Screenshot: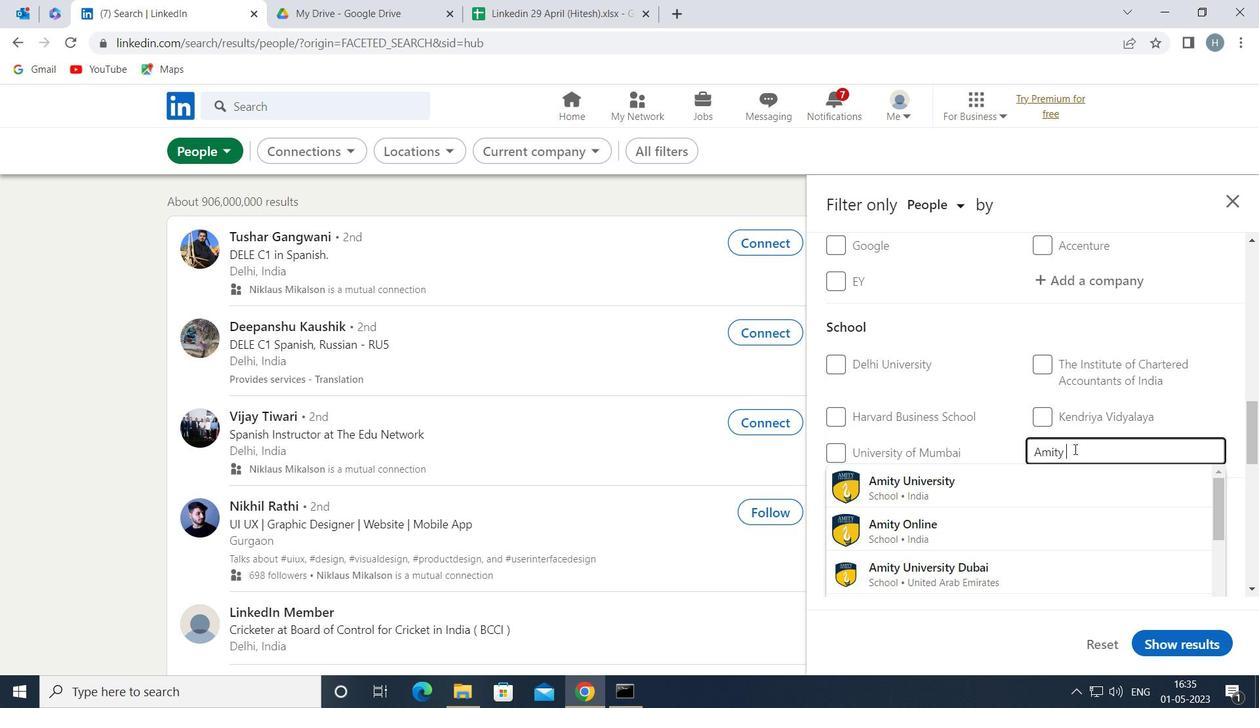 
Action: Key pressed <Key.shift>UNIVERSITY<Key.space><Key.shift>M
Screenshot: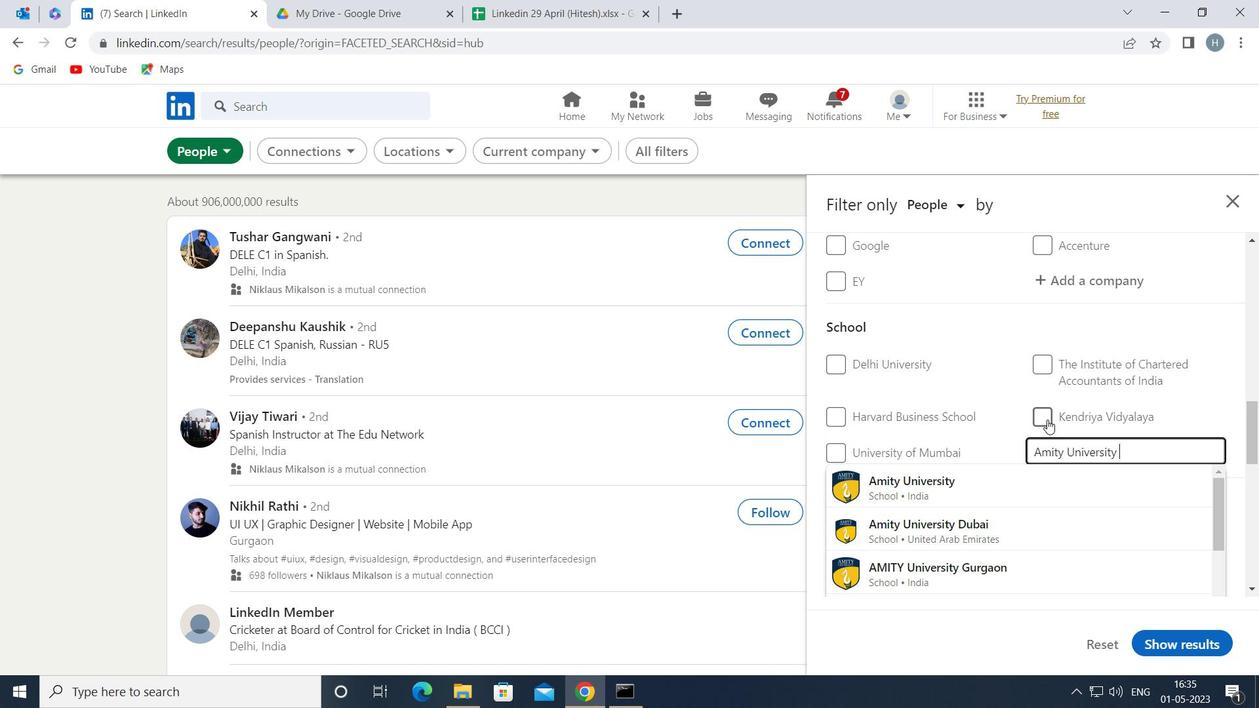 
Action: Mouse moved to (1040, 485)
Screenshot: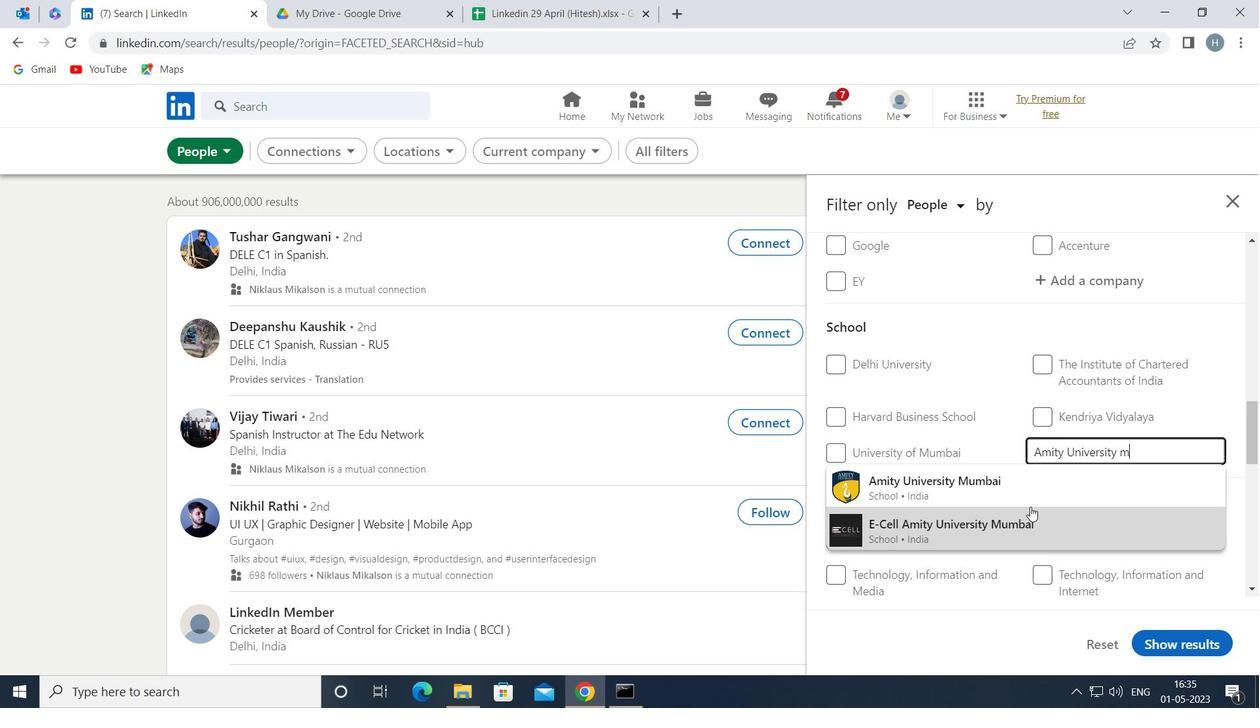 
Action: Mouse pressed left at (1040, 485)
Screenshot: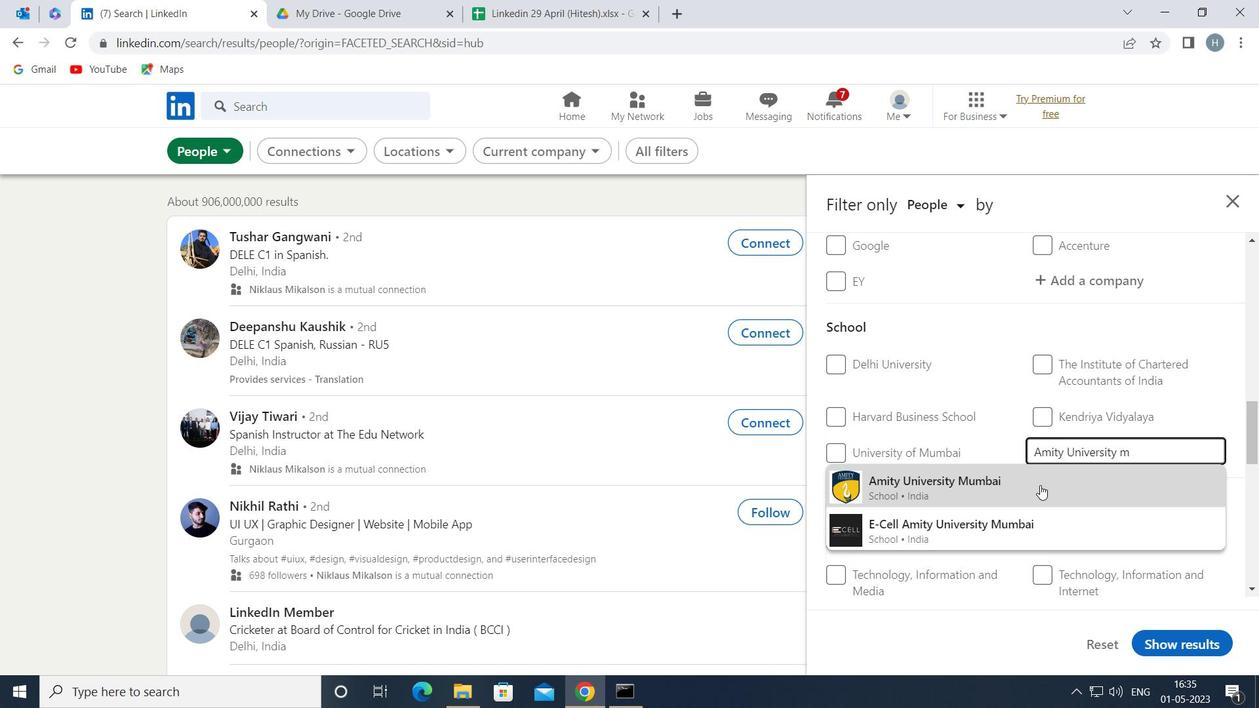 
Action: Mouse moved to (995, 451)
Screenshot: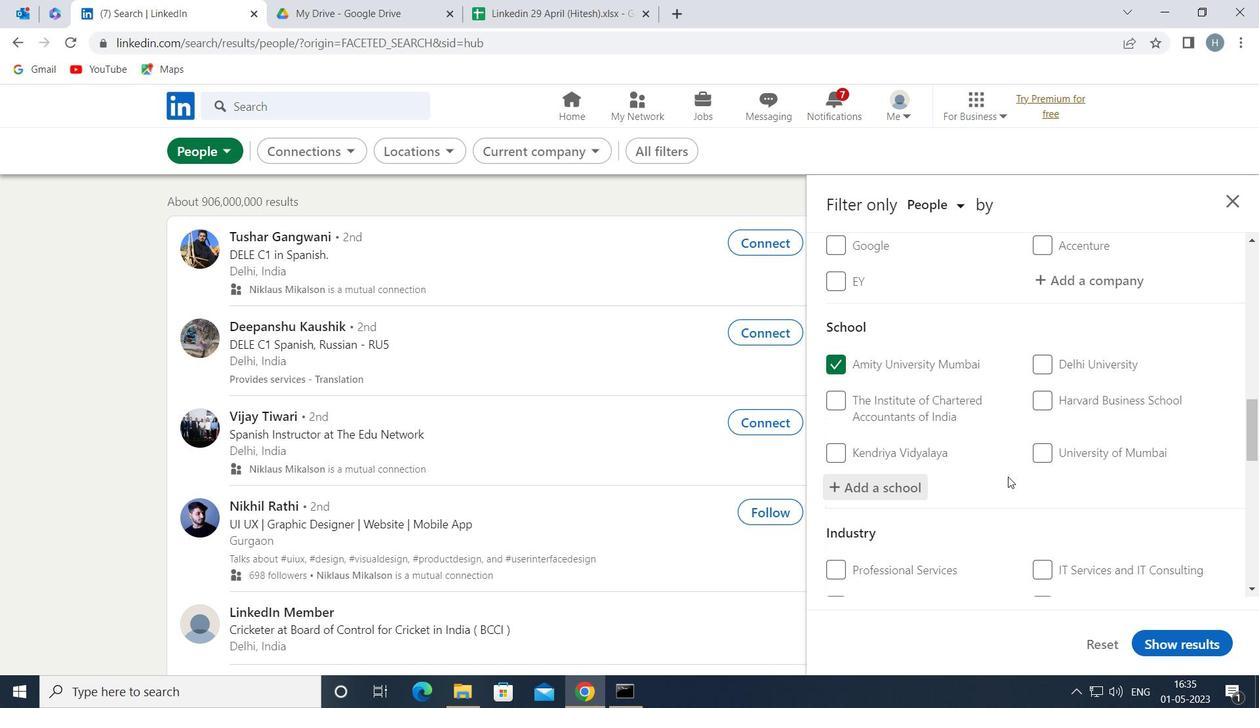 
Action: Mouse scrolled (995, 450) with delta (0, 0)
Screenshot: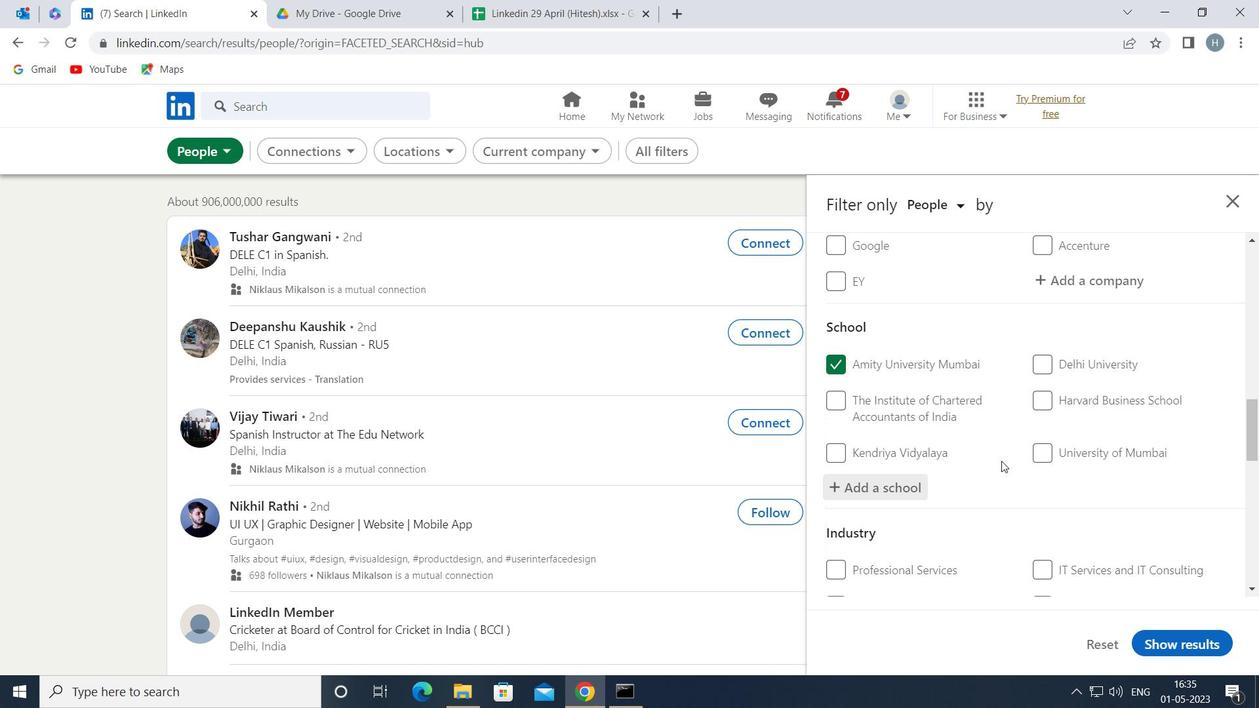 
Action: Mouse scrolled (995, 450) with delta (0, 0)
Screenshot: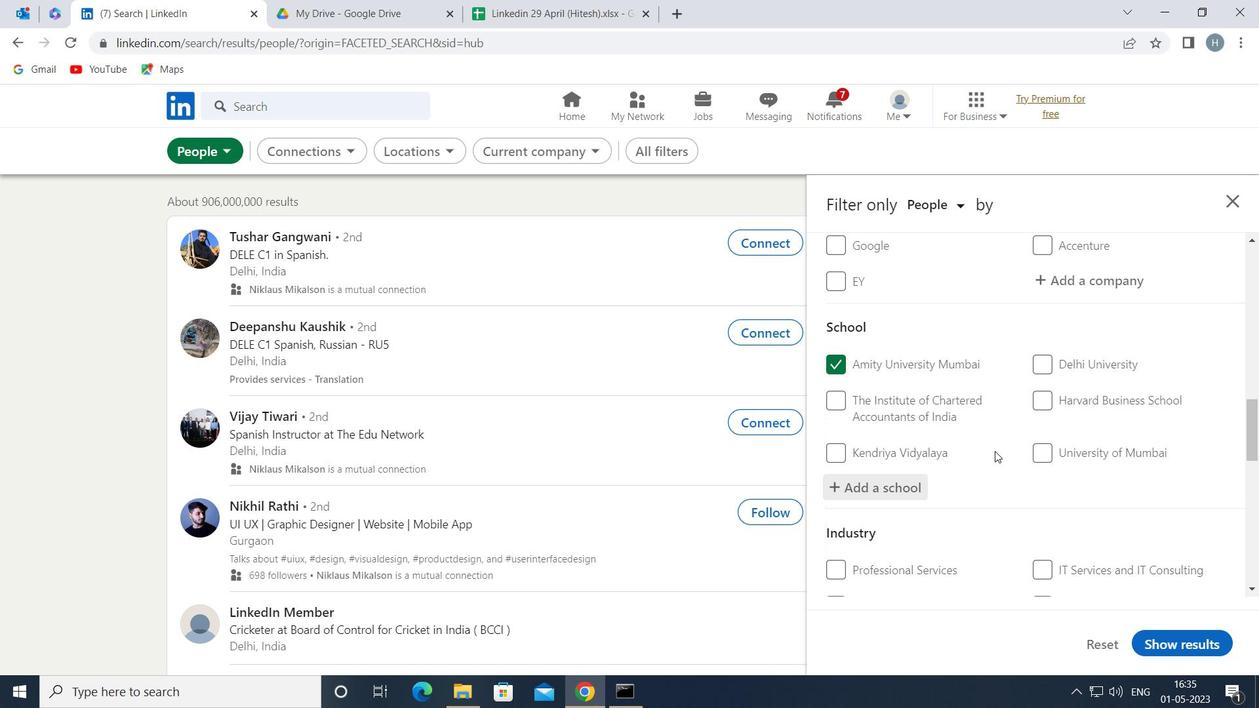 
Action: Mouse scrolled (995, 450) with delta (0, 0)
Screenshot: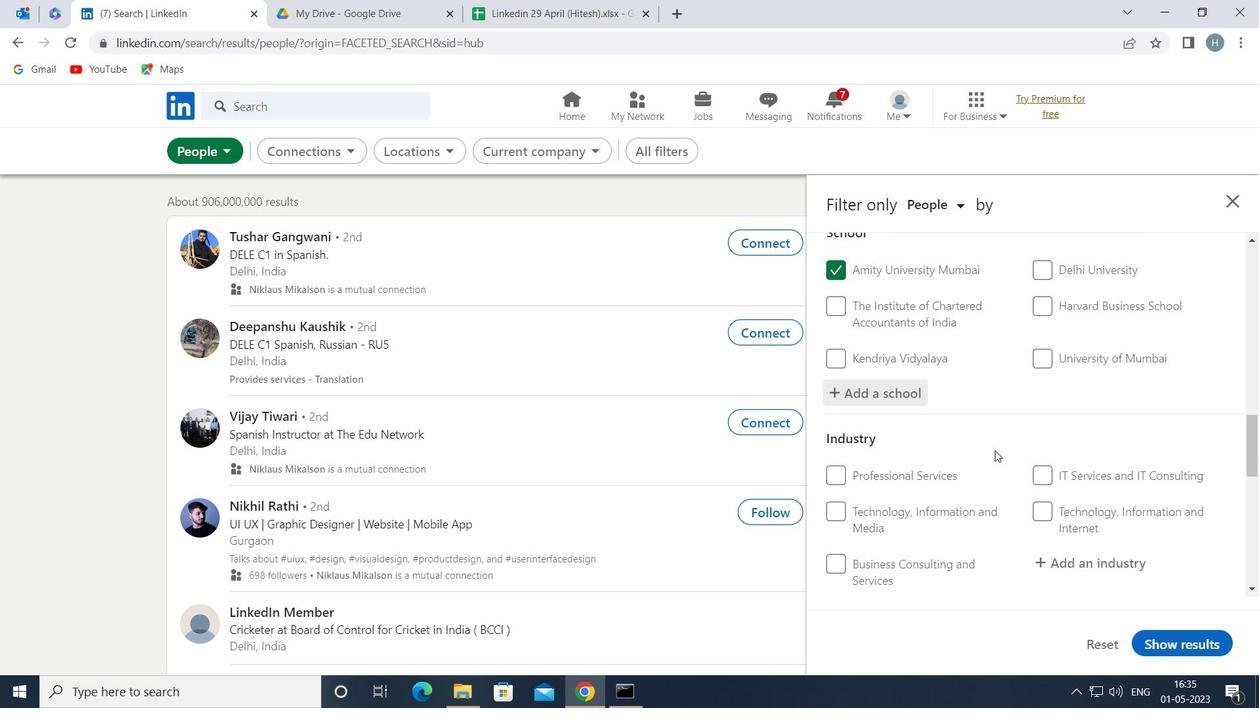 
Action: Mouse moved to (1078, 415)
Screenshot: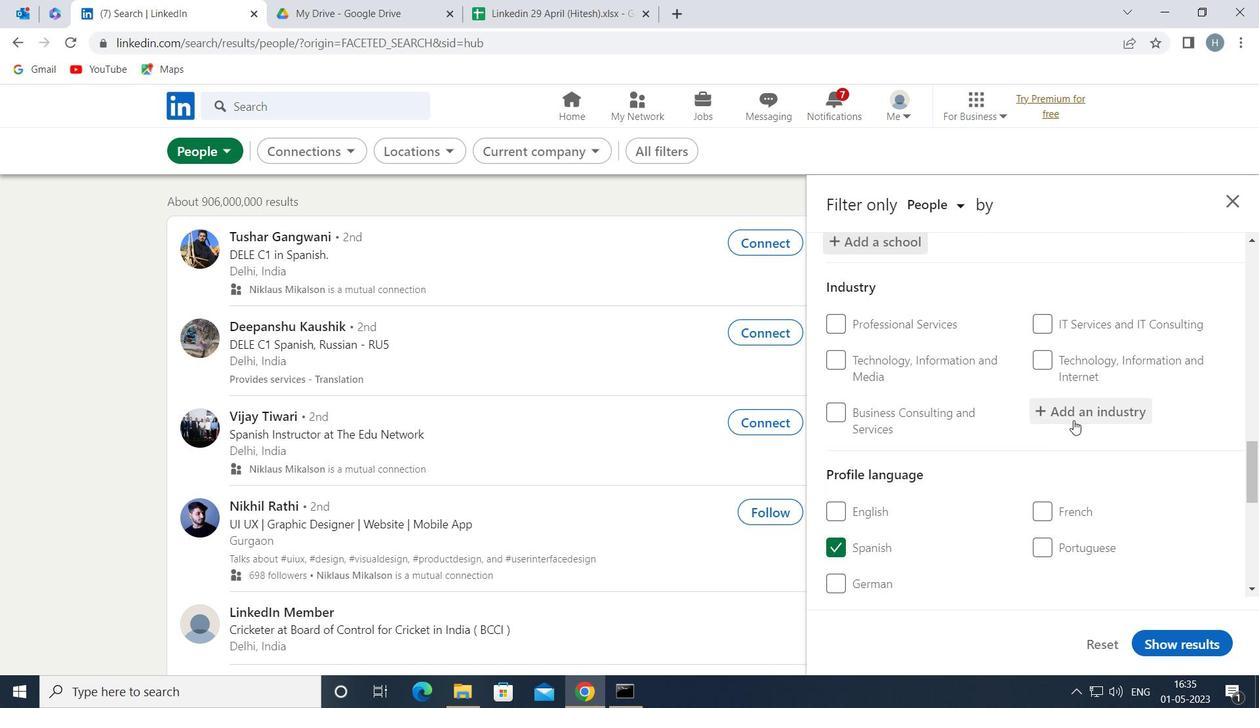 
Action: Mouse pressed left at (1078, 415)
Screenshot: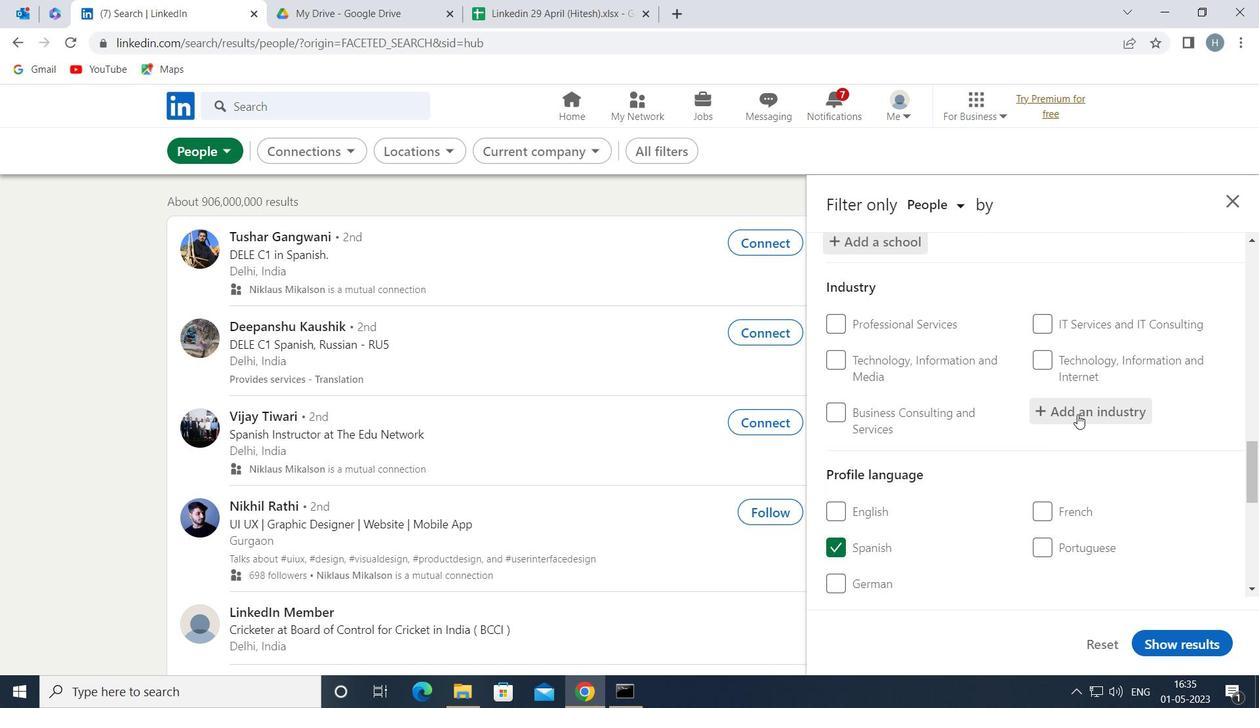 
Action: Key pressed <Key.shift>OFFICE
Screenshot: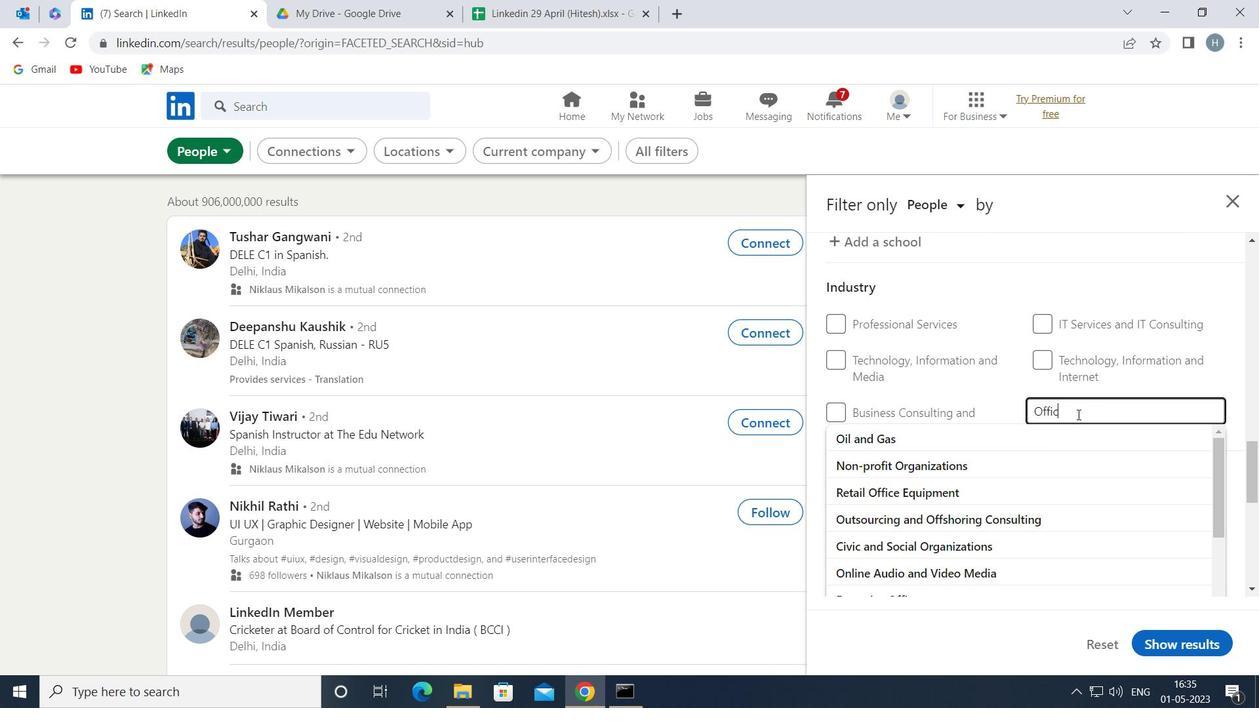 
Action: Mouse moved to (1004, 438)
Screenshot: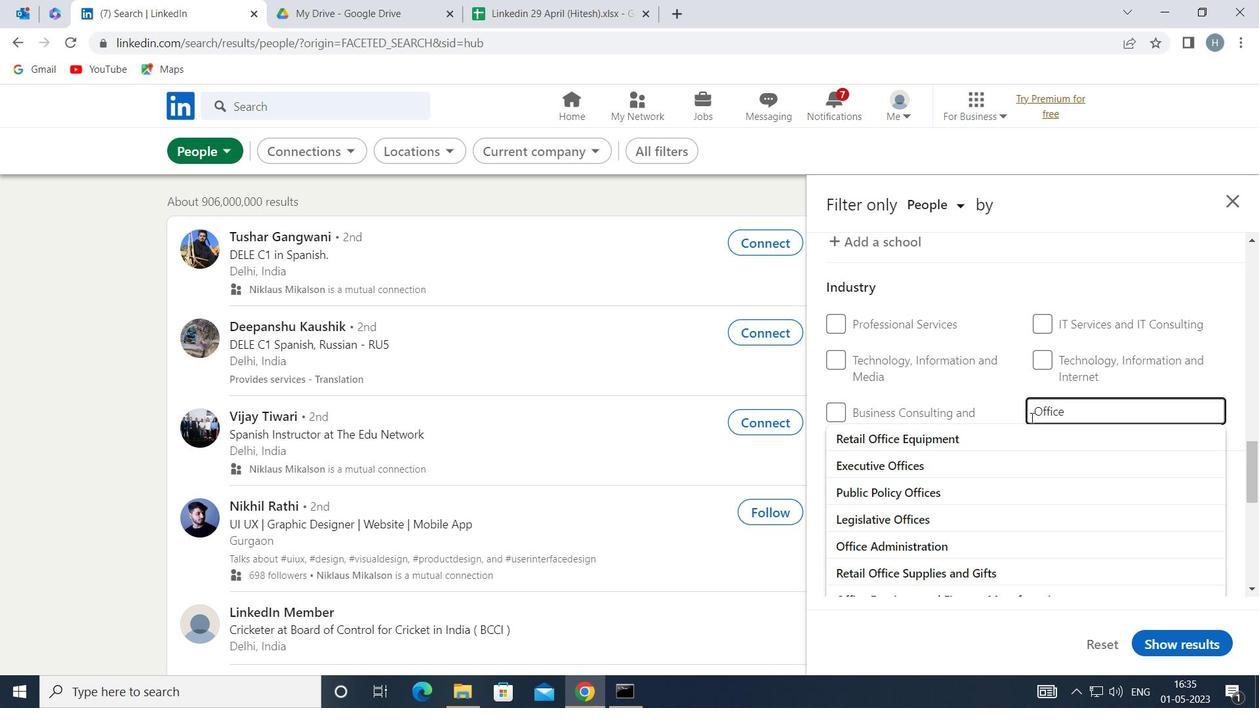 
Action: Key pressed <Key.space><Key.shift>FU
Screenshot: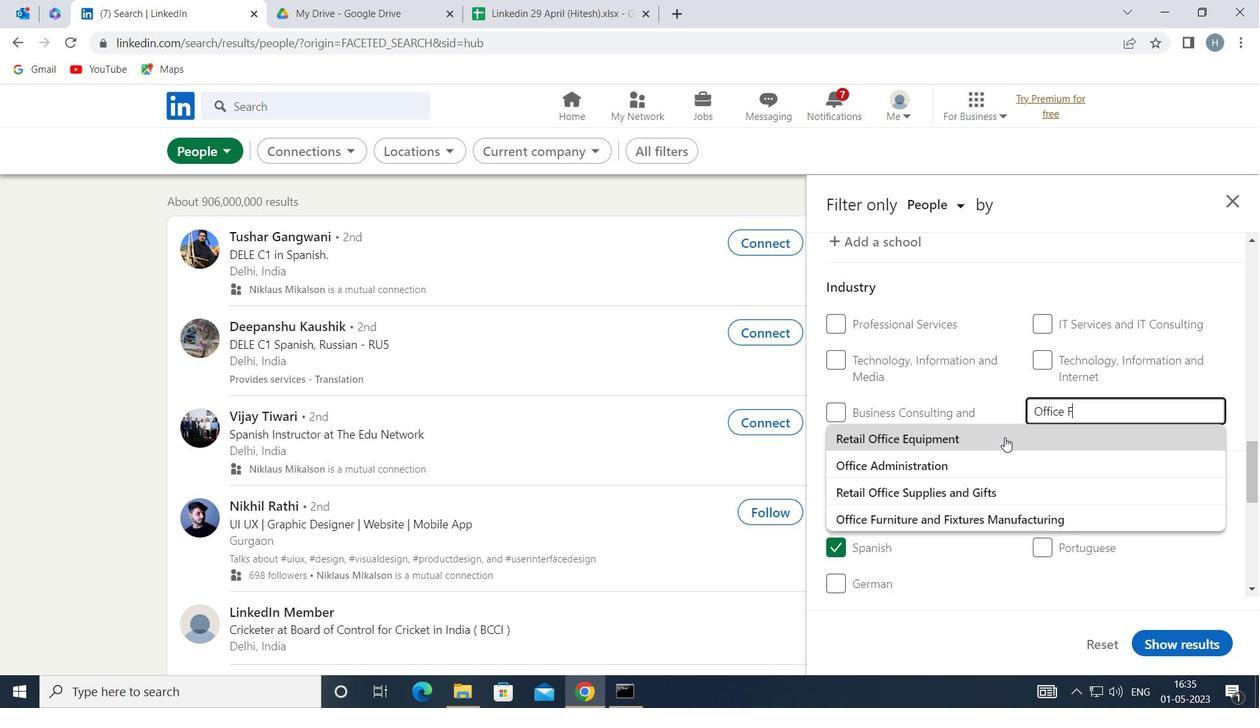 
Action: Mouse pressed left at (1004, 438)
Screenshot: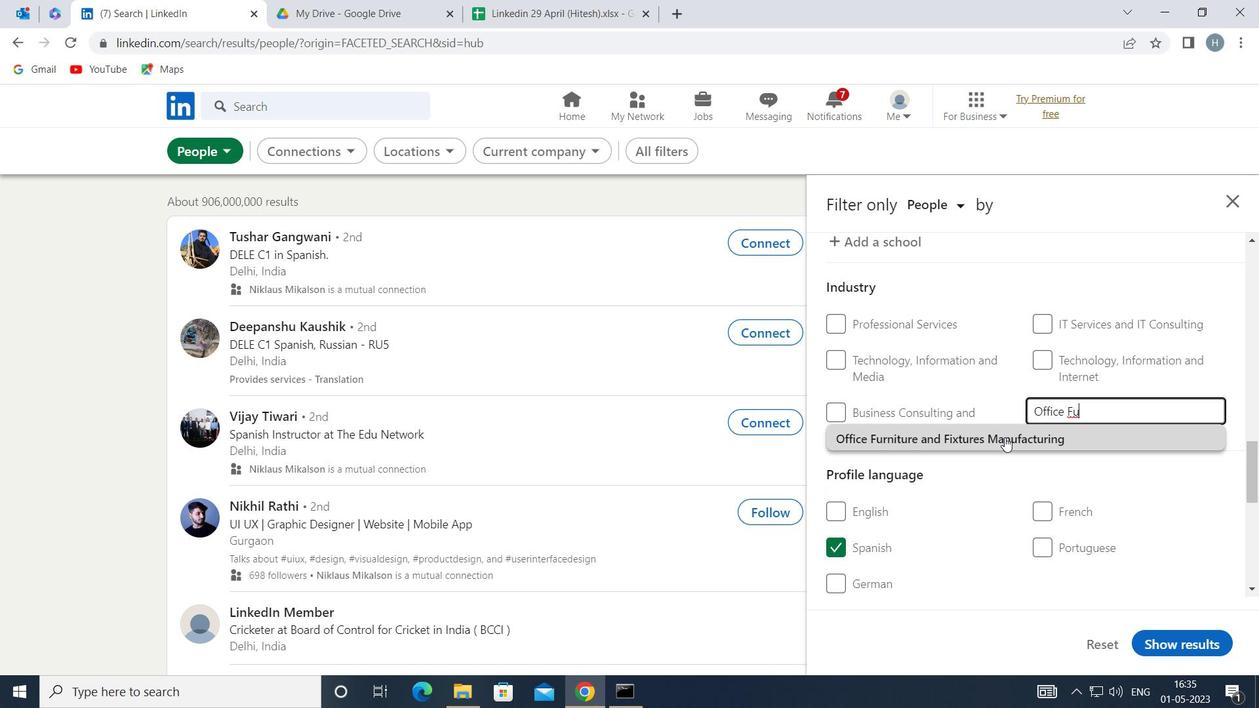 
Action: Mouse moved to (998, 436)
Screenshot: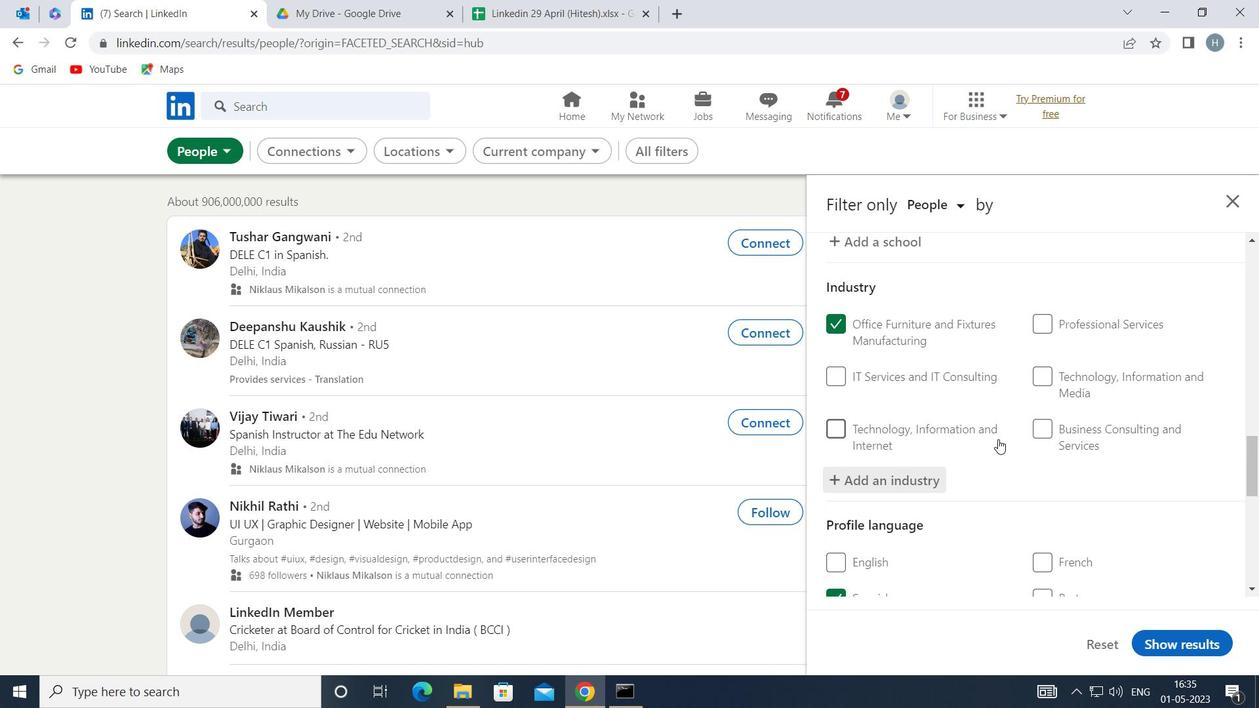 
Action: Mouse scrolled (998, 436) with delta (0, 0)
Screenshot: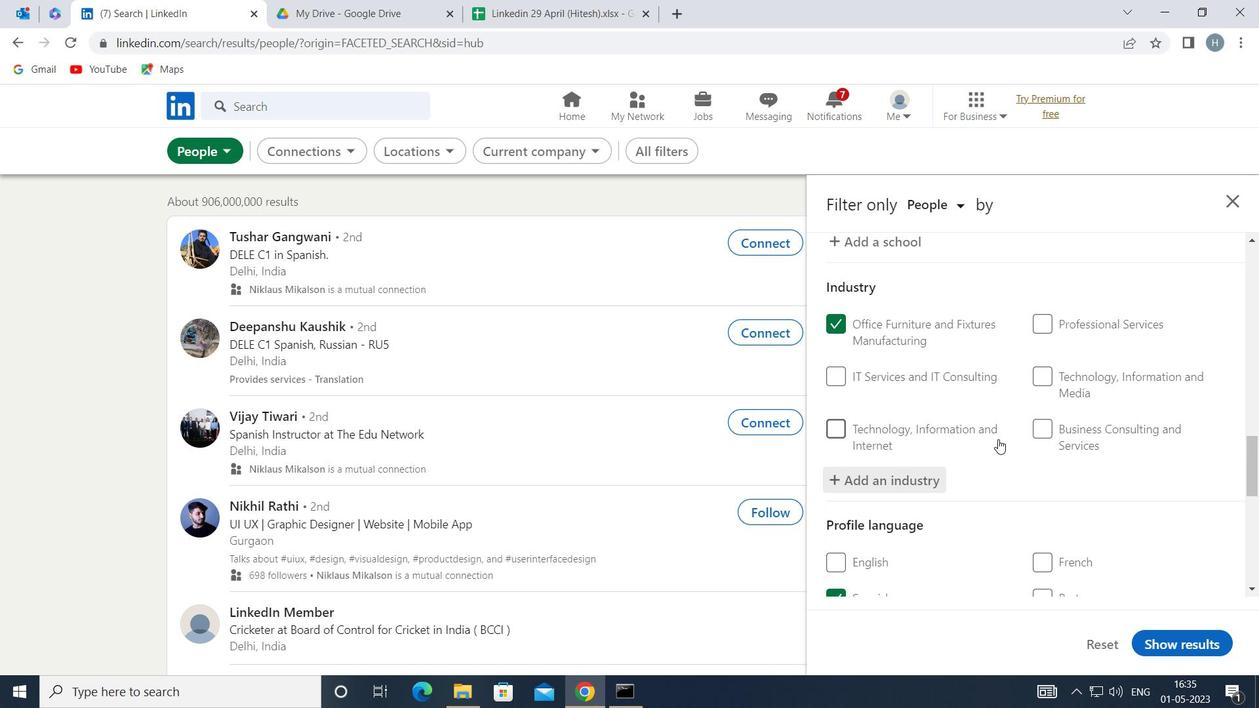 
Action: Mouse moved to (998, 434)
Screenshot: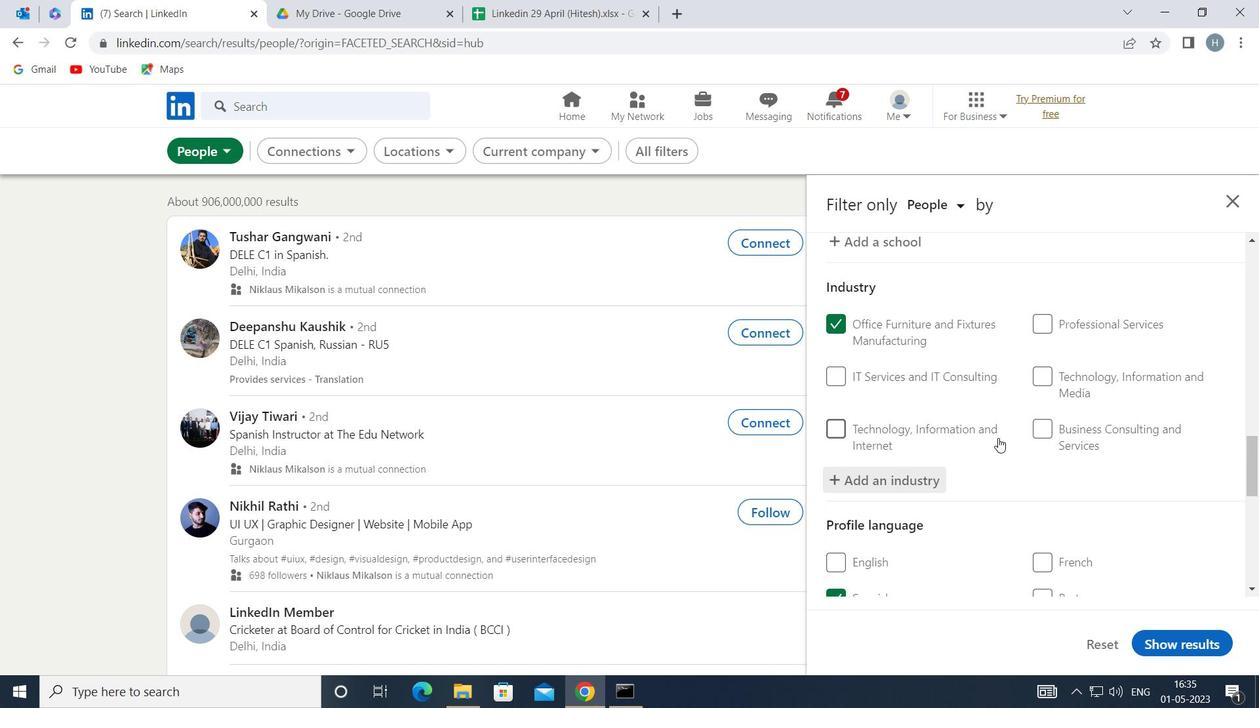 
Action: Mouse scrolled (998, 433) with delta (0, 0)
Screenshot: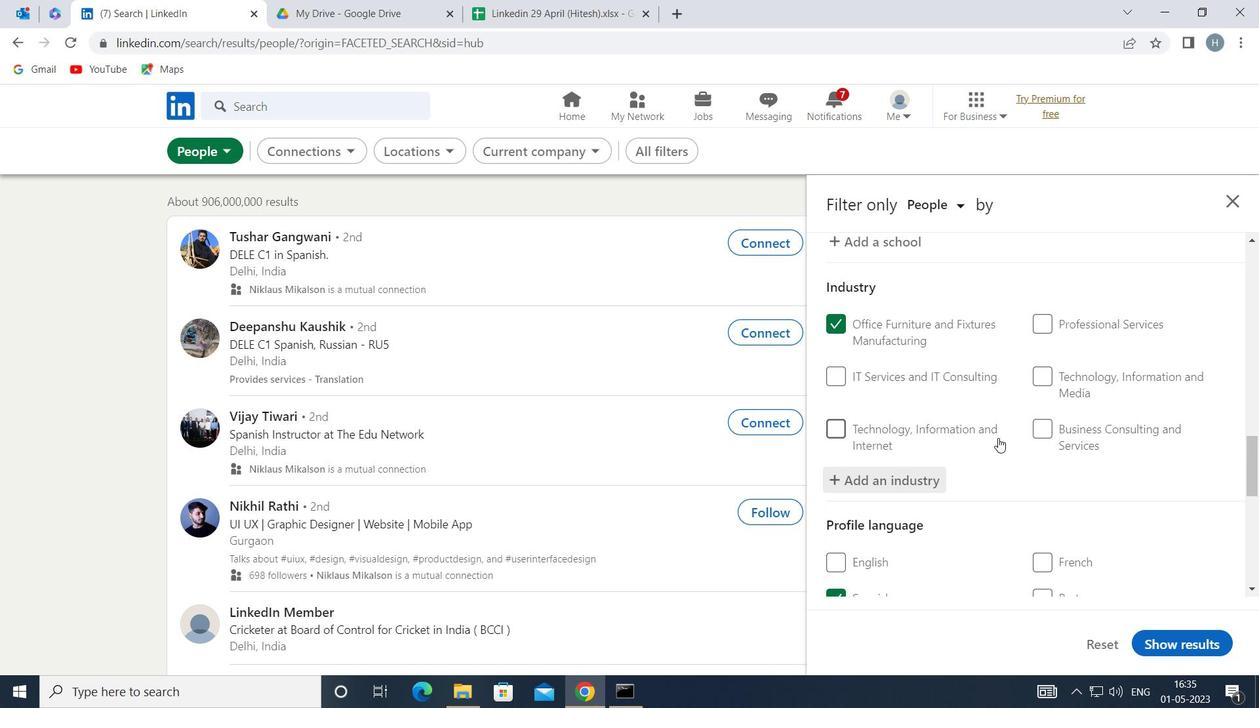 
Action: Mouse moved to (991, 425)
Screenshot: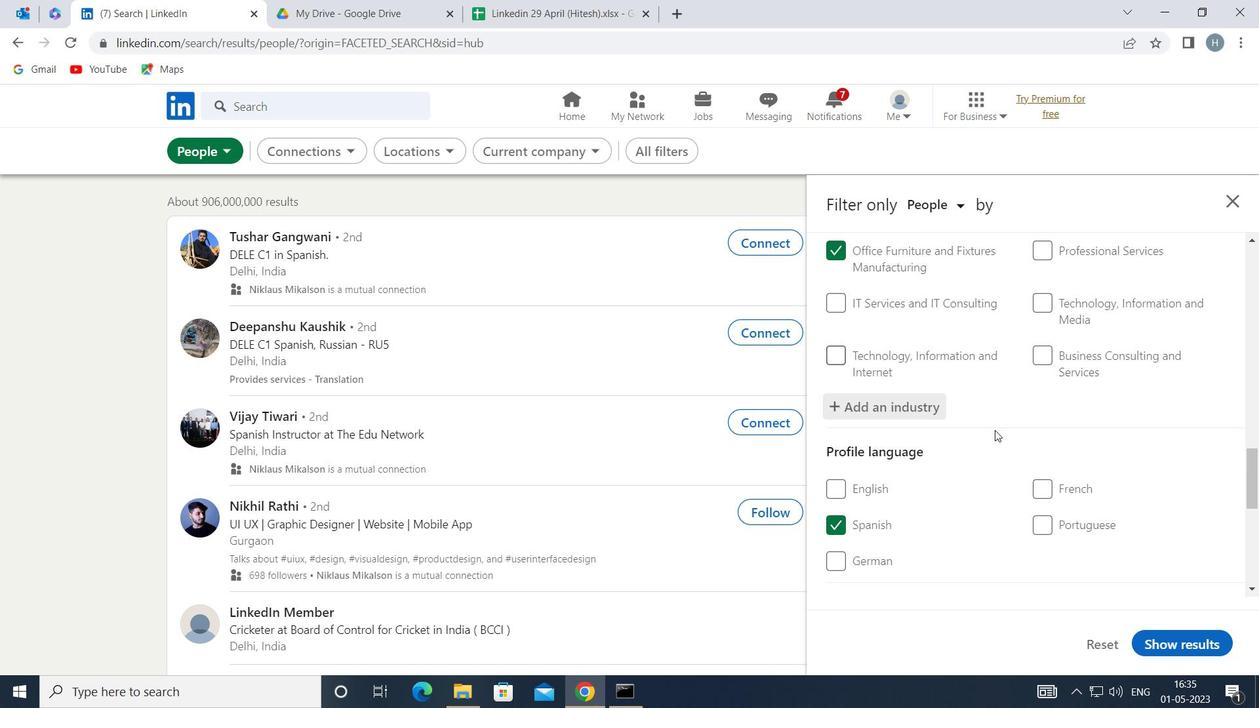 
Action: Mouse scrolled (991, 424) with delta (0, 0)
Screenshot: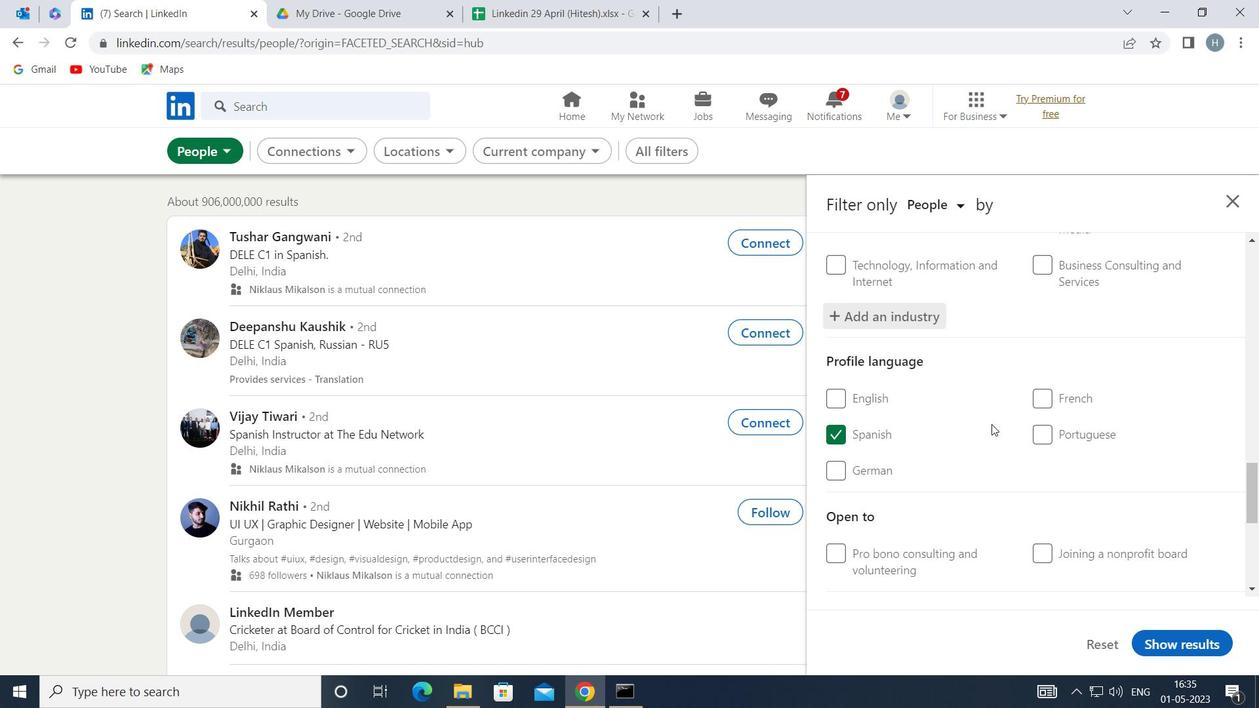 
Action: Mouse moved to (990, 425)
Screenshot: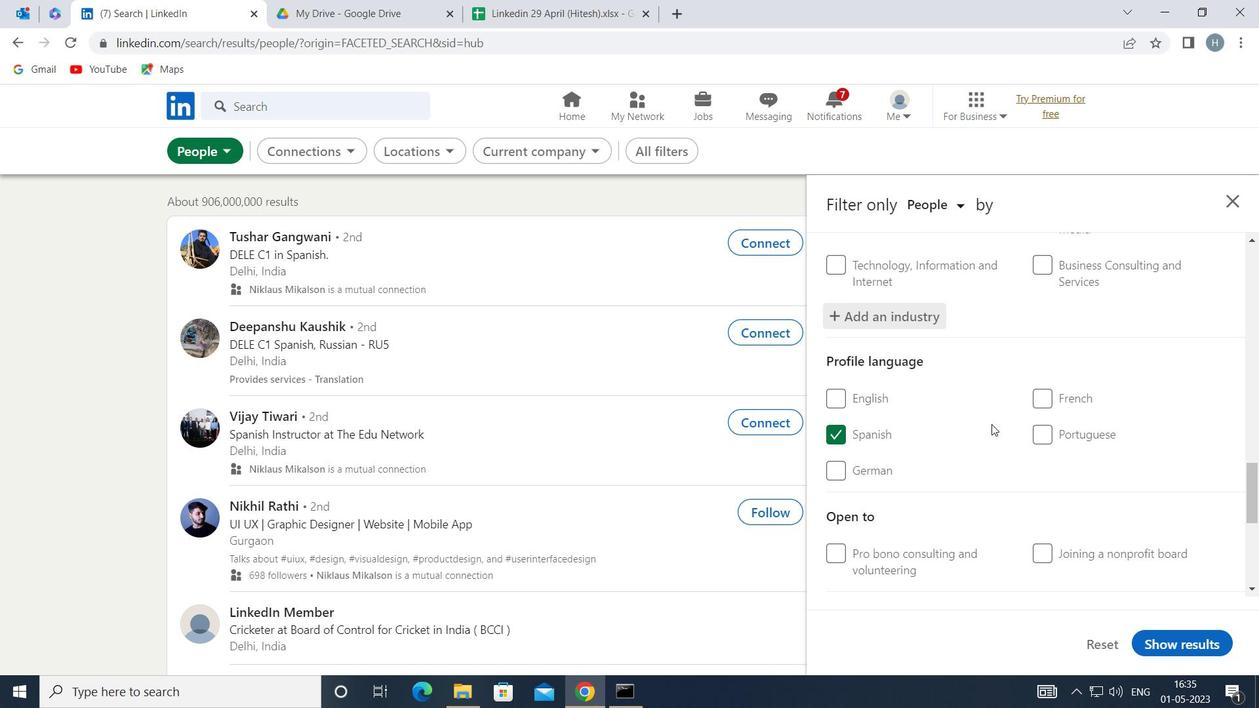 
Action: Mouse scrolled (990, 424) with delta (0, 0)
Screenshot: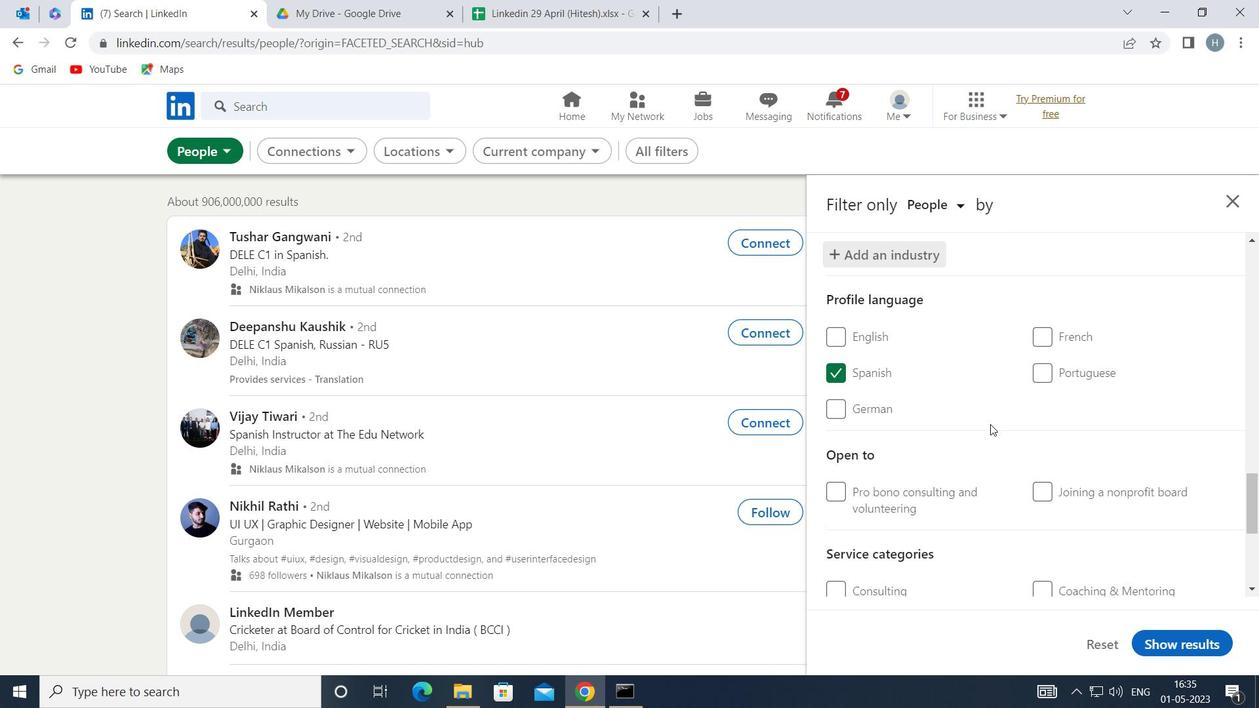 
Action: Mouse moved to (988, 425)
Screenshot: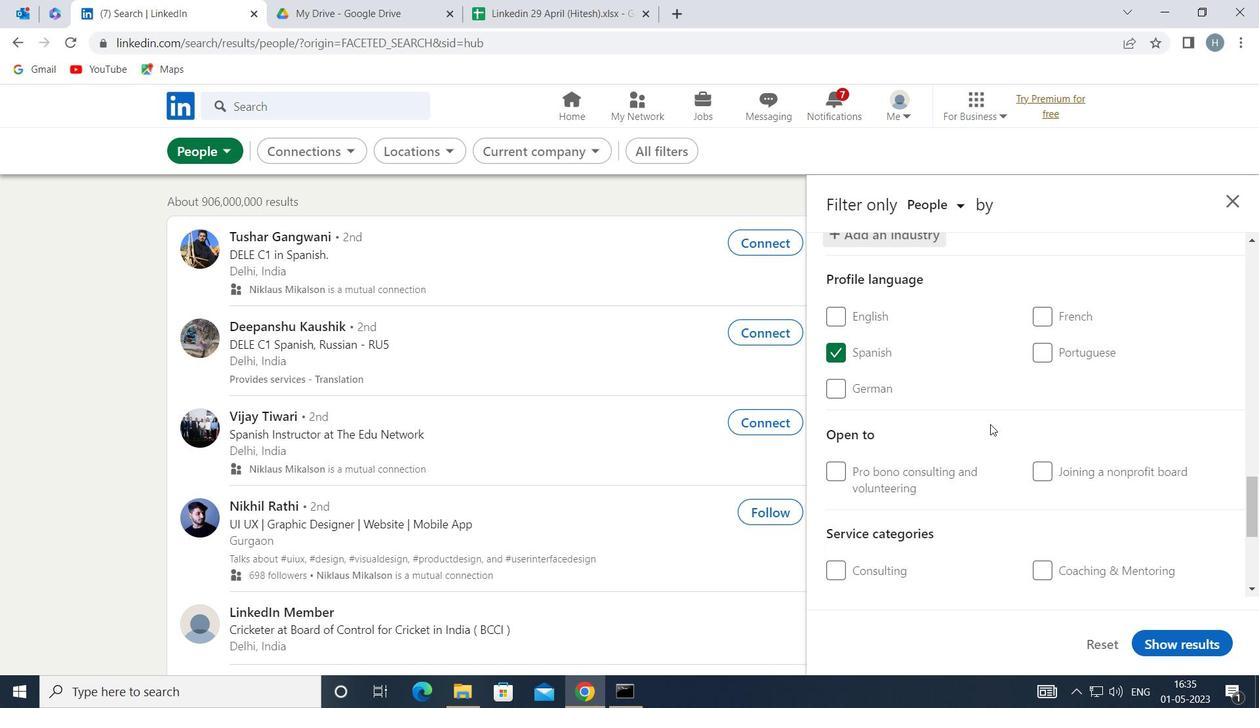 
Action: Mouse scrolled (988, 424) with delta (0, 0)
Screenshot: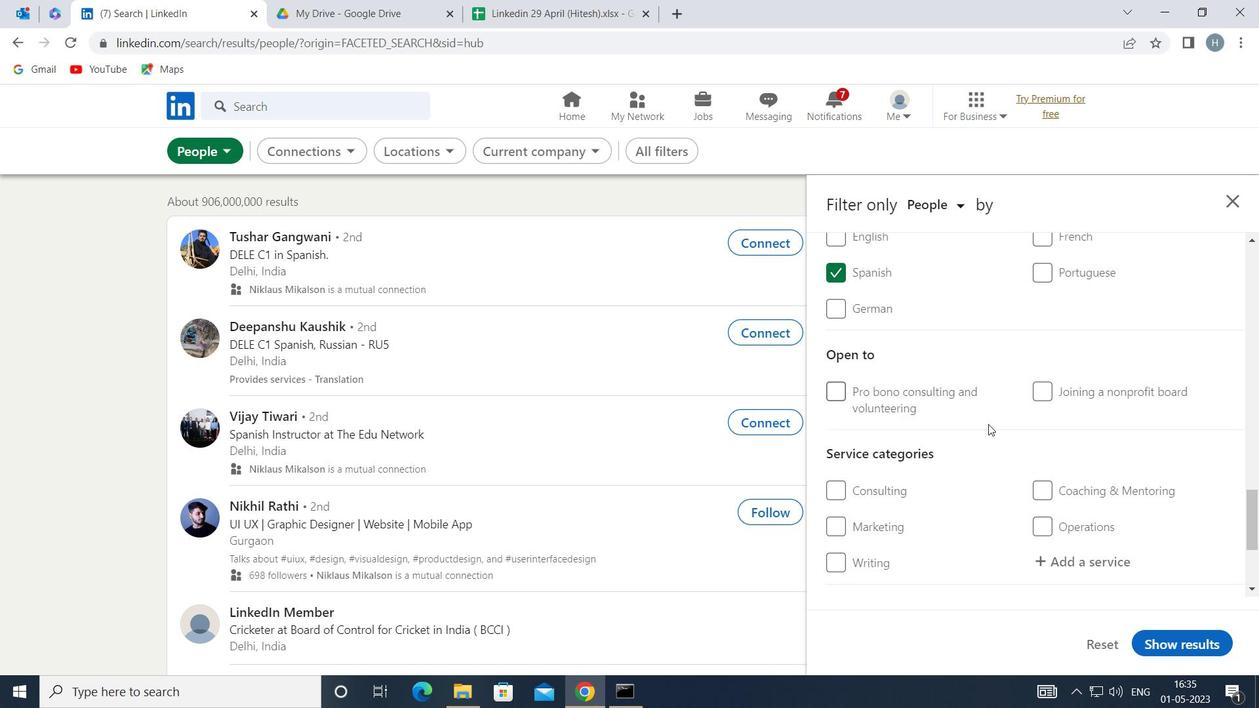 
Action: Mouse moved to (1077, 473)
Screenshot: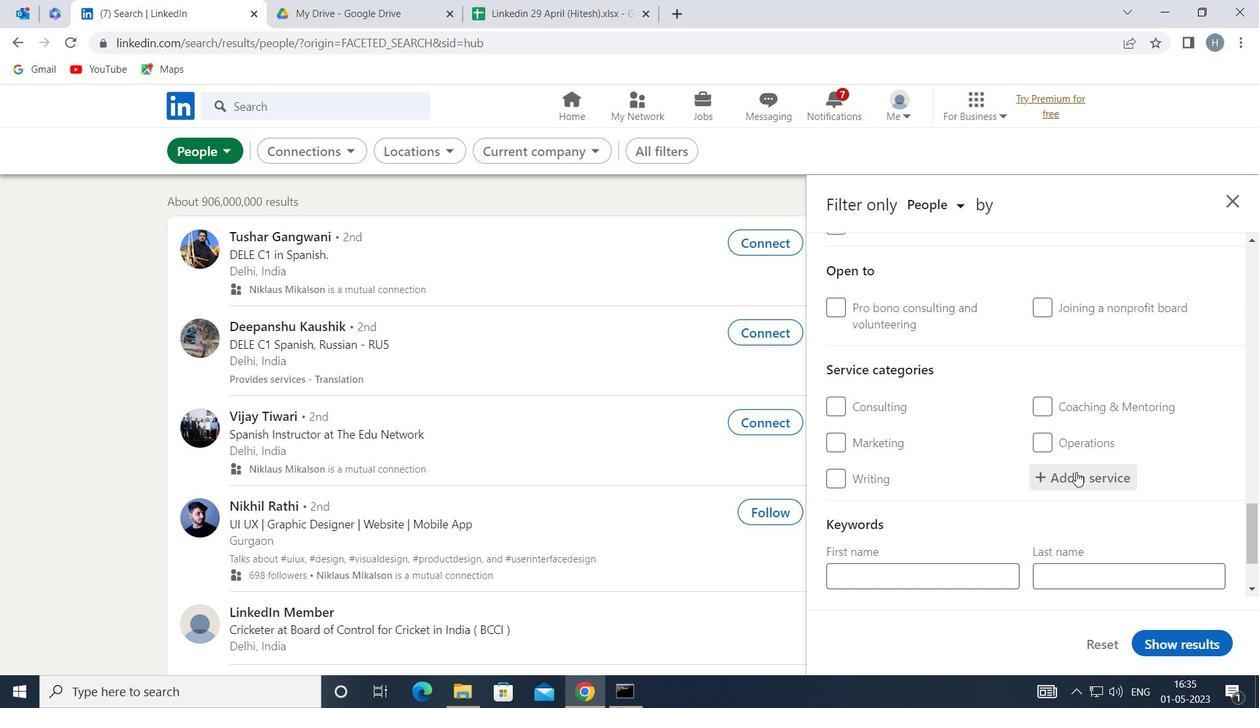 
Action: Mouse pressed left at (1077, 473)
Screenshot: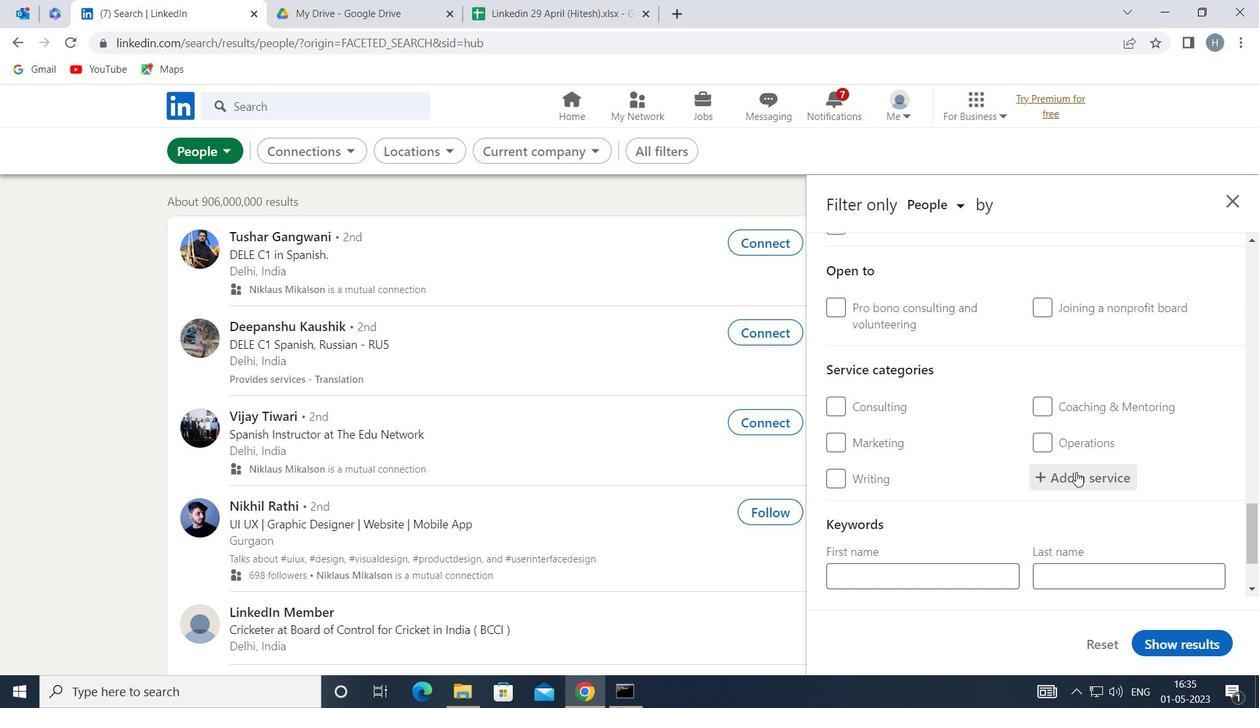 
Action: Mouse moved to (1078, 473)
Screenshot: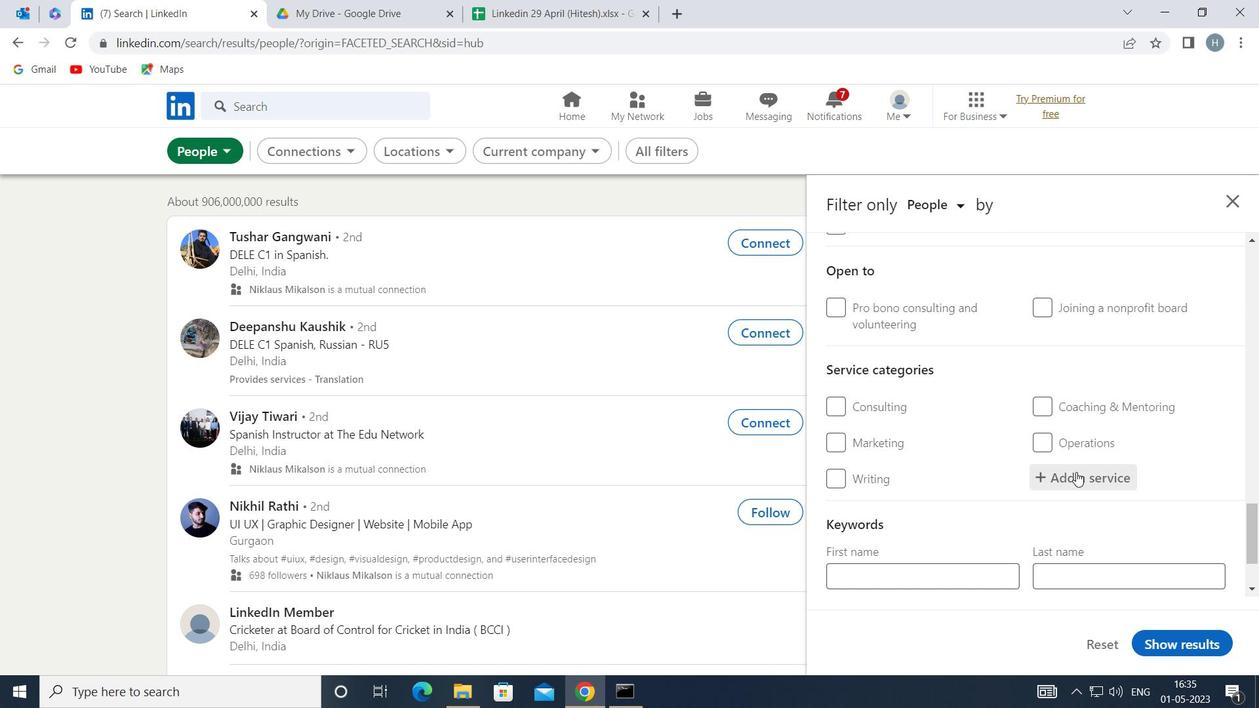 
Action: Key pressed <Key.shift>REAL<Key.space><Key.shift>ESTATE
Screenshot: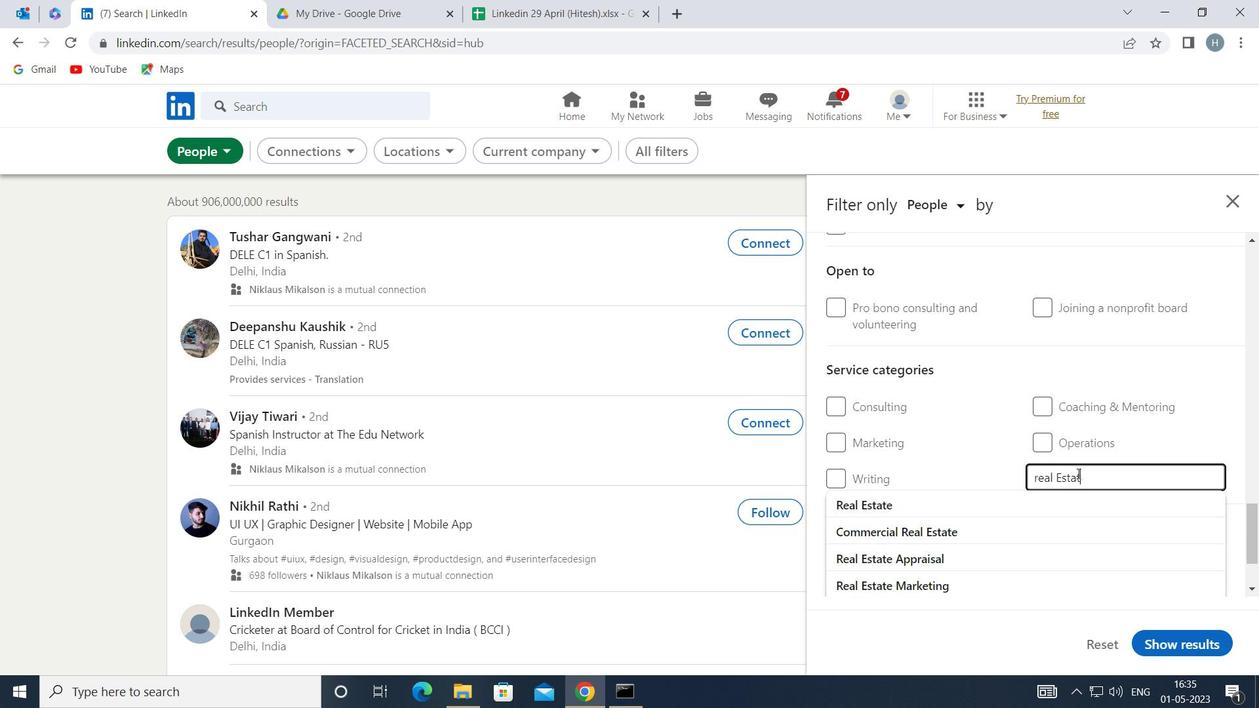
Action: Mouse moved to (981, 554)
Screenshot: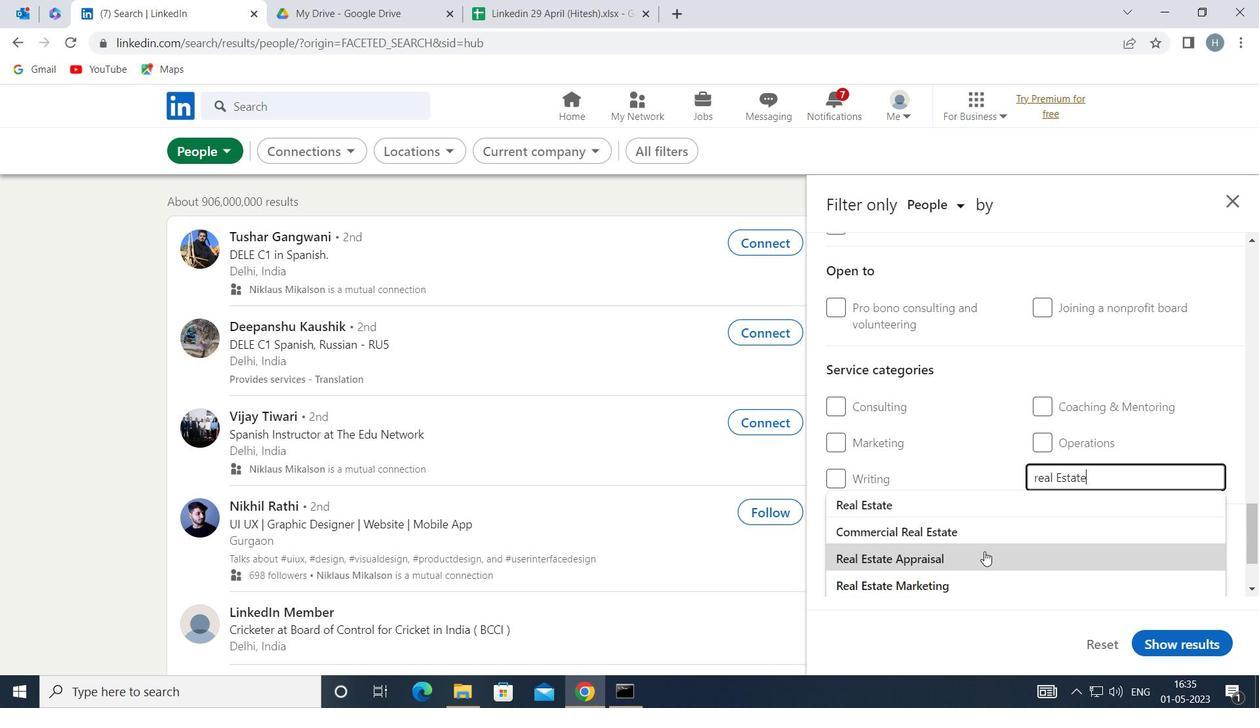 
Action: Mouse pressed left at (981, 554)
Screenshot: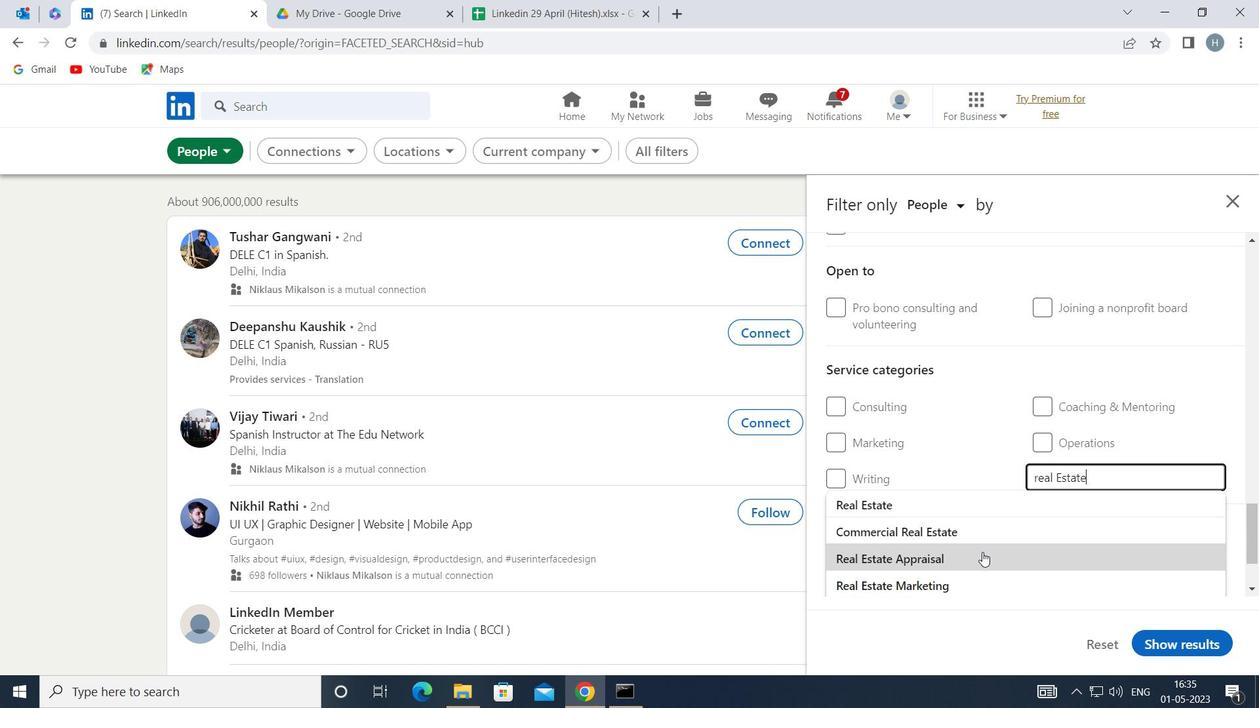 
Action: Mouse moved to (995, 503)
Screenshot: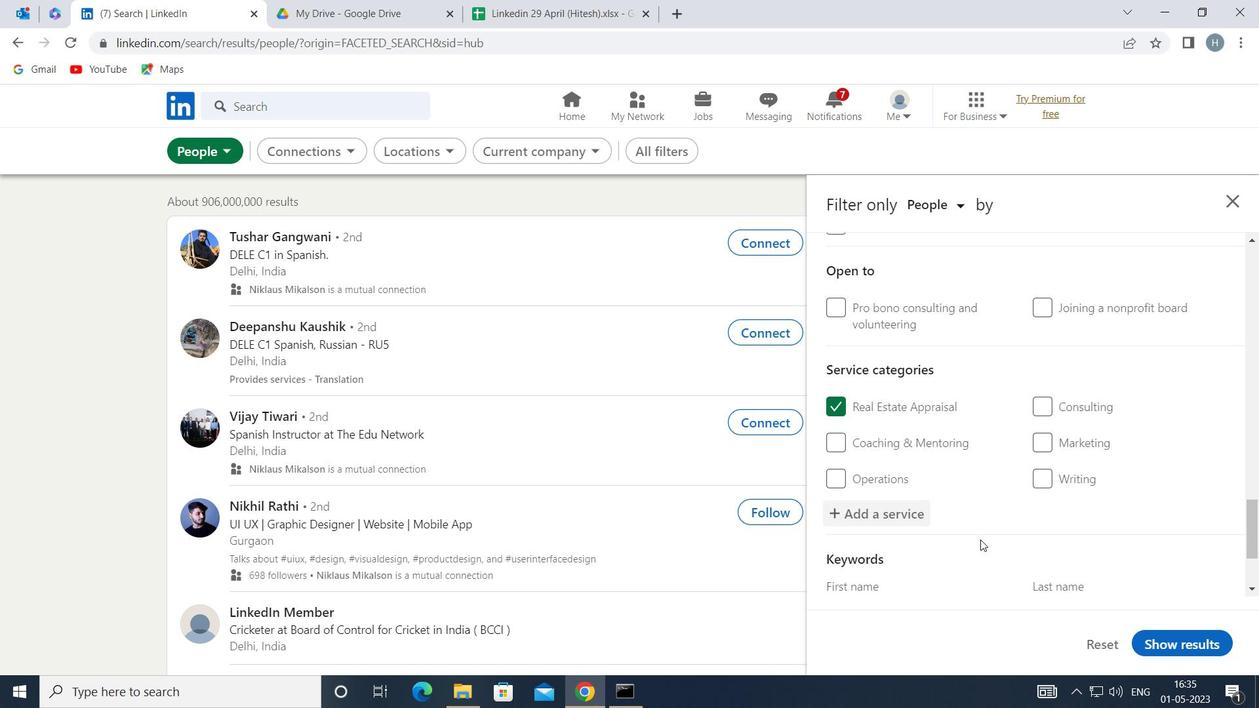 
Action: Mouse scrolled (995, 503) with delta (0, 0)
Screenshot: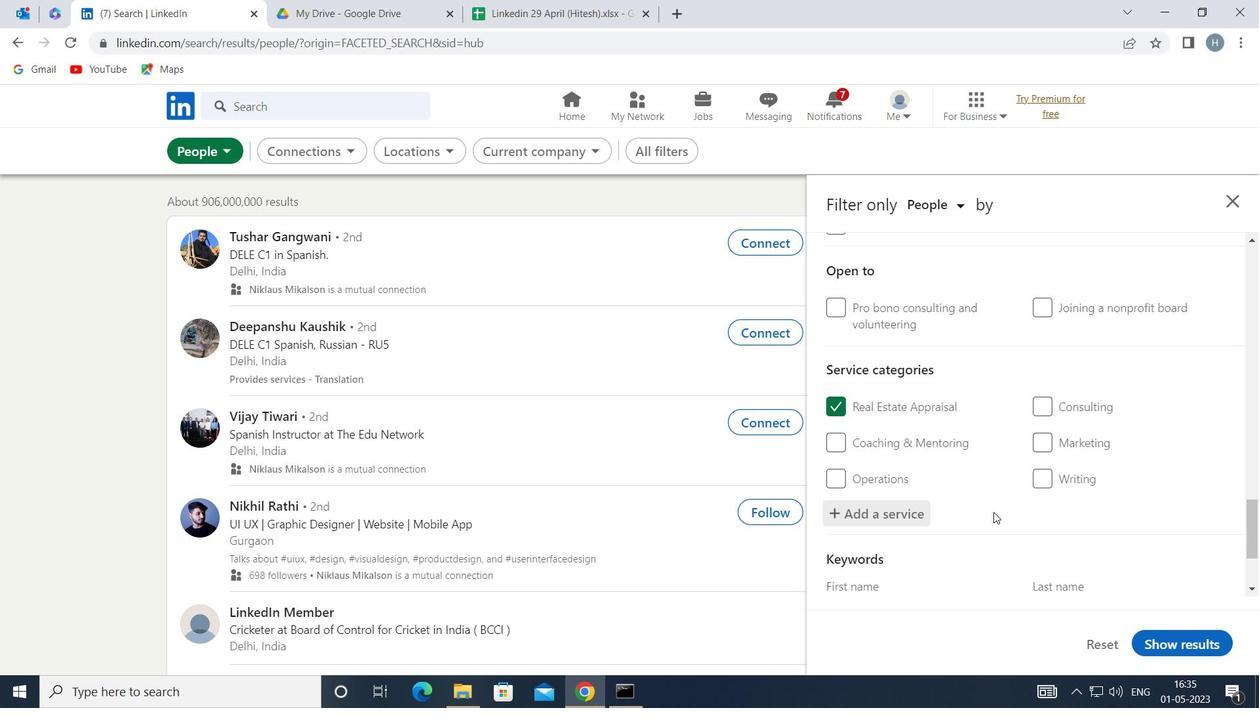 
Action: Mouse scrolled (995, 503) with delta (0, 0)
Screenshot: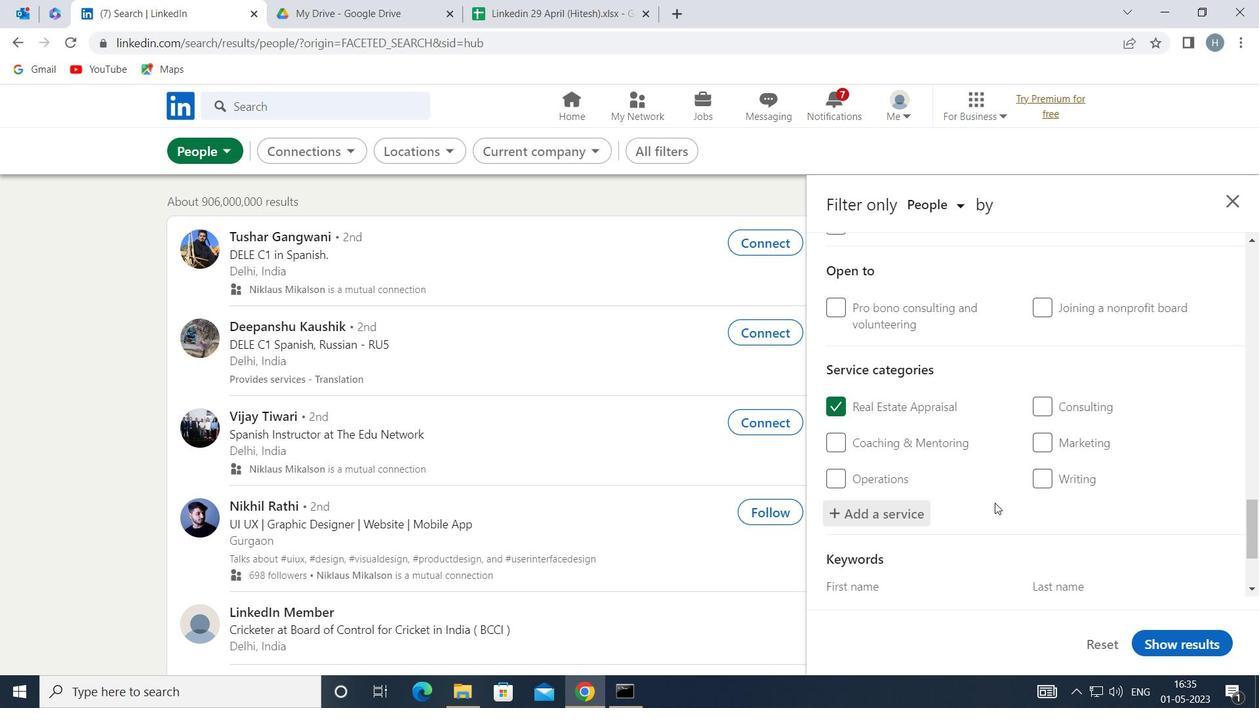 
Action: Mouse moved to (991, 492)
Screenshot: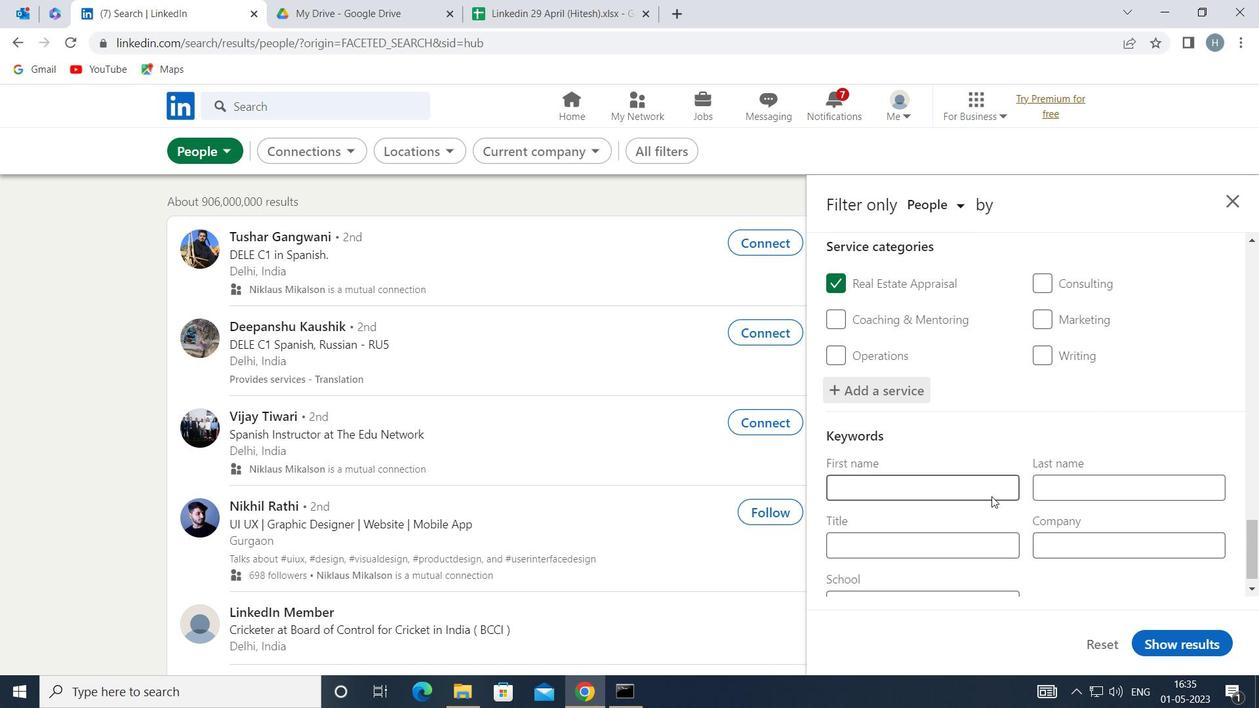 
Action: Mouse scrolled (991, 491) with delta (0, 0)
Screenshot: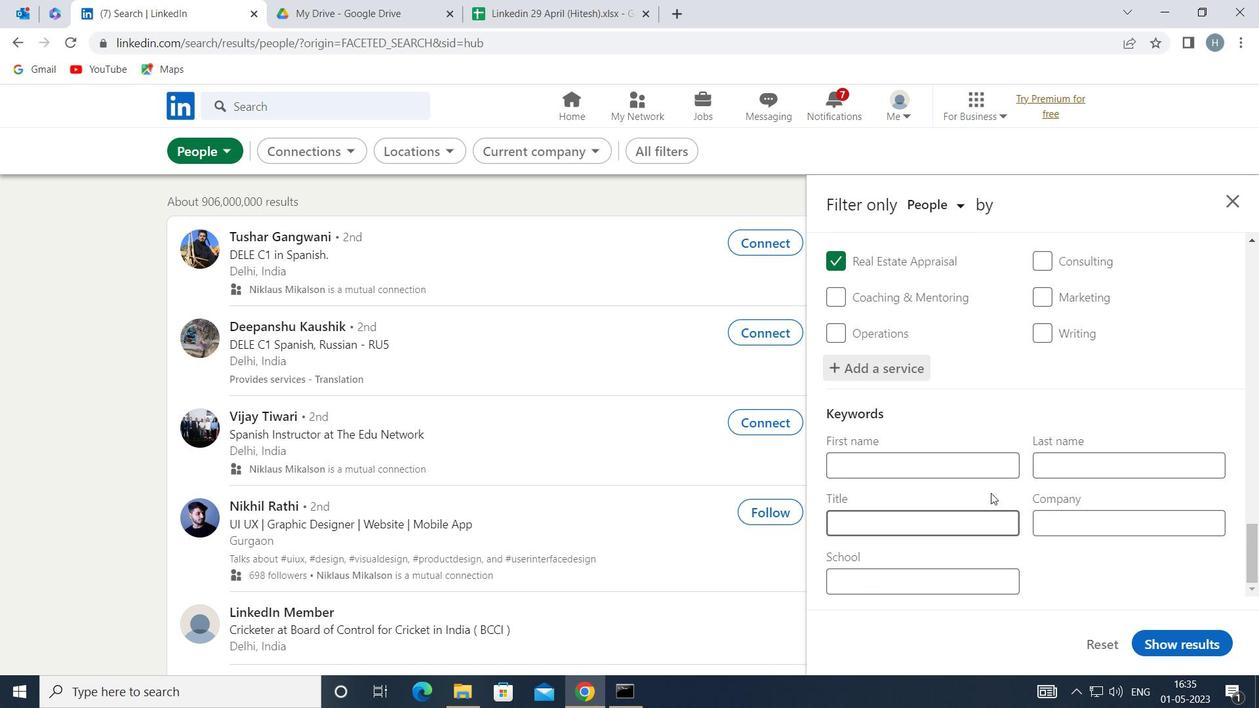 
Action: Mouse moved to (966, 522)
Screenshot: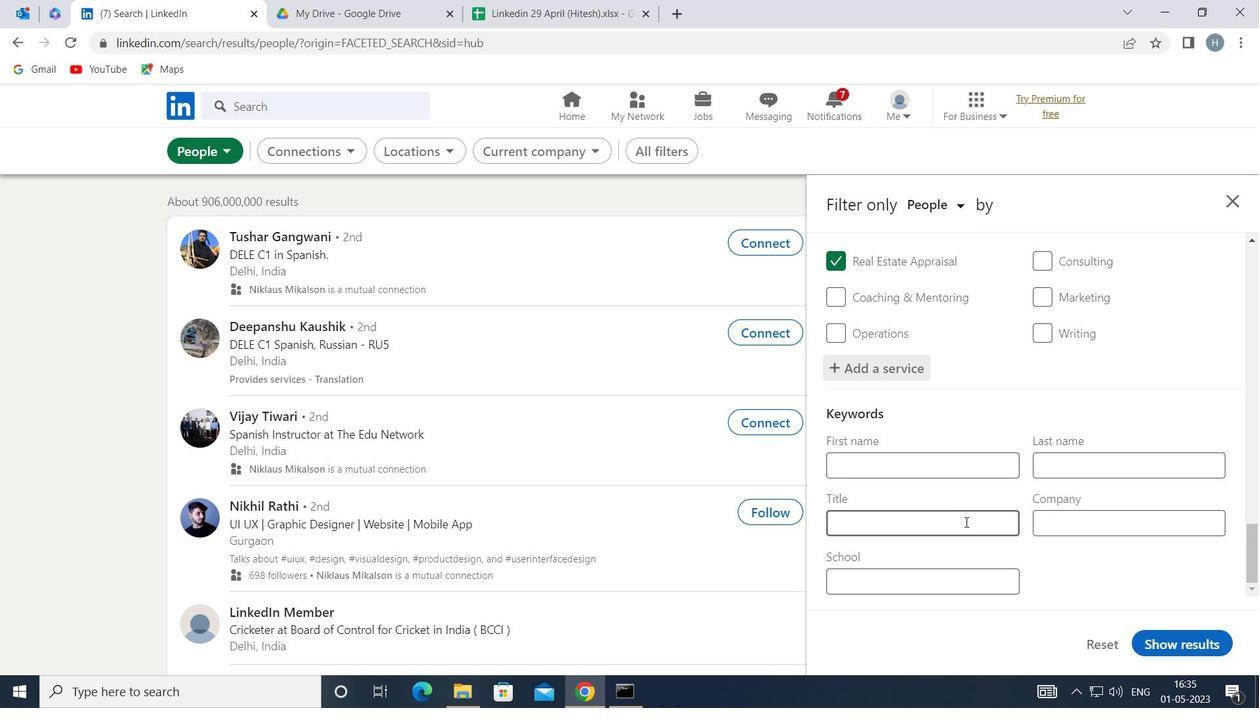 
Action: Mouse pressed left at (966, 522)
Screenshot: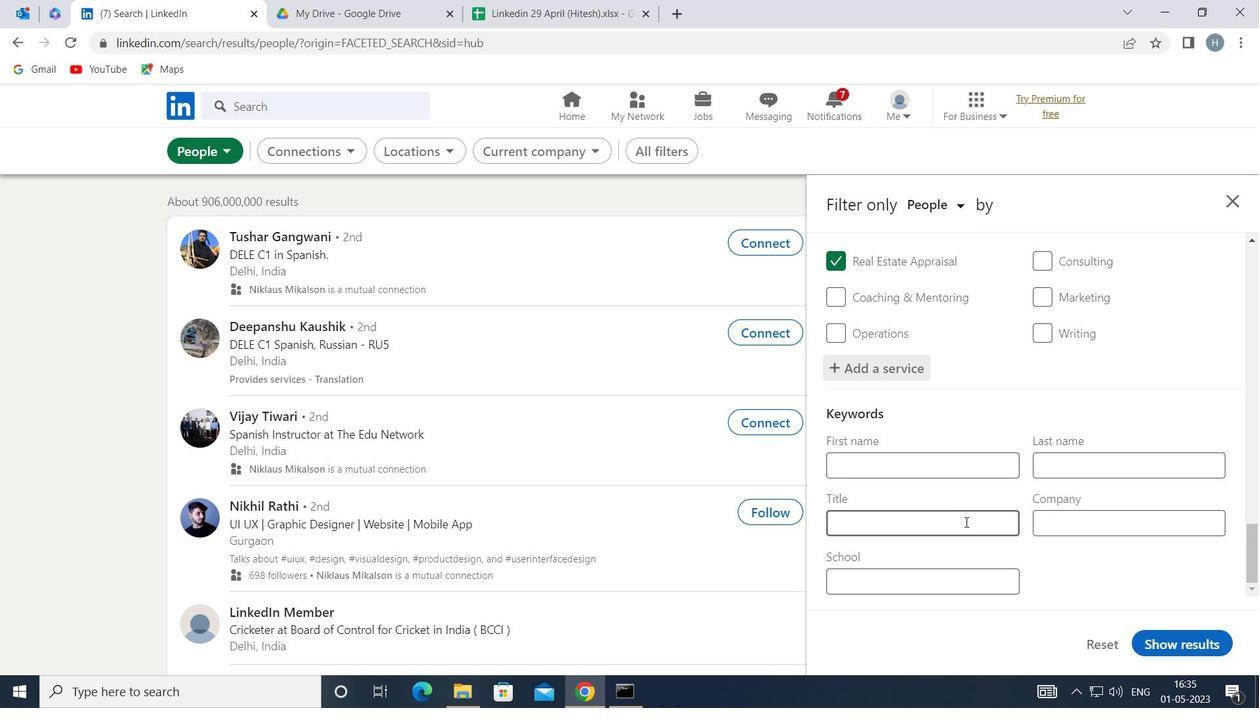 
Action: Key pressed <Key.shift>QUALITY<Key.space><Key.shift>CONTROL<Key.space><Key.shift>COORDINATOR
Screenshot: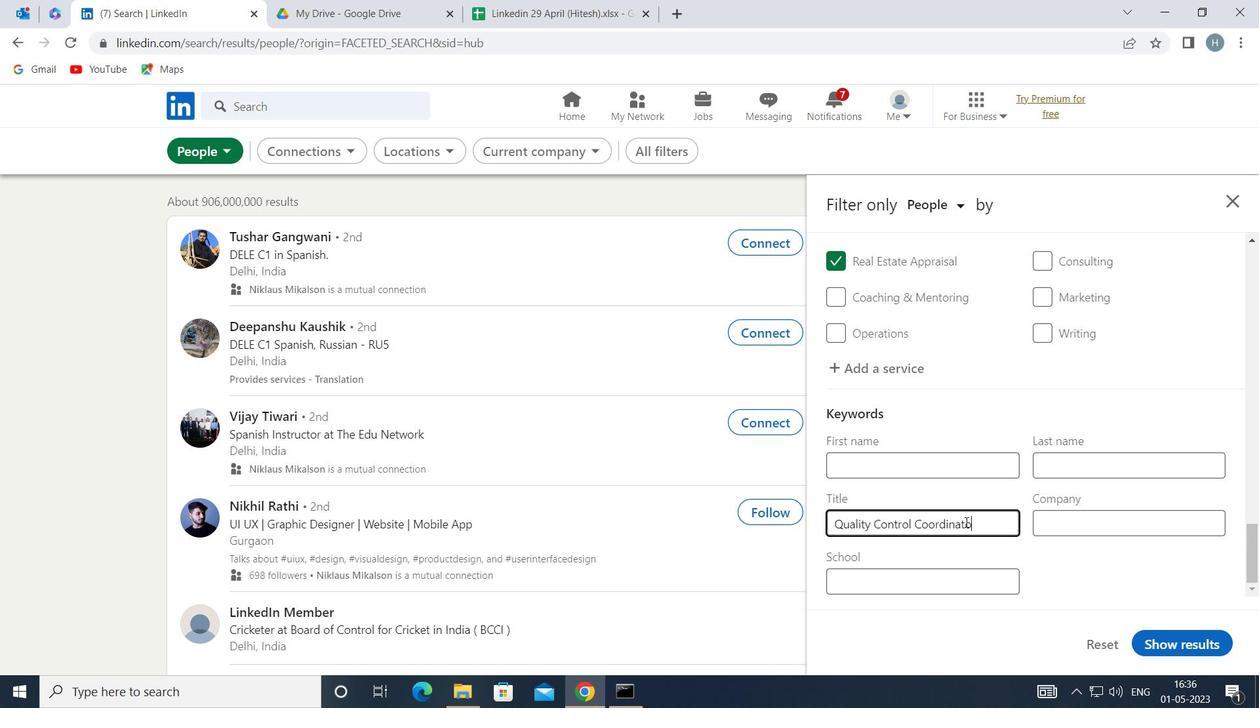 
Action: Mouse moved to (1185, 634)
Screenshot: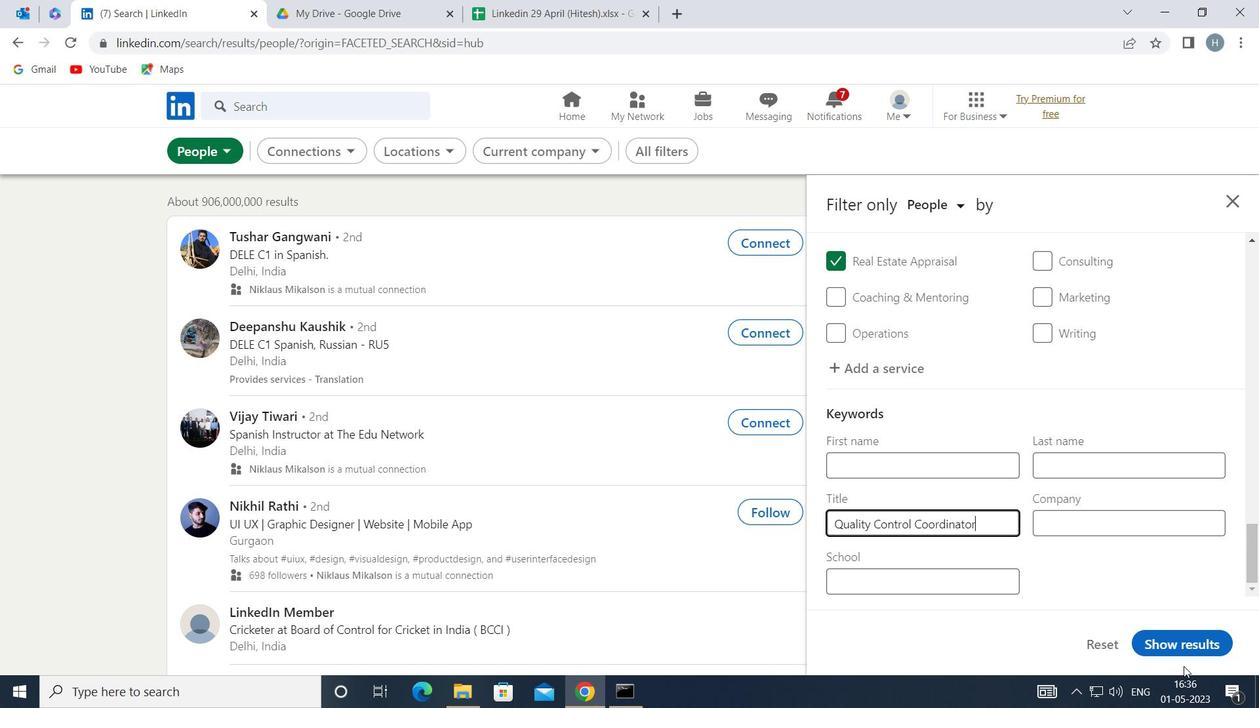 
Action: Mouse pressed left at (1185, 634)
Screenshot: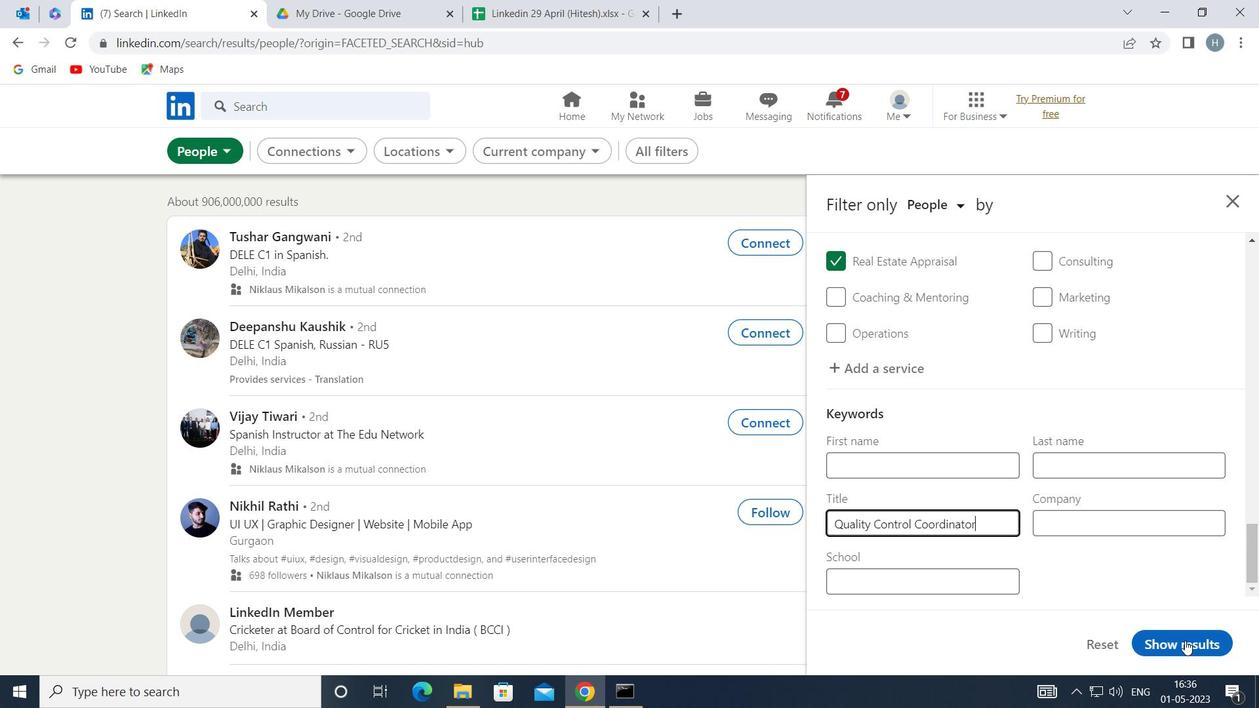 
Action: Mouse moved to (798, 502)
Screenshot: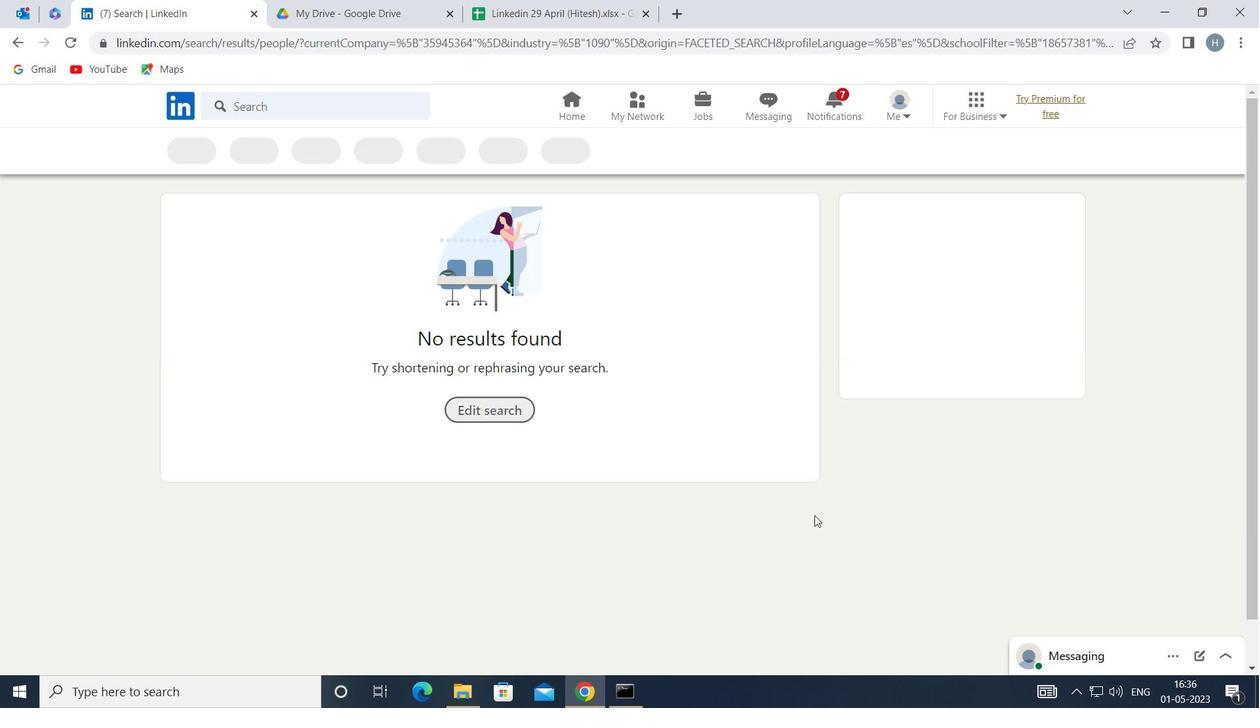 
